 Task: Open Card Change Control Board Meeting in Board Website Development to Workspace Consulting and add a team member Softage.3@softage.net, a label Blue, a checklist Task Management, an attachment from Trello, a color Blue and finally, add a card description 'Plan and execute company team-building conference with team-building activities on creativity and innovation' and a comment 'We should approach this task with a sense of flexibility and adaptability, being open to feedback and willing to make adjustments as needed.'. Add a start date 'Jan 07, 1900' with a due date 'Jan 14, 1900'
Action: Mouse moved to (703, 190)
Screenshot: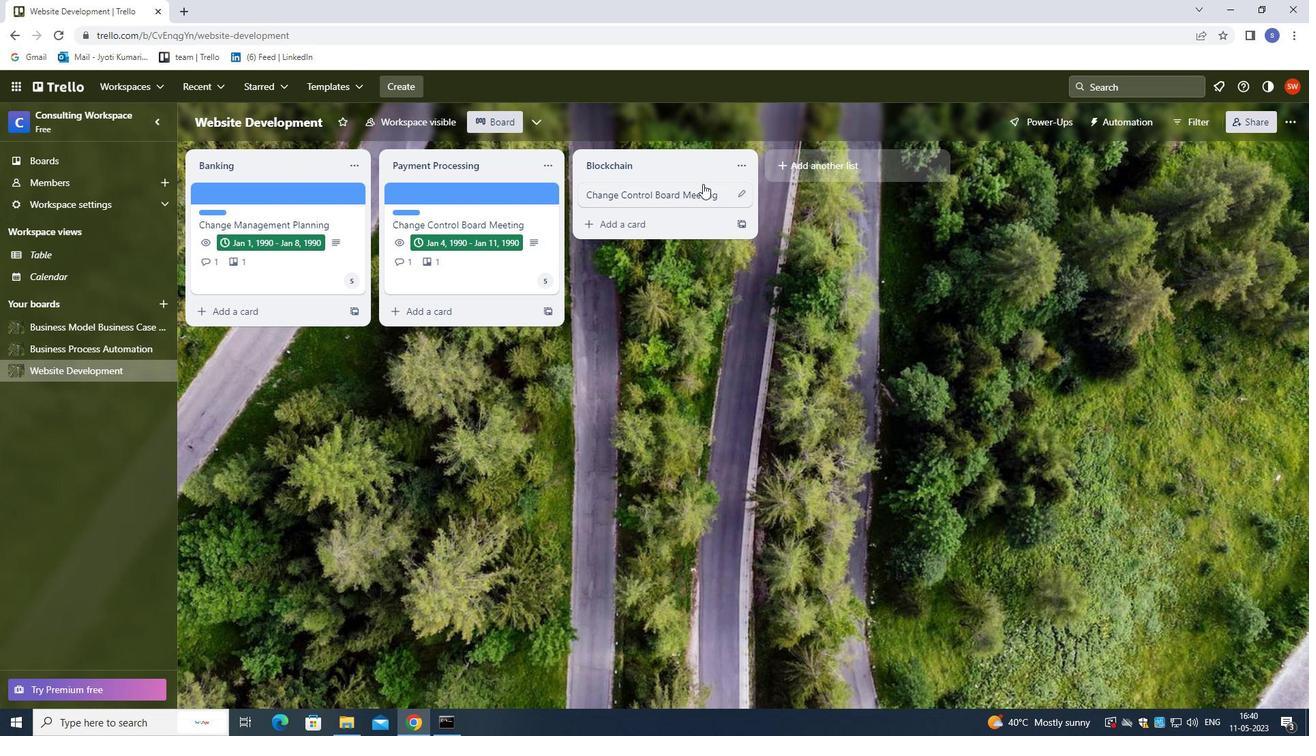 
Action: Mouse pressed left at (703, 190)
Screenshot: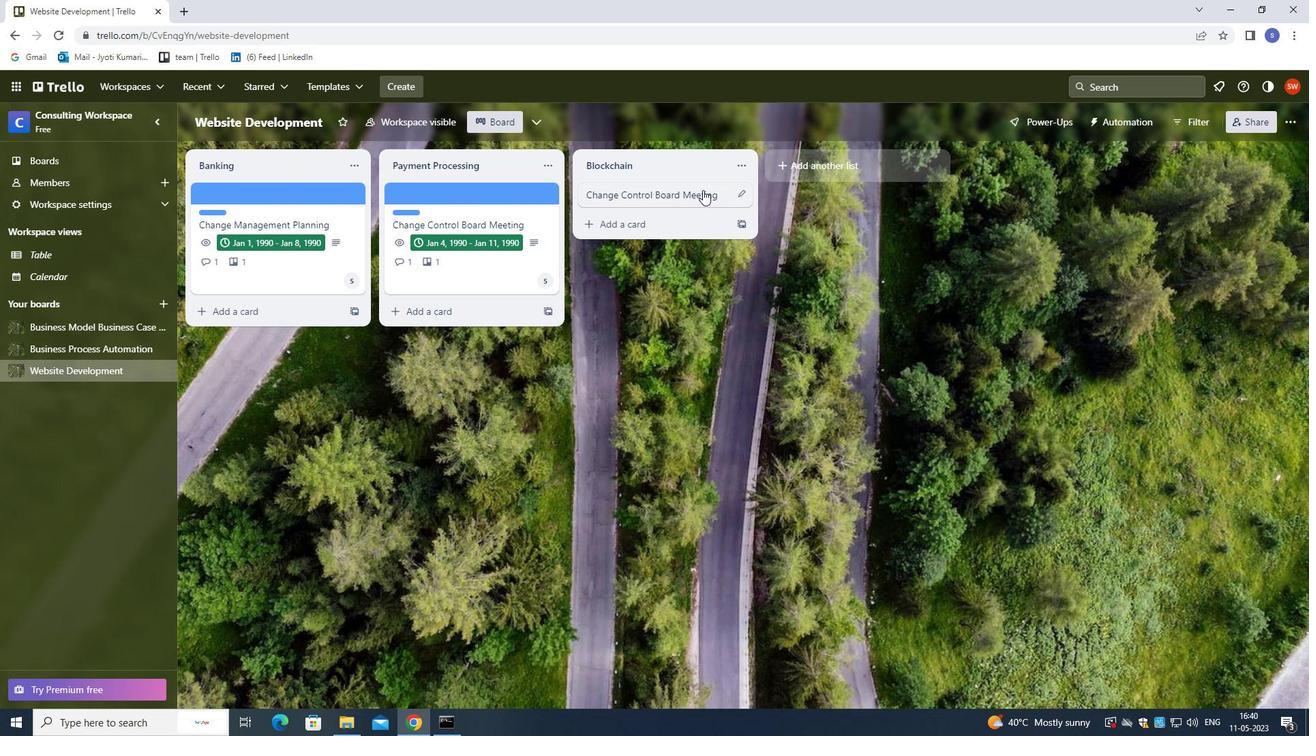 
Action: Mouse moved to (813, 240)
Screenshot: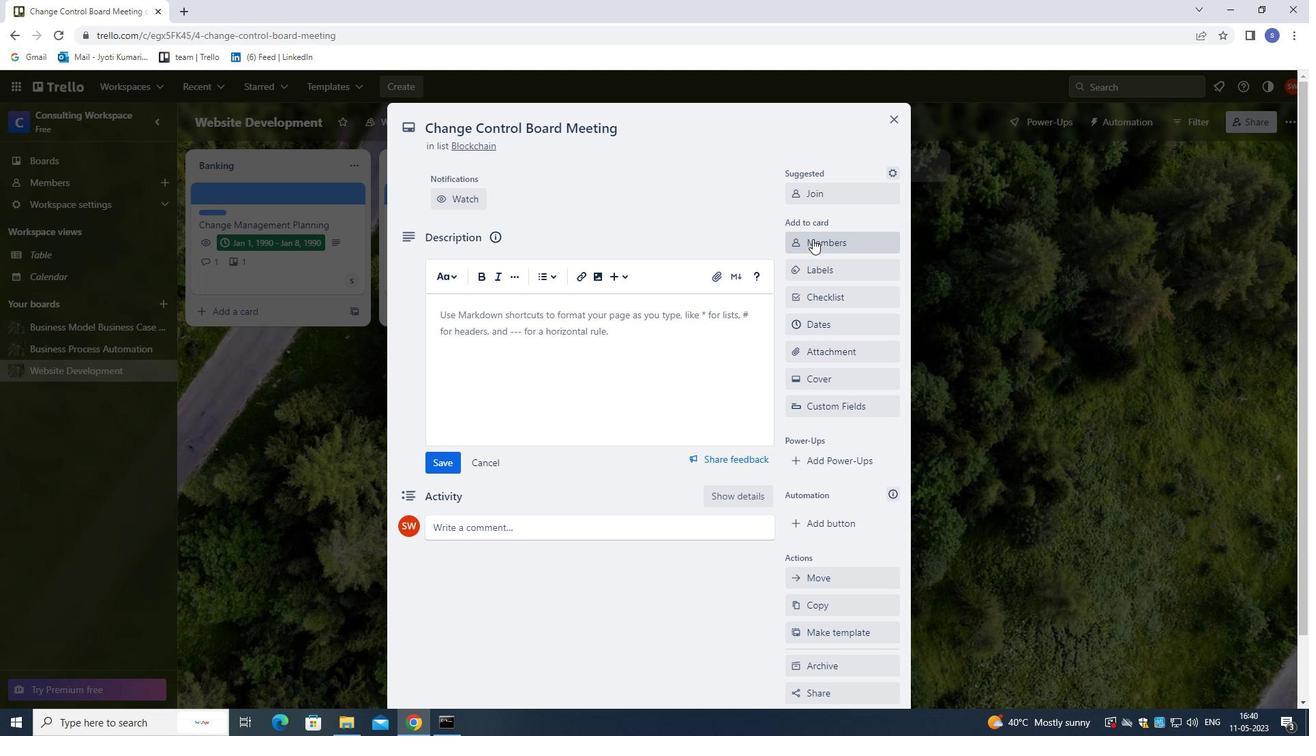 
Action: Mouse pressed left at (813, 240)
Screenshot: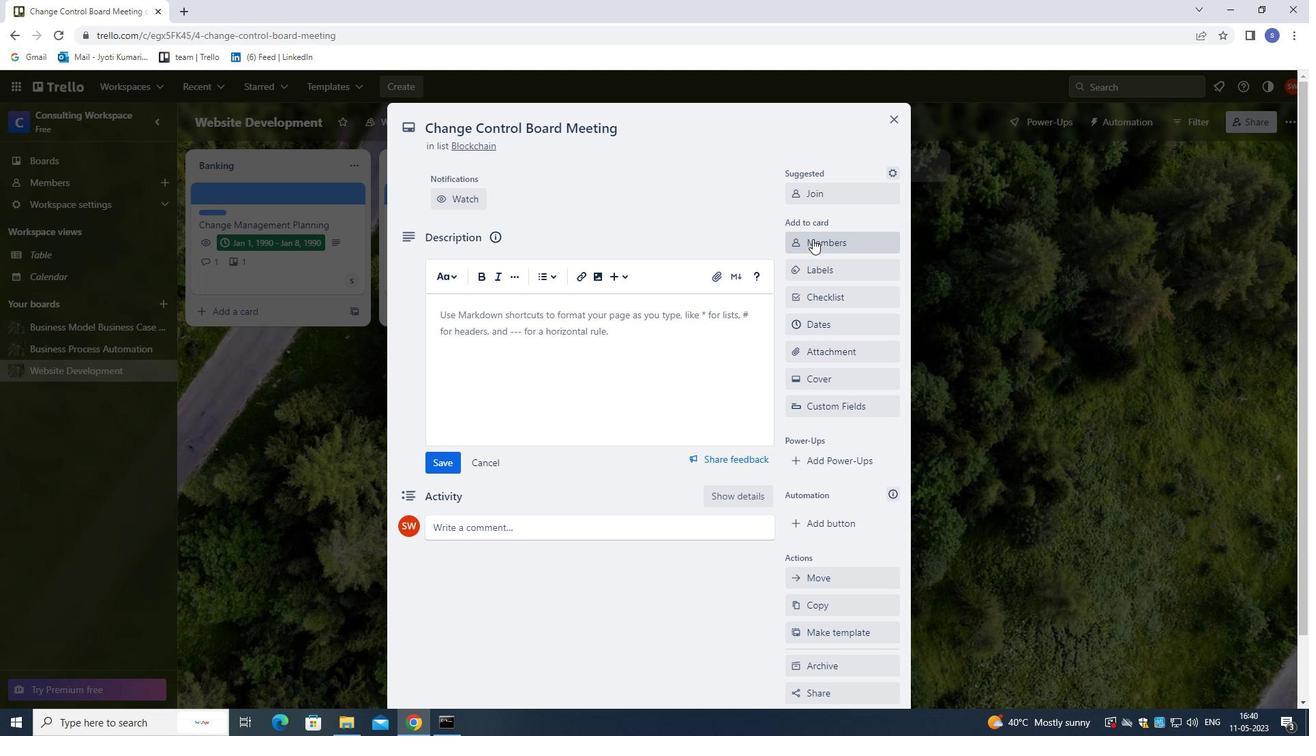
Action: Mouse moved to (747, 221)
Screenshot: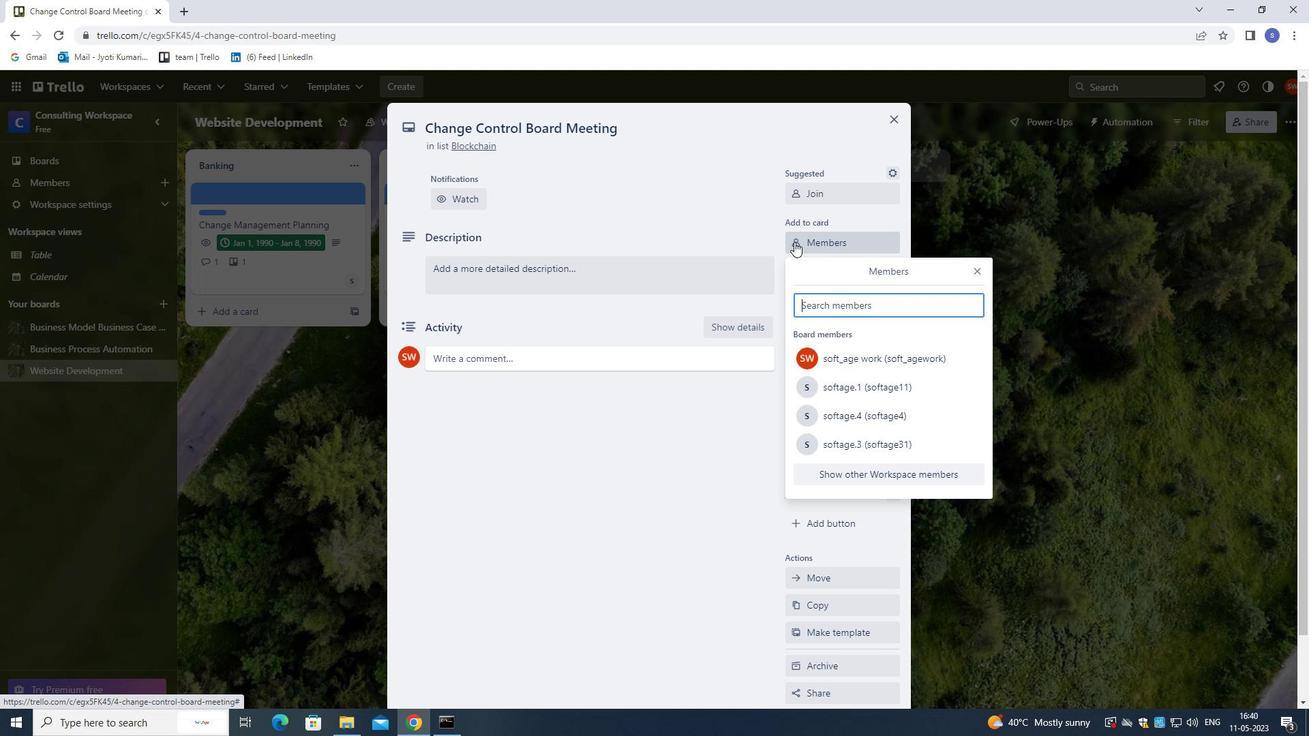 
Action: Key pressed softage.2<Key.backspace>3<Key.shift>@SOFTAGE.NET
Screenshot: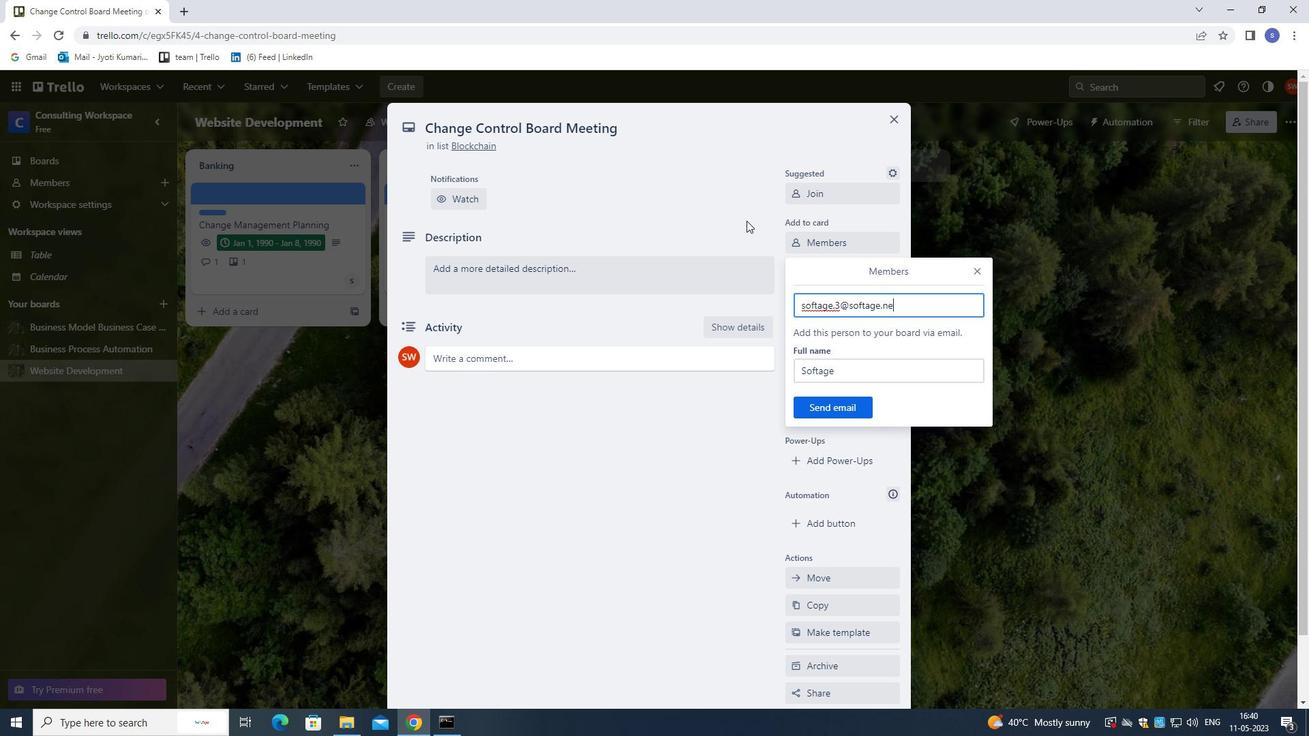 
Action: Mouse moved to (830, 403)
Screenshot: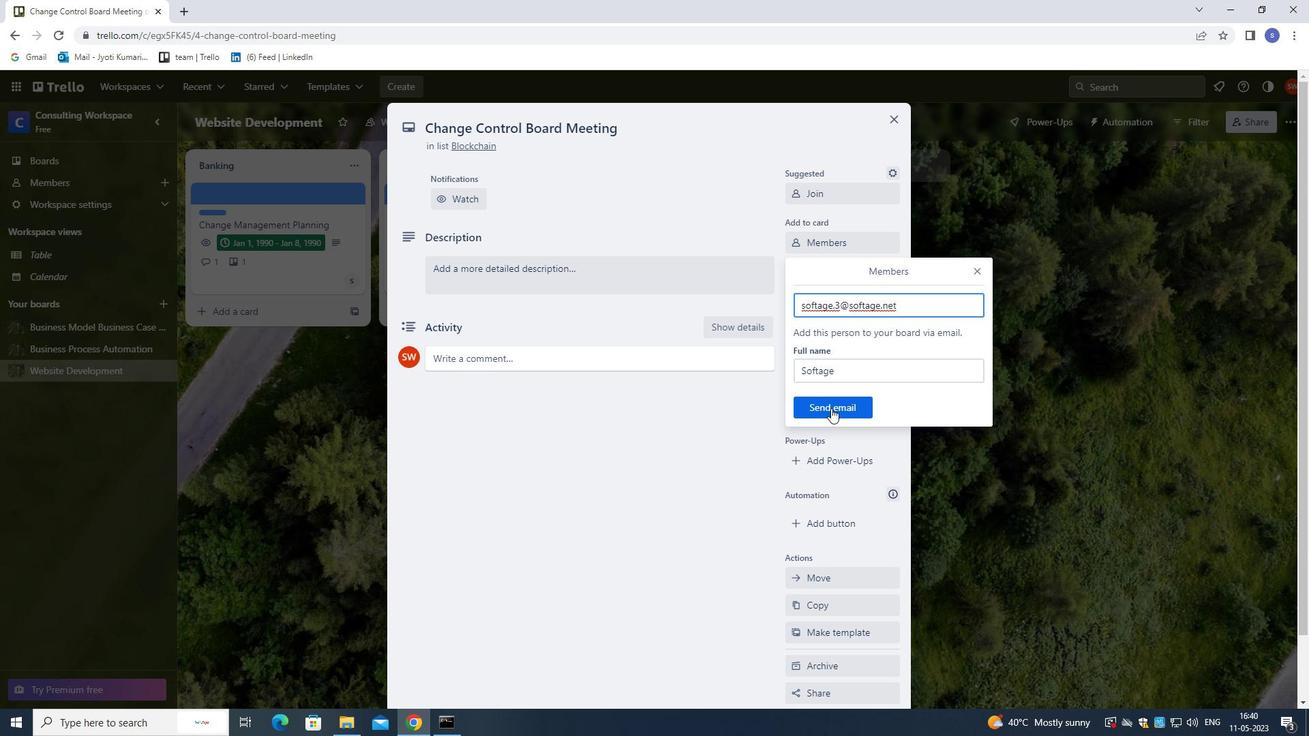 
Action: Mouse pressed left at (830, 403)
Screenshot: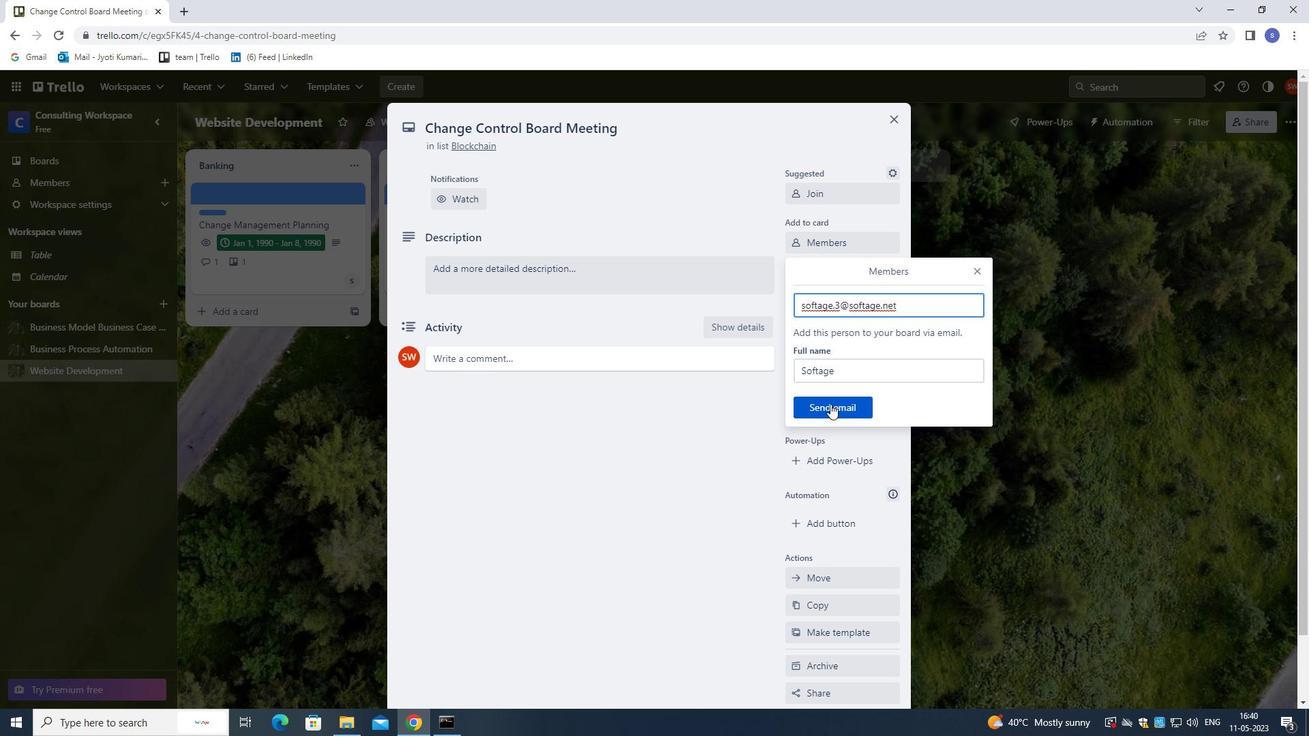 
Action: Mouse moved to (830, 274)
Screenshot: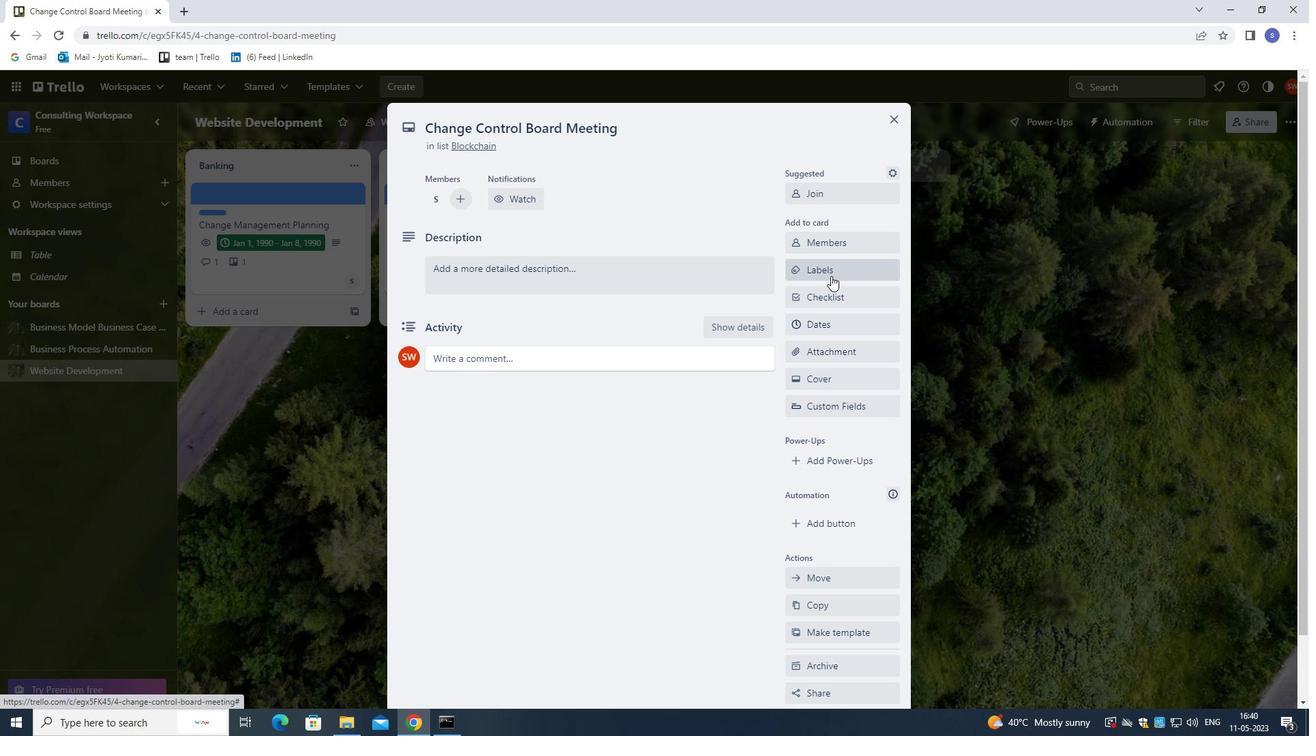
Action: Mouse pressed left at (830, 274)
Screenshot: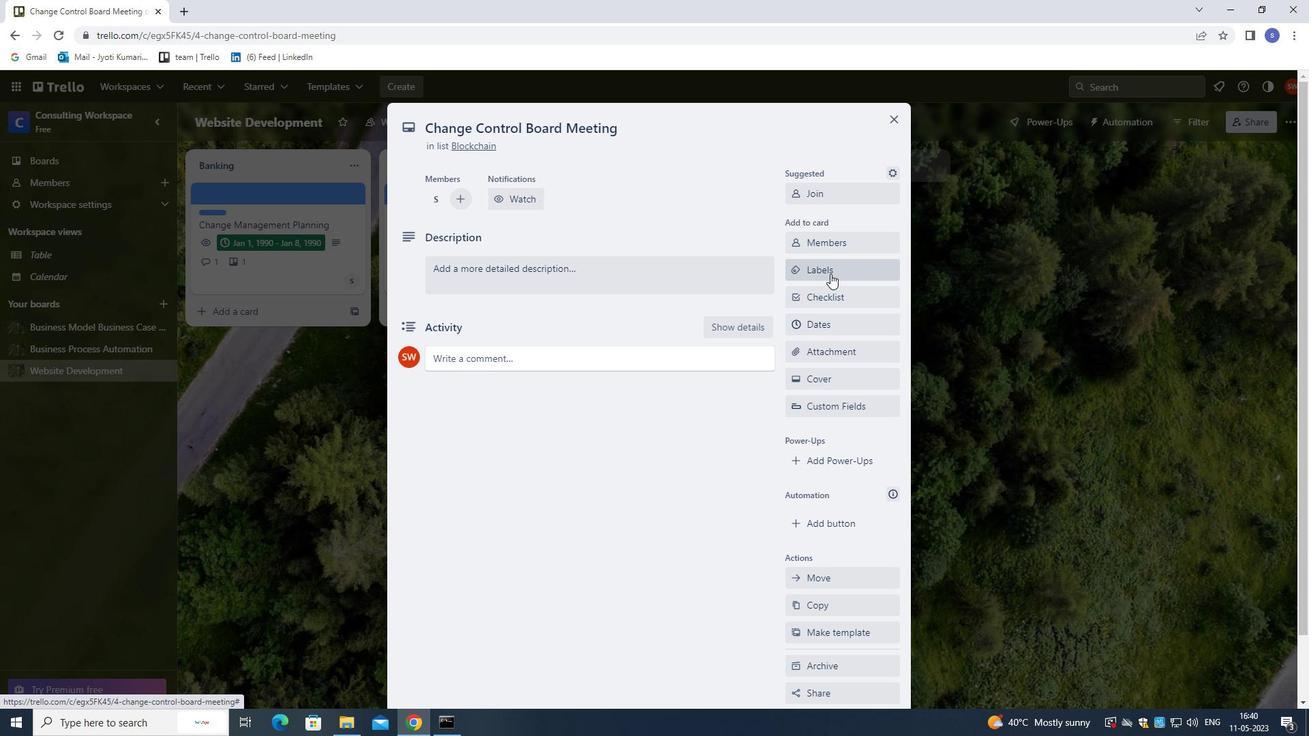 
Action: Mouse moved to (759, 234)
Screenshot: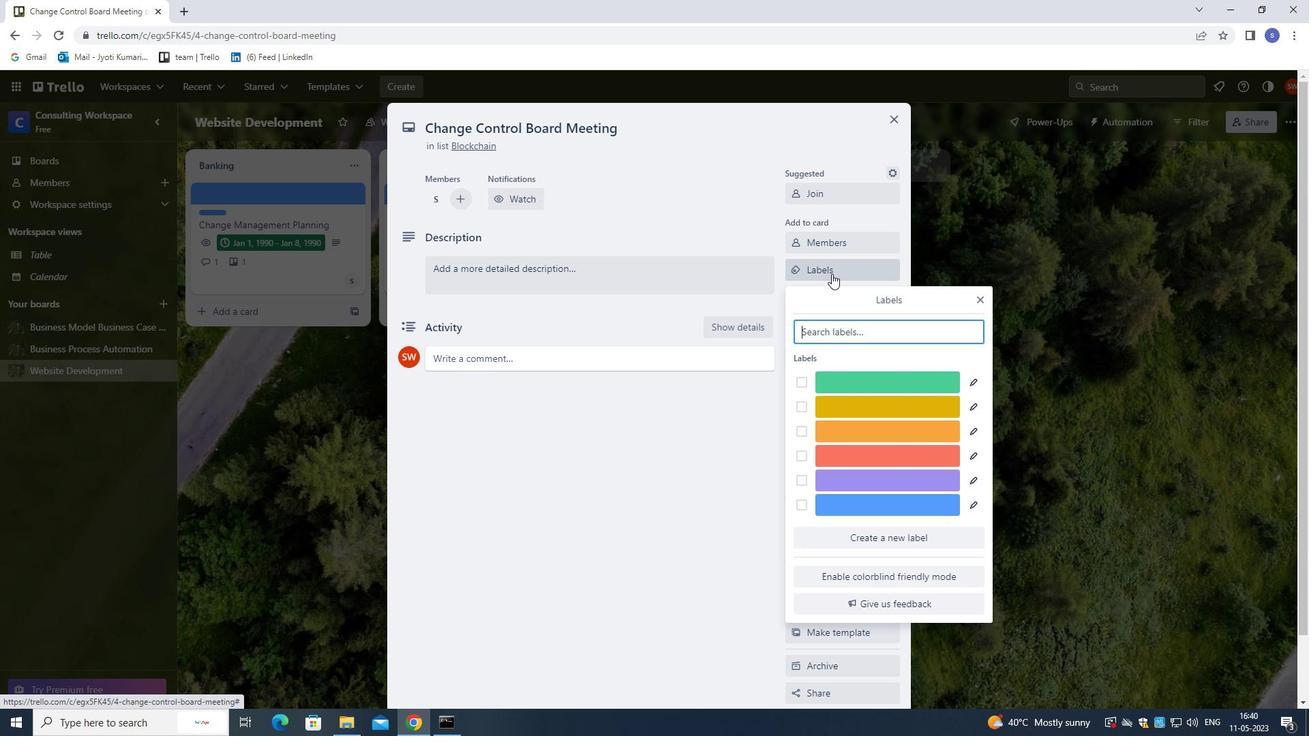 
Action: Key pressed B
Screenshot: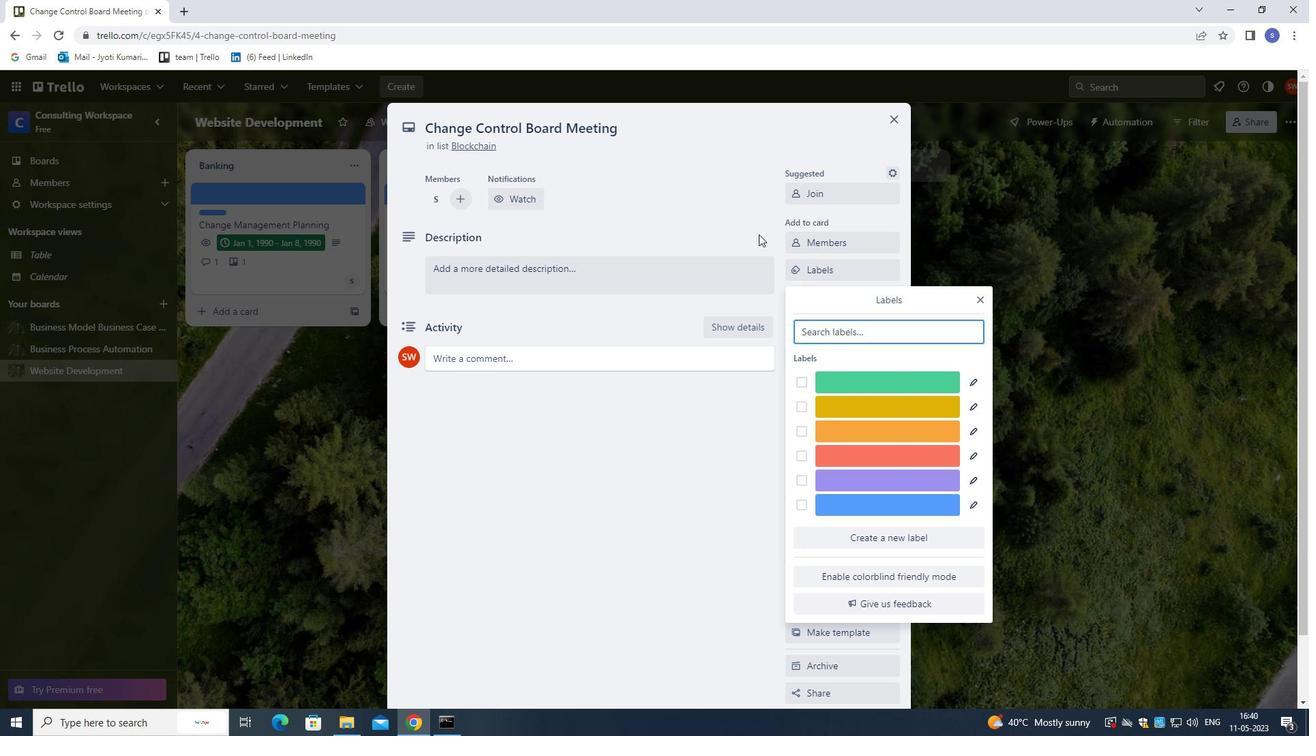 
Action: Mouse moved to (806, 379)
Screenshot: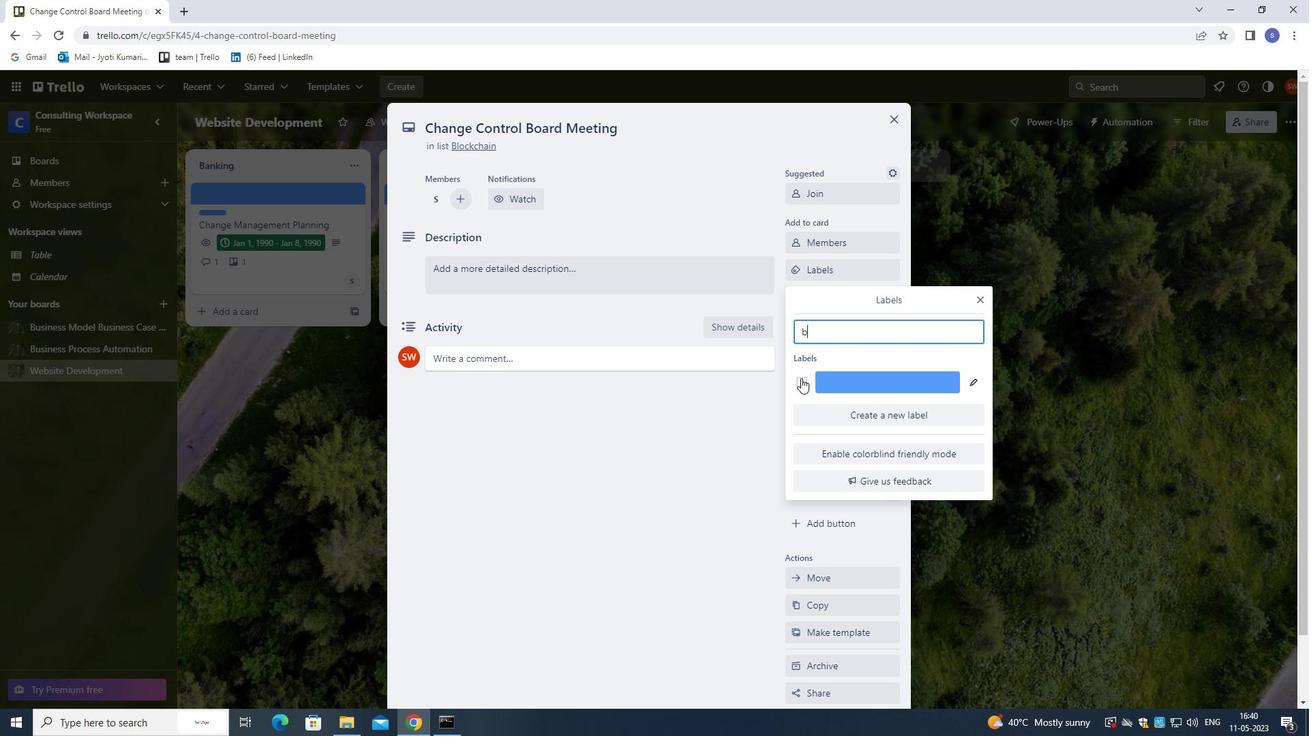 
Action: Mouse pressed left at (806, 379)
Screenshot: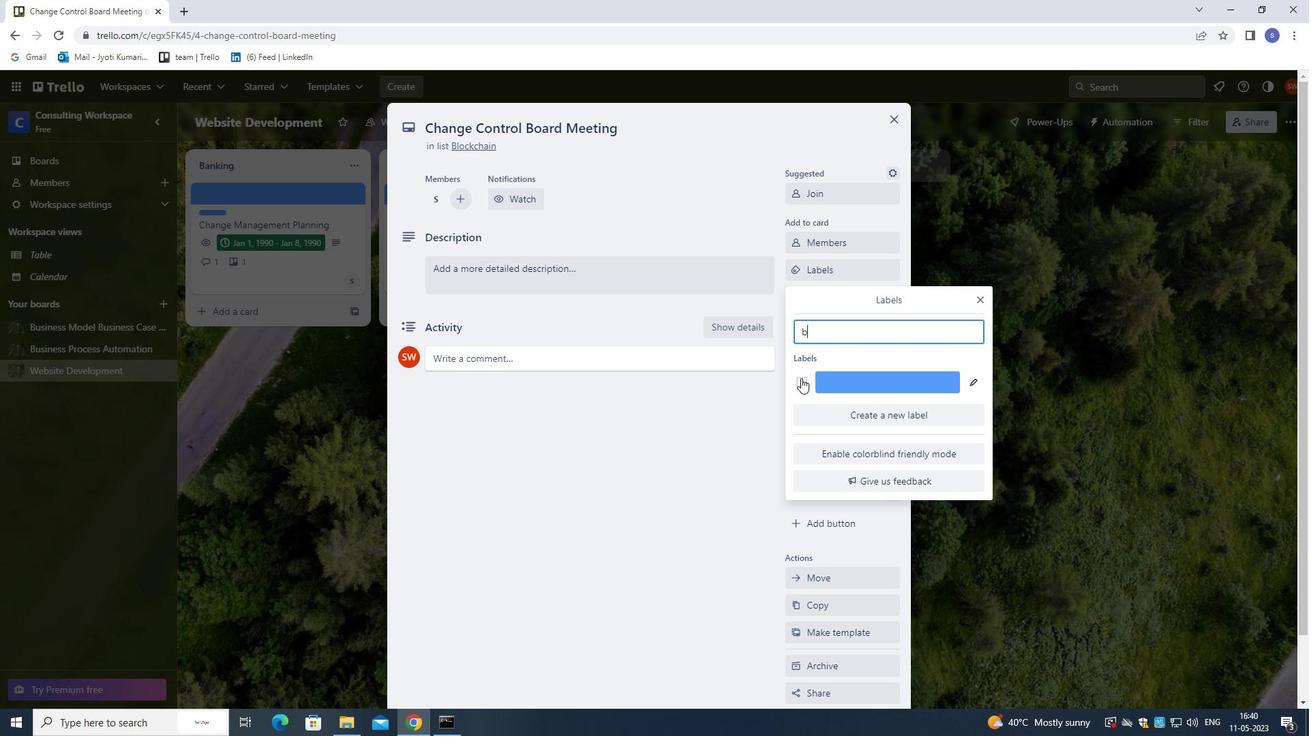 
Action: Mouse moved to (981, 299)
Screenshot: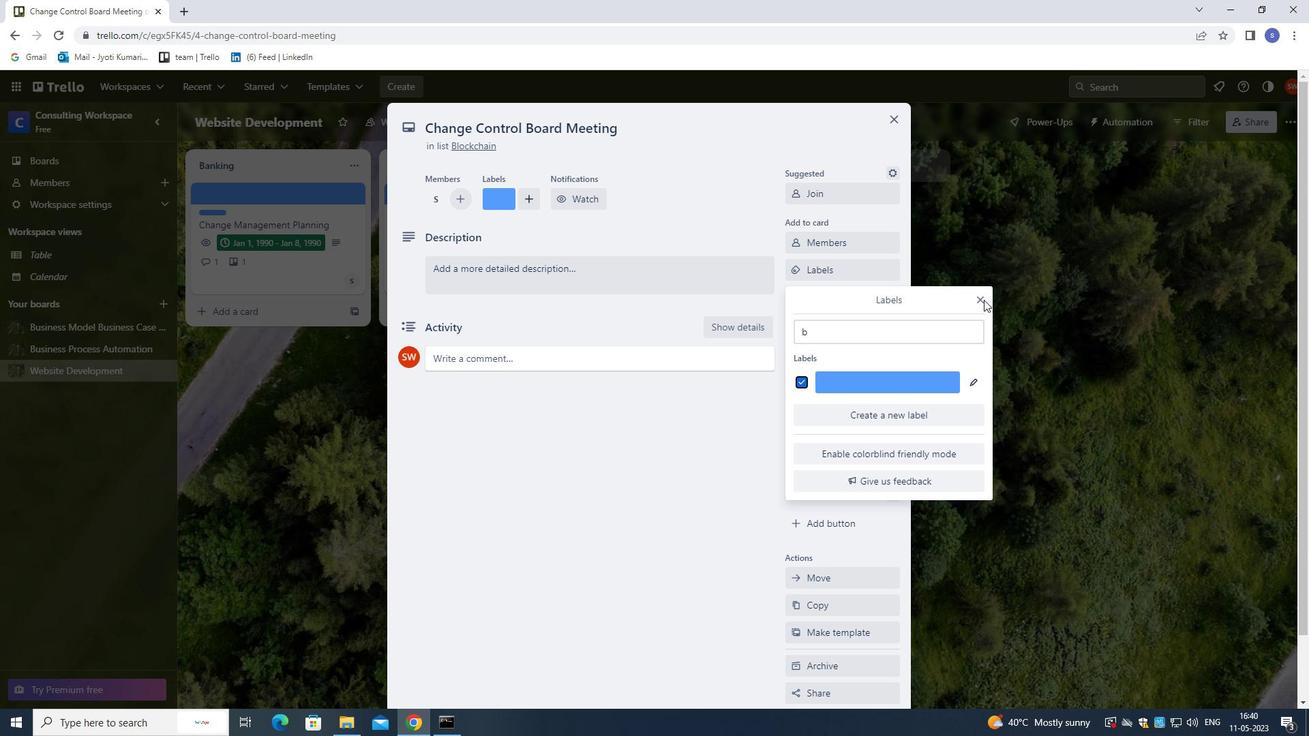
Action: Mouse pressed left at (981, 299)
Screenshot: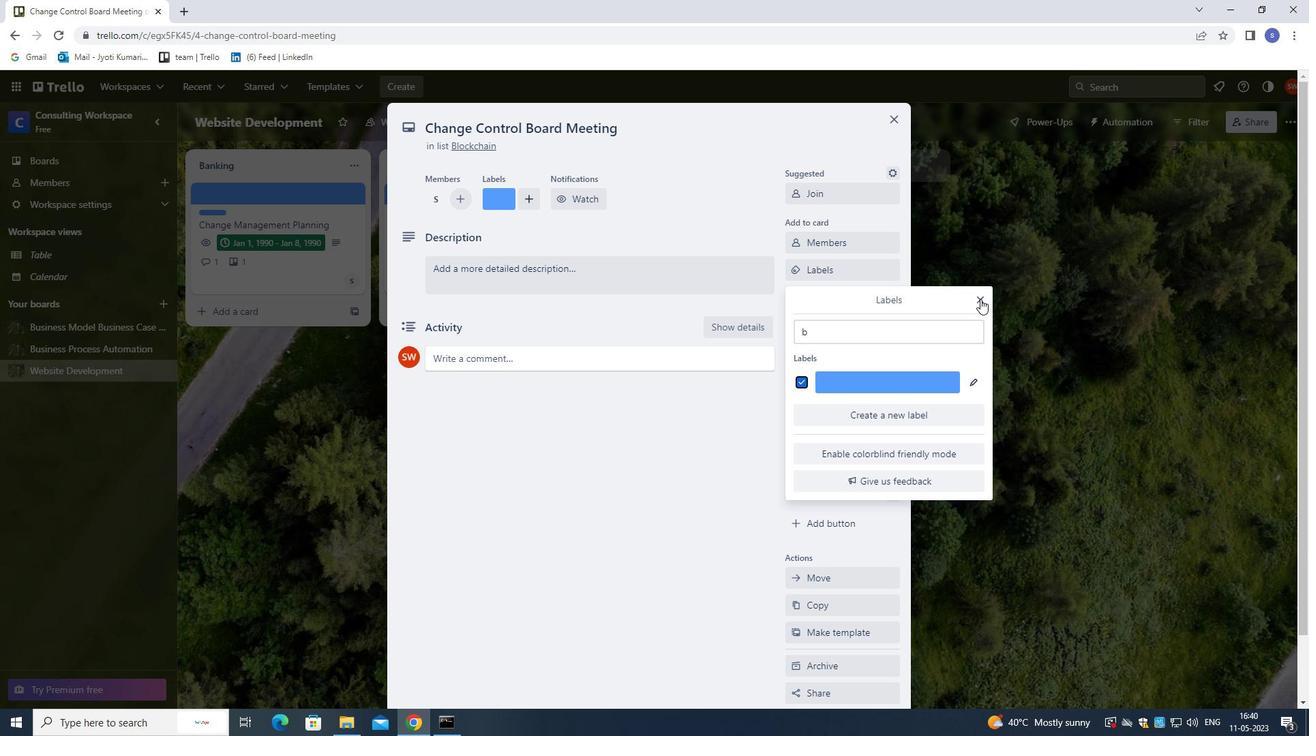 
Action: Mouse moved to (848, 299)
Screenshot: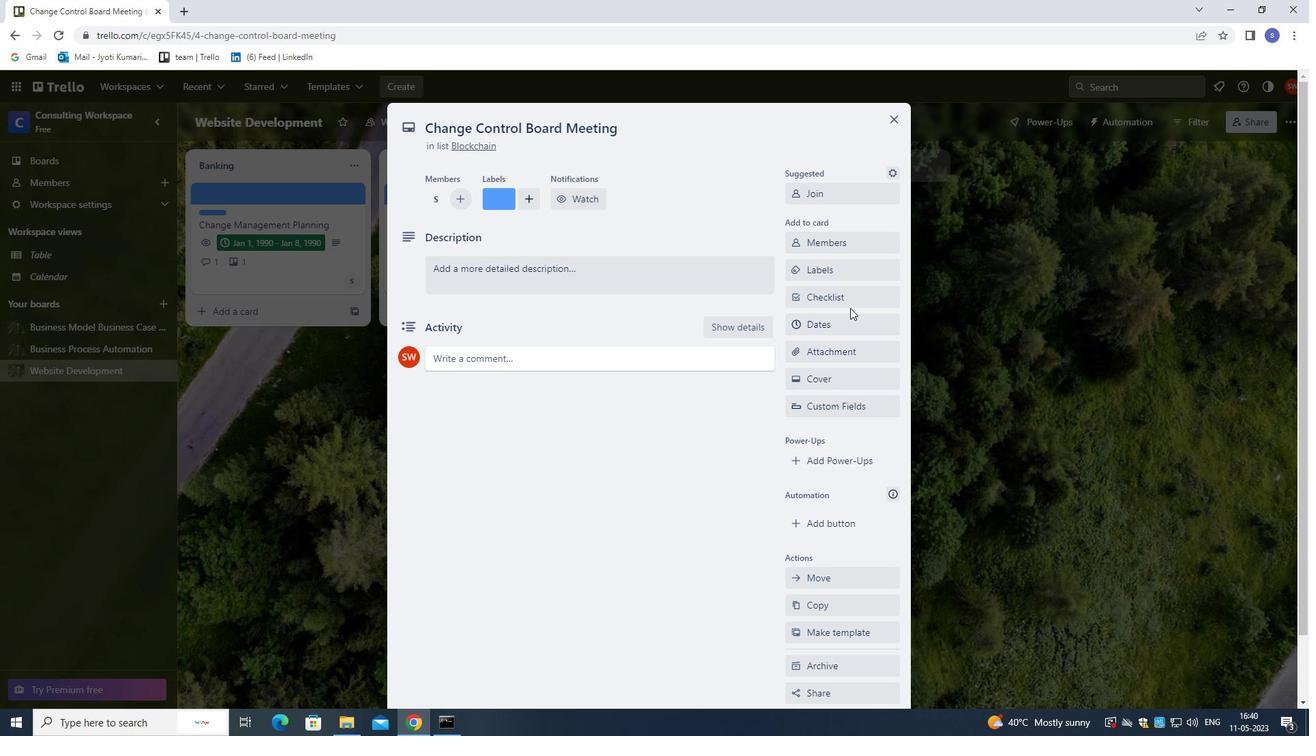 
Action: Mouse pressed left at (848, 299)
Screenshot: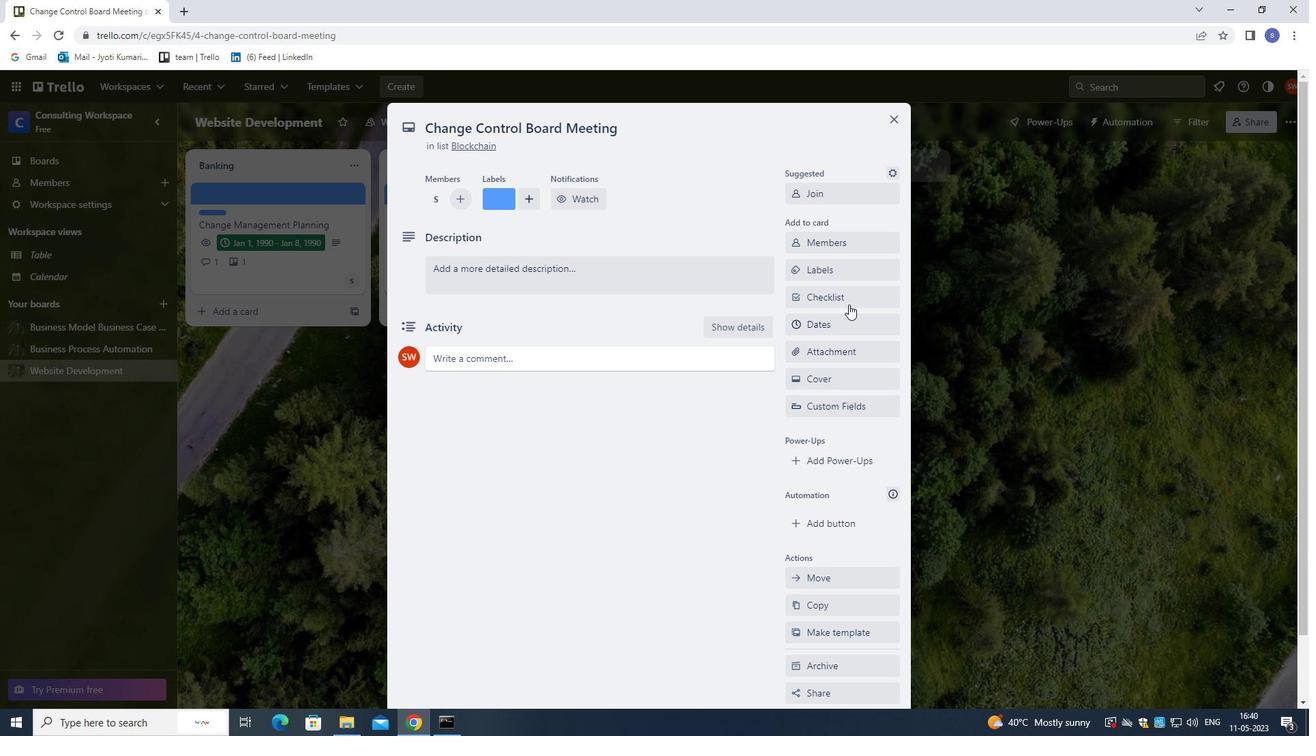 
Action: Mouse moved to (805, 279)
Screenshot: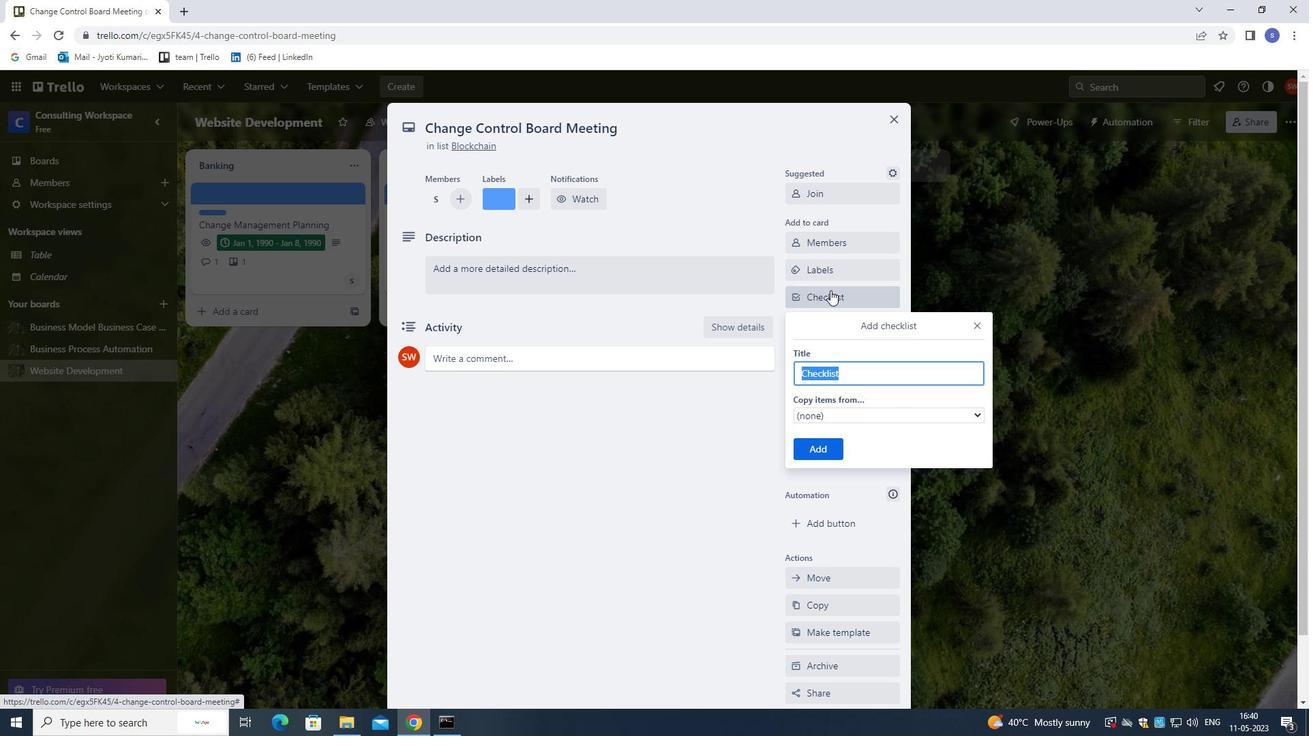 
Action: Key pressed <Key.shift>TASK
Screenshot: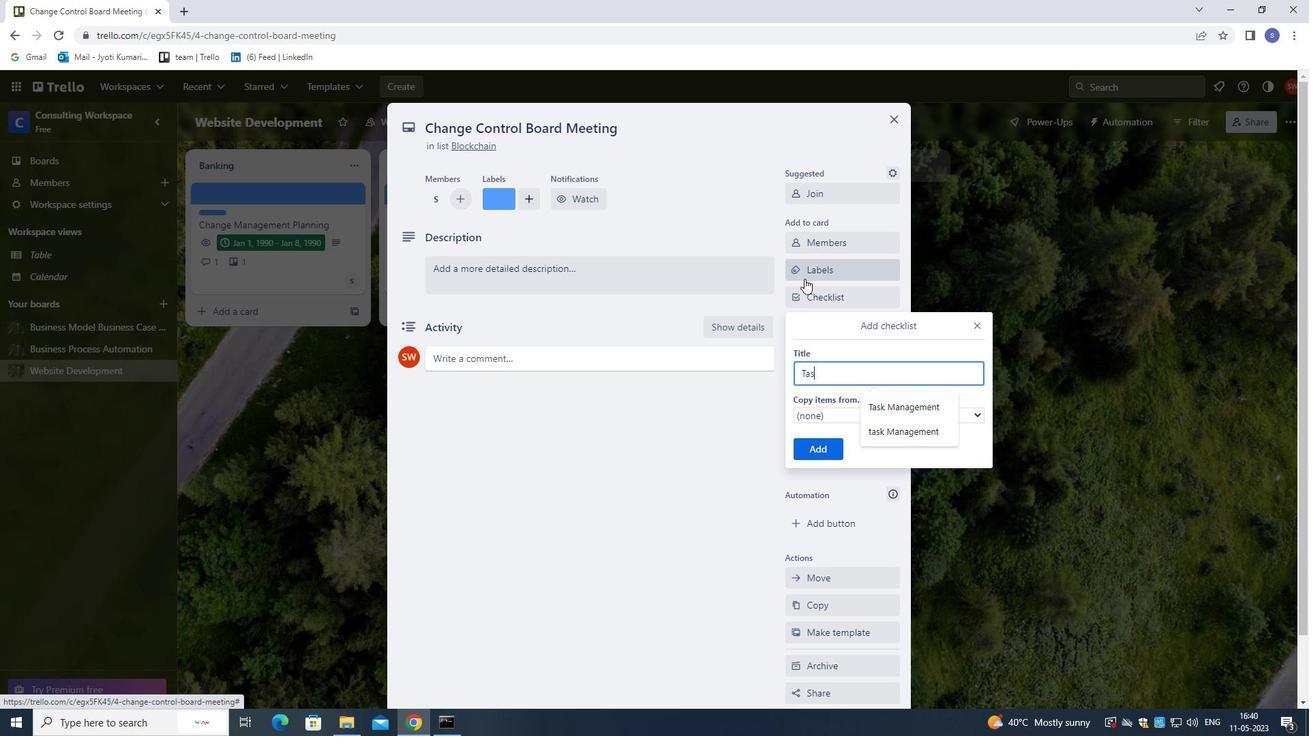 
Action: Mouse moved to (942, 410)
Screenshot: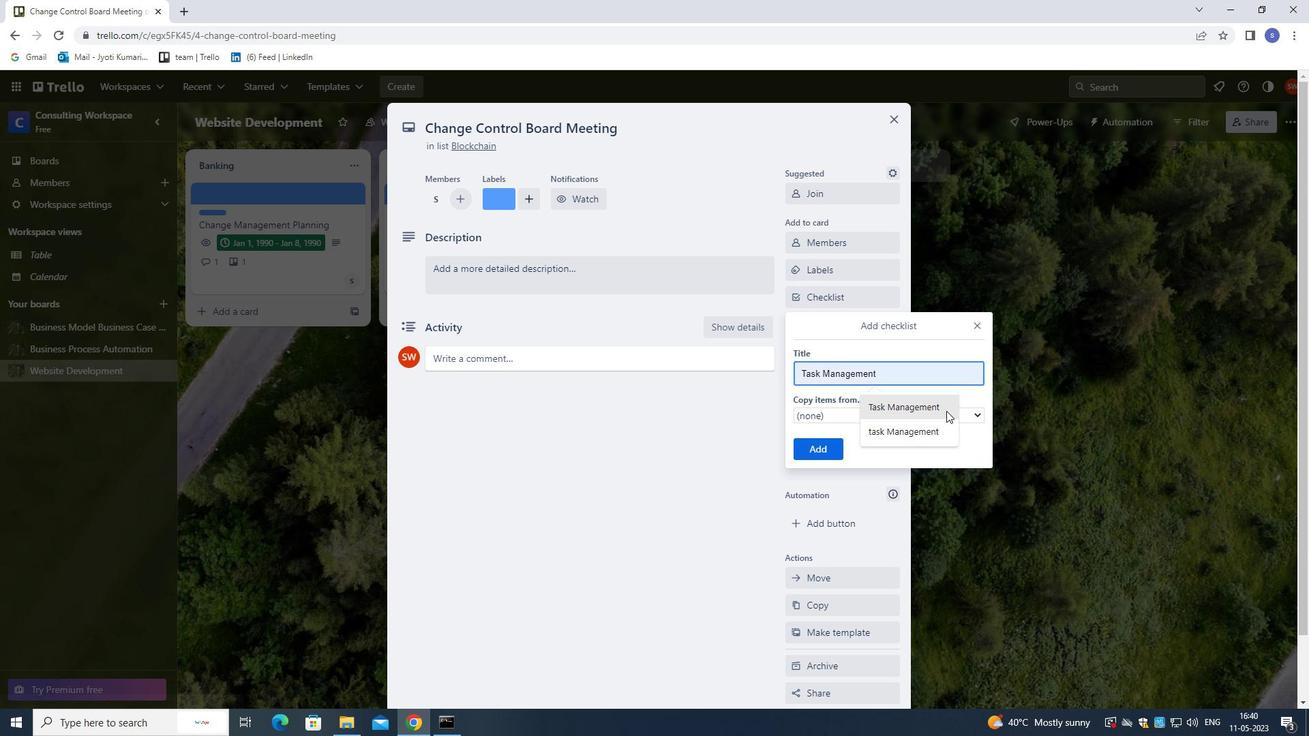 
Action: Mouse pressed left at (942, 410)
Screenshot: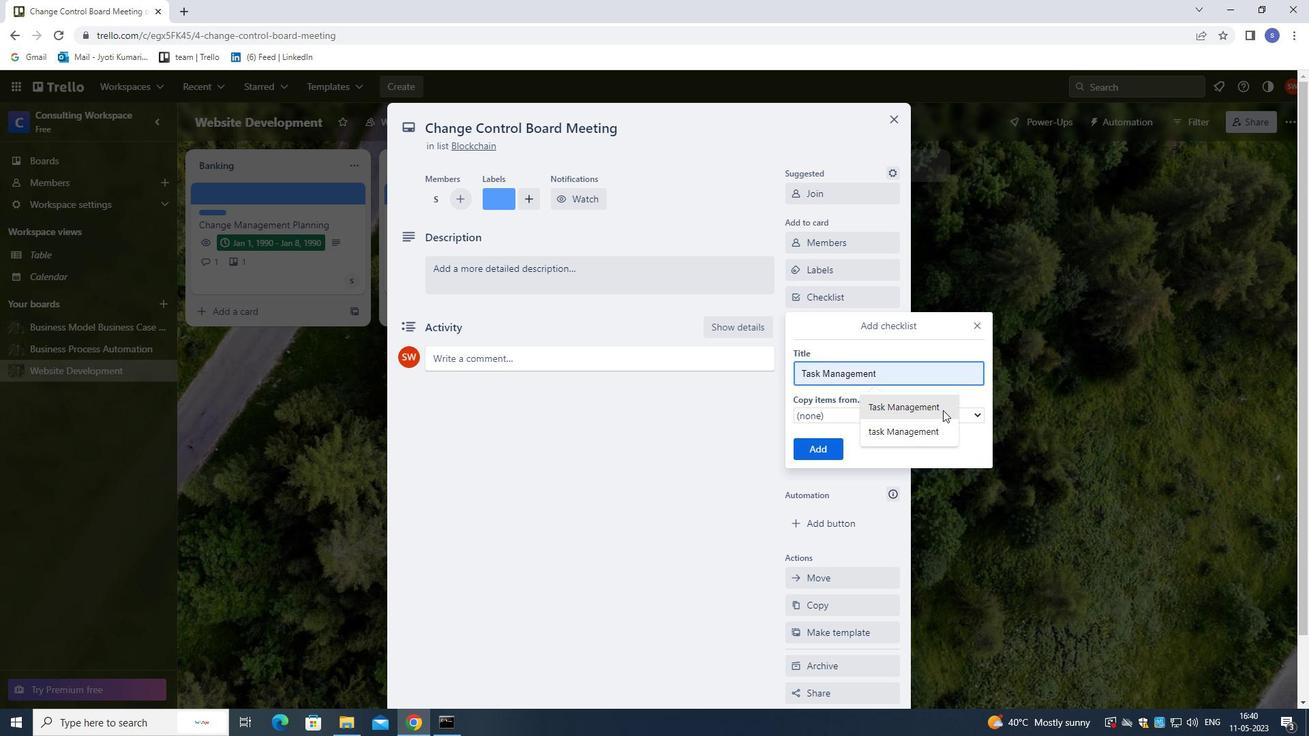 
Action: Mouse moved to (820, 441)
Screenshot: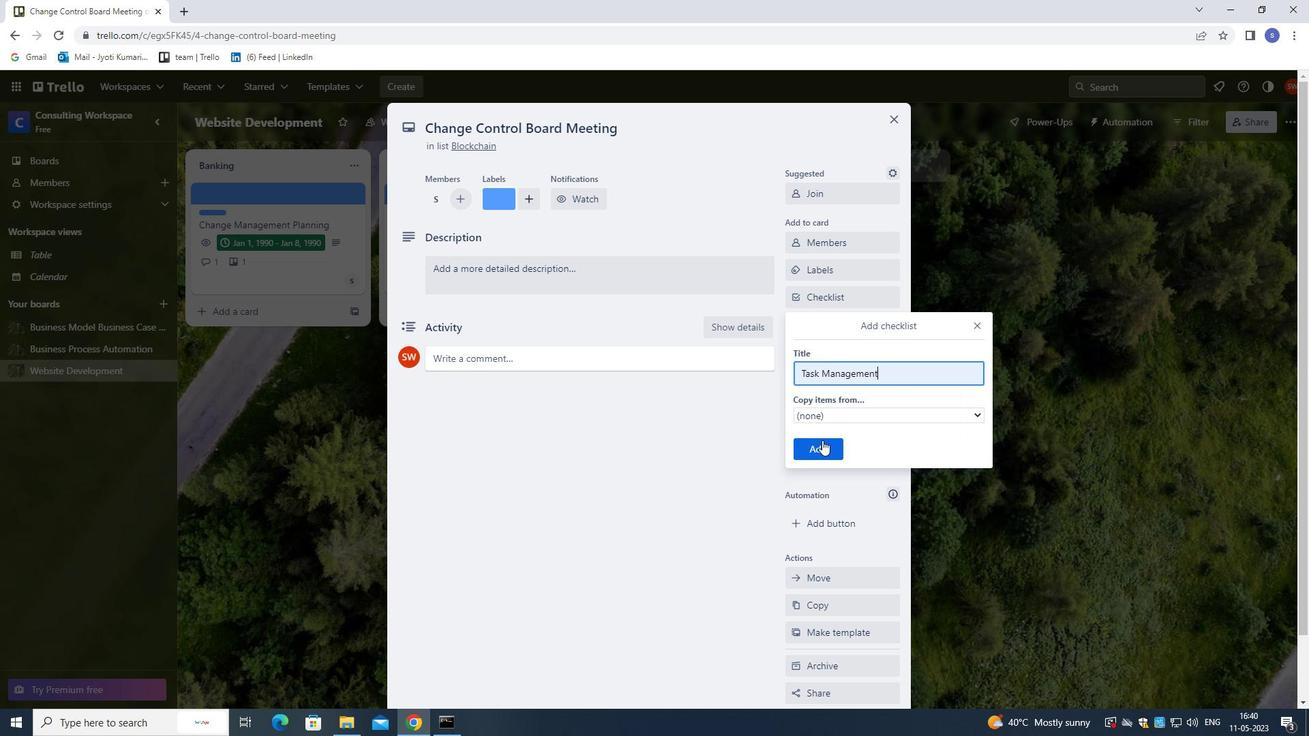 
Action: Mouse pressed left at (820, 441)
Screenshot: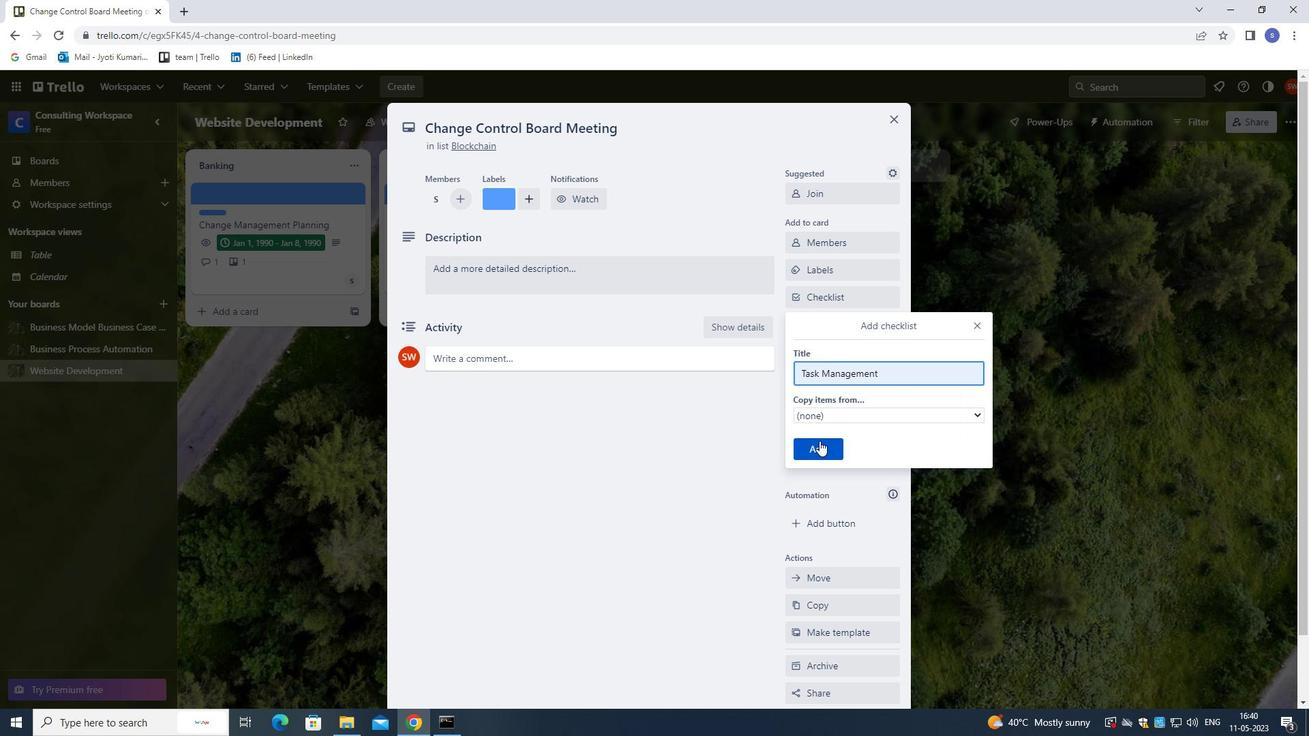 
Action: Mouse moved to (848, 319)
Screenshot: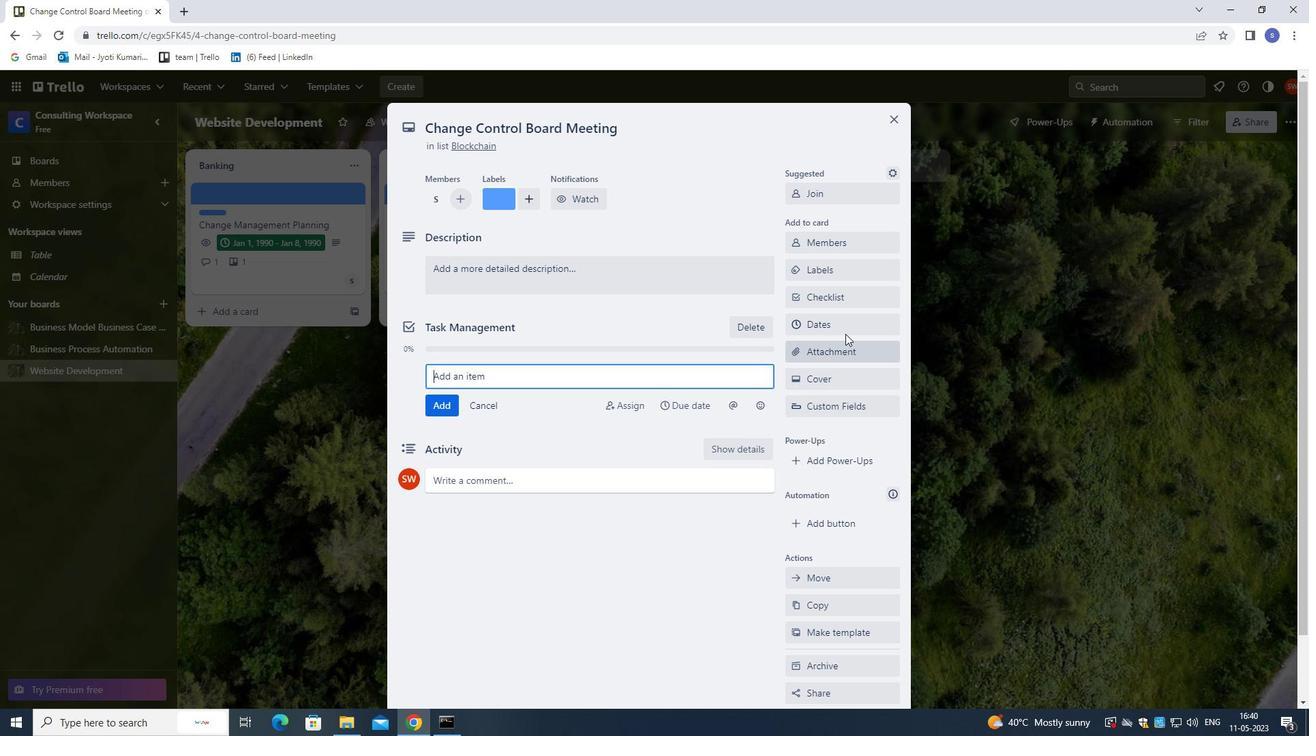 
Action: Mouse pressed left at (848, 319)
Screenshot: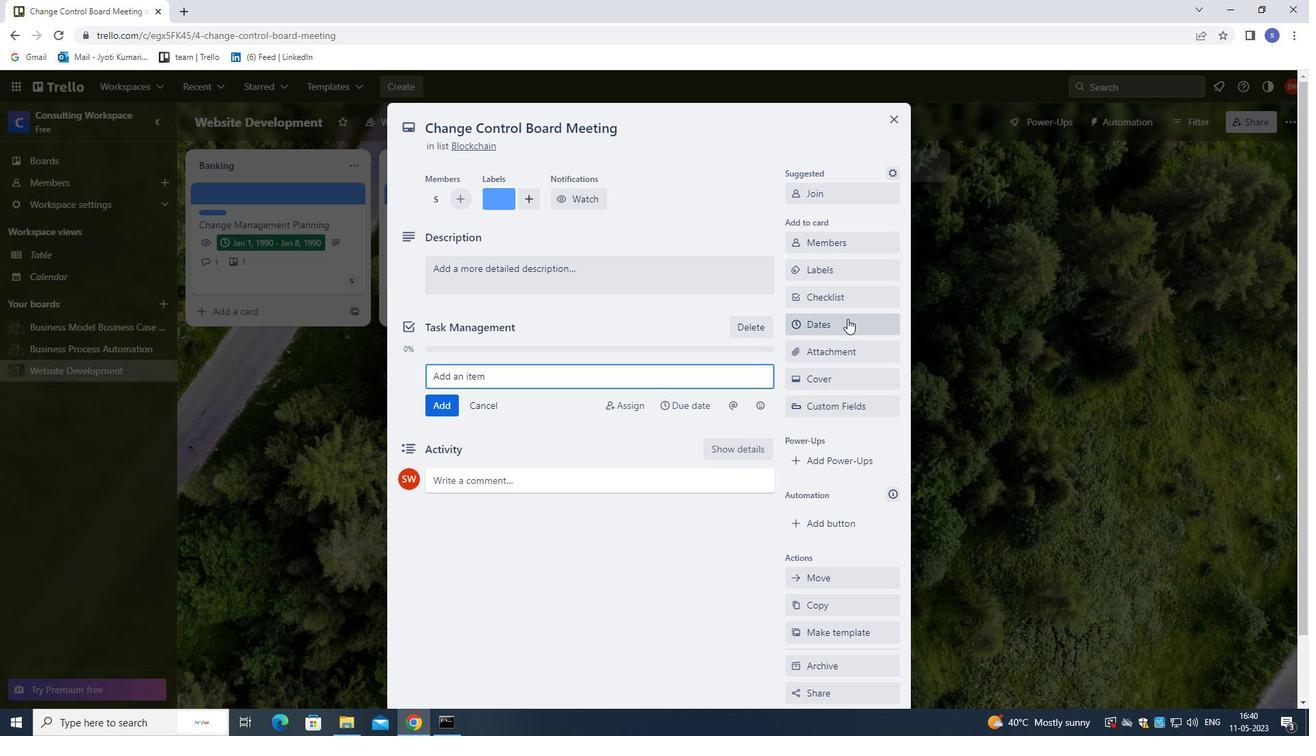 
Action: Mouse moved to (799, 367)
Screenshot: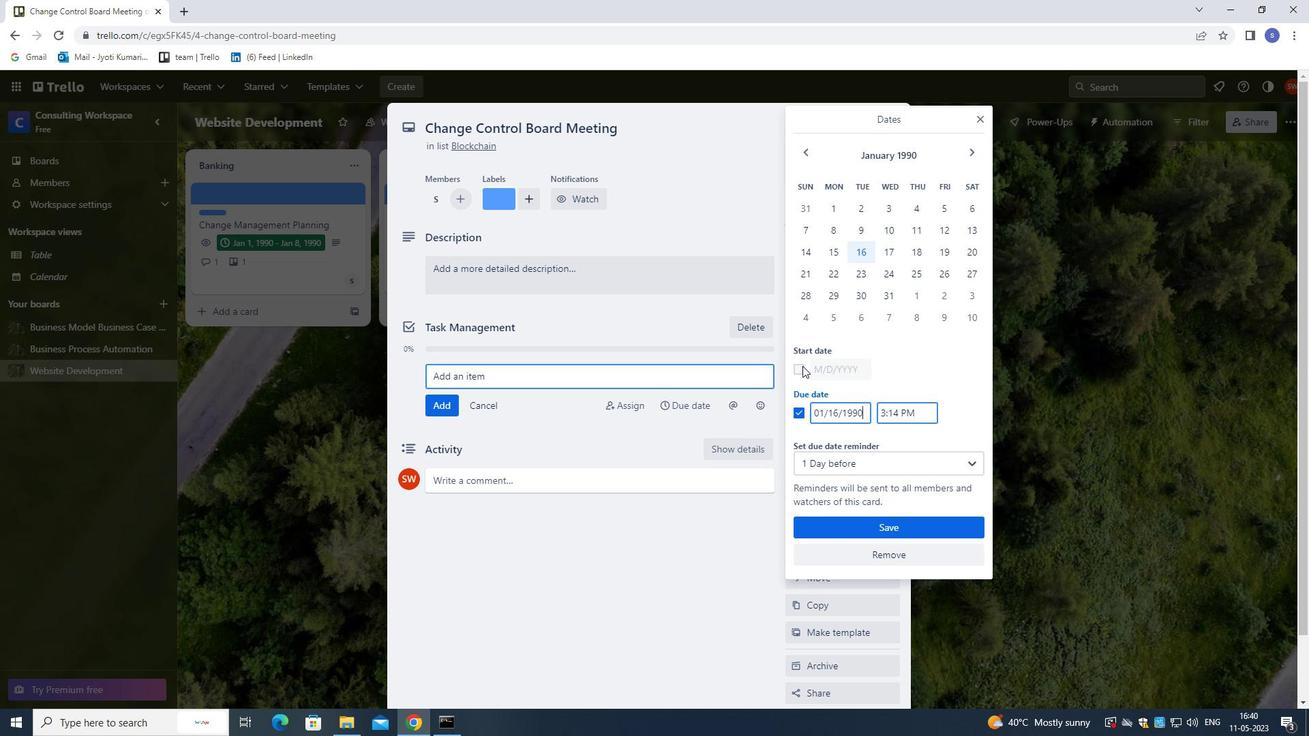 
Action: Mouse pressed left at (799, 367)
Screenshot: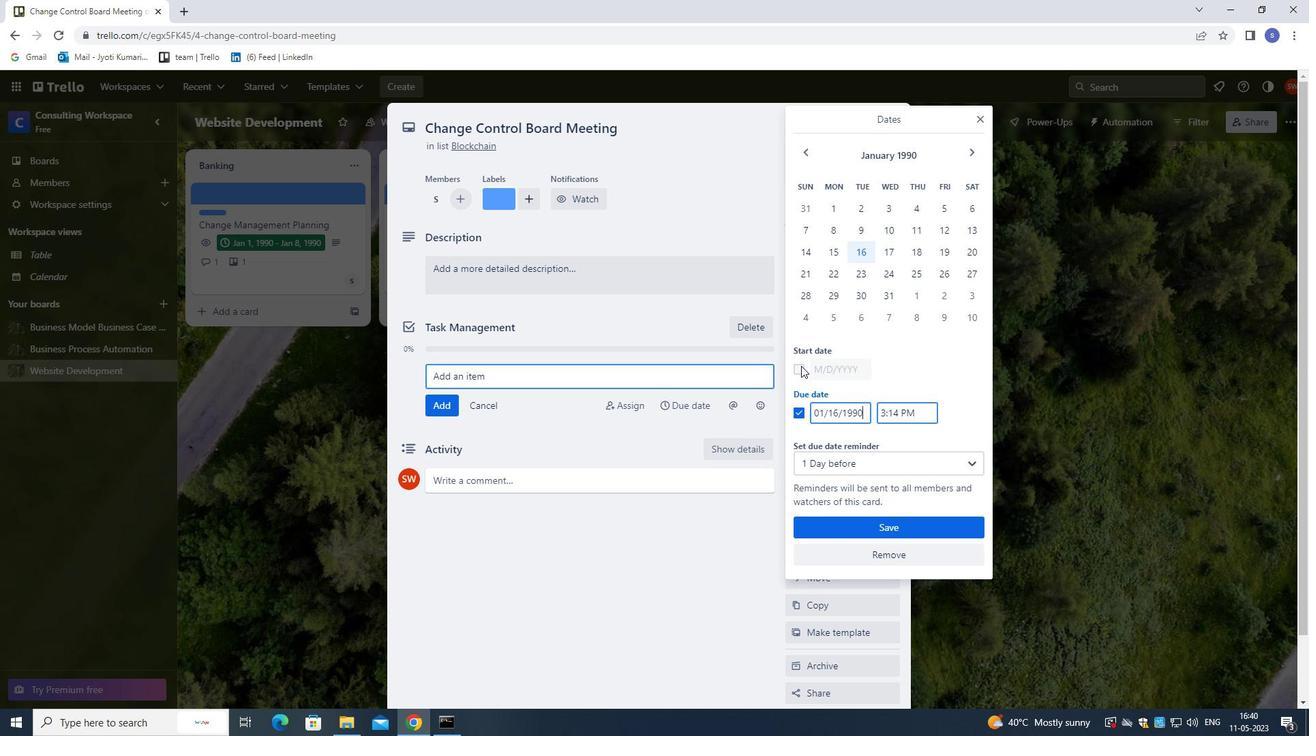 
Action: Mouse moved to (837, 369)
Screenshot: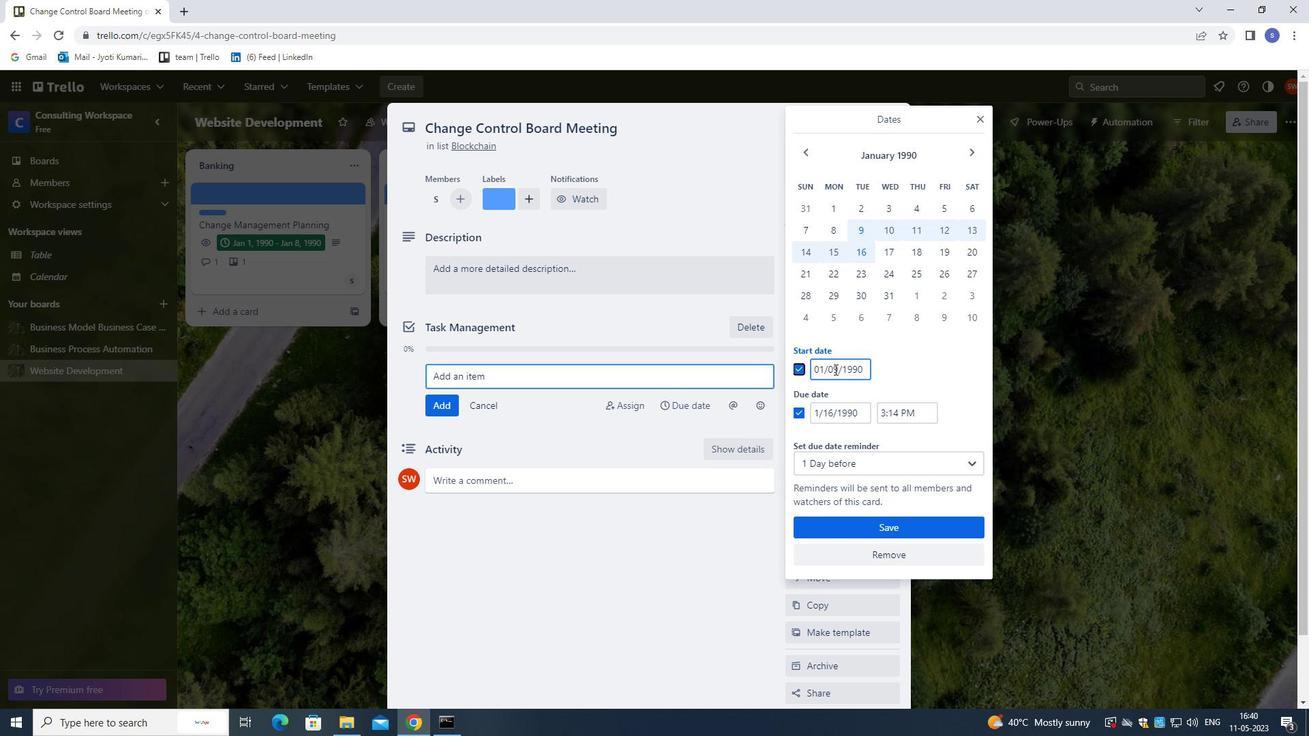 
Action: Mouse pressed left at (837, 369)
Screenshot: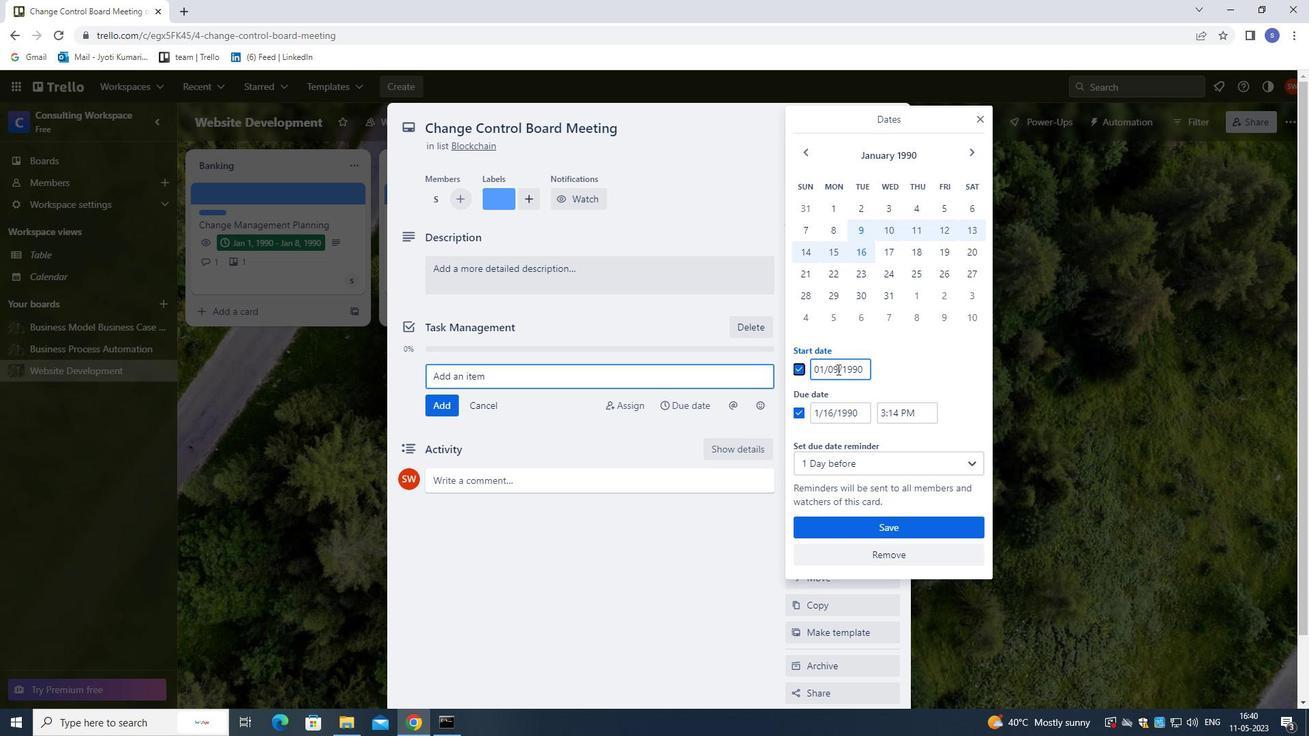 
Action: Mouse moved to (829, 433)
Screenshot: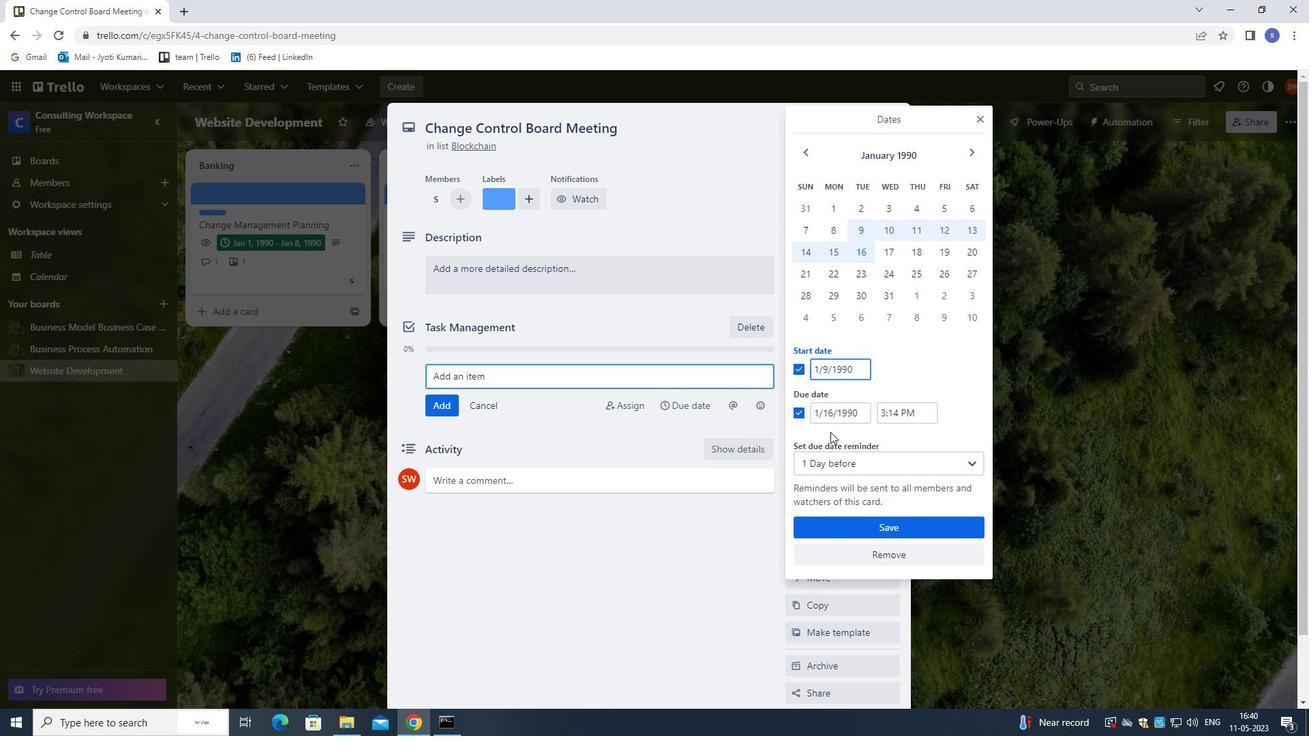 
Action: Key pressed <Key.left><Key.left><Key.backspace>7
Screenshot: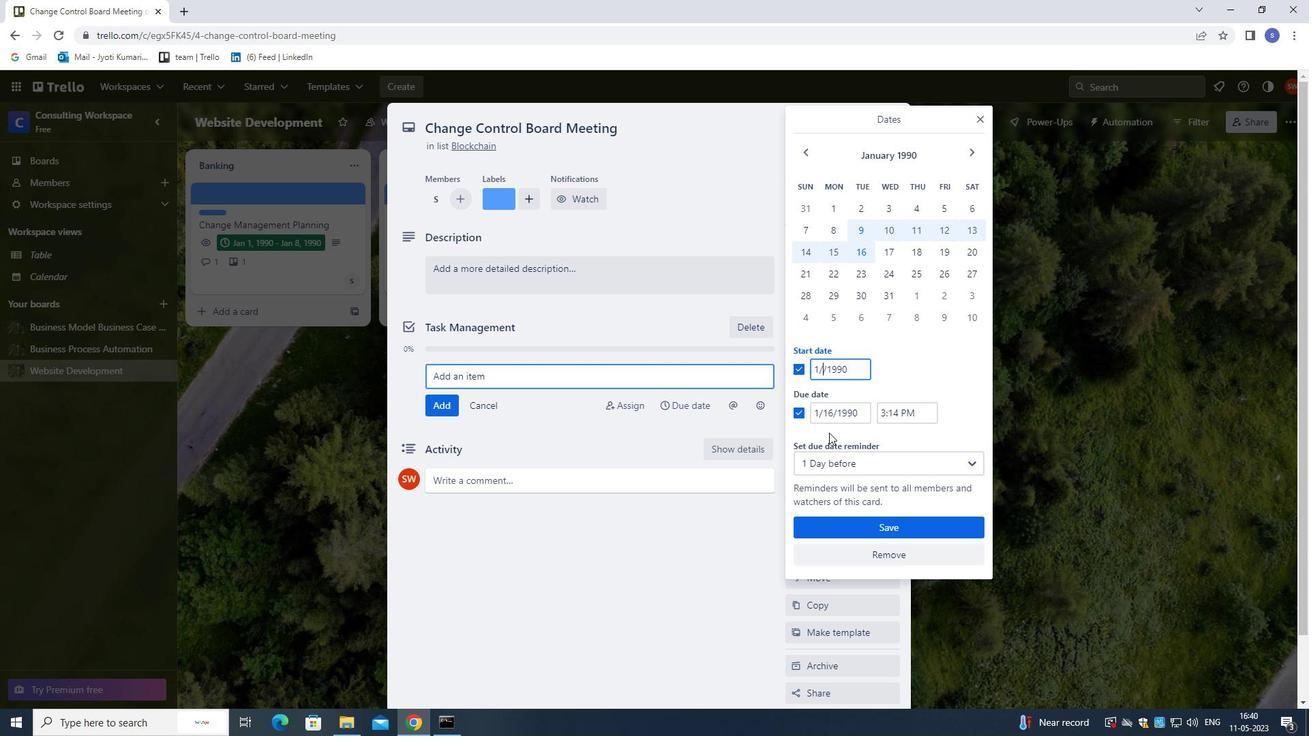
Action: Mouse moved to (835, 414)
Screenshot: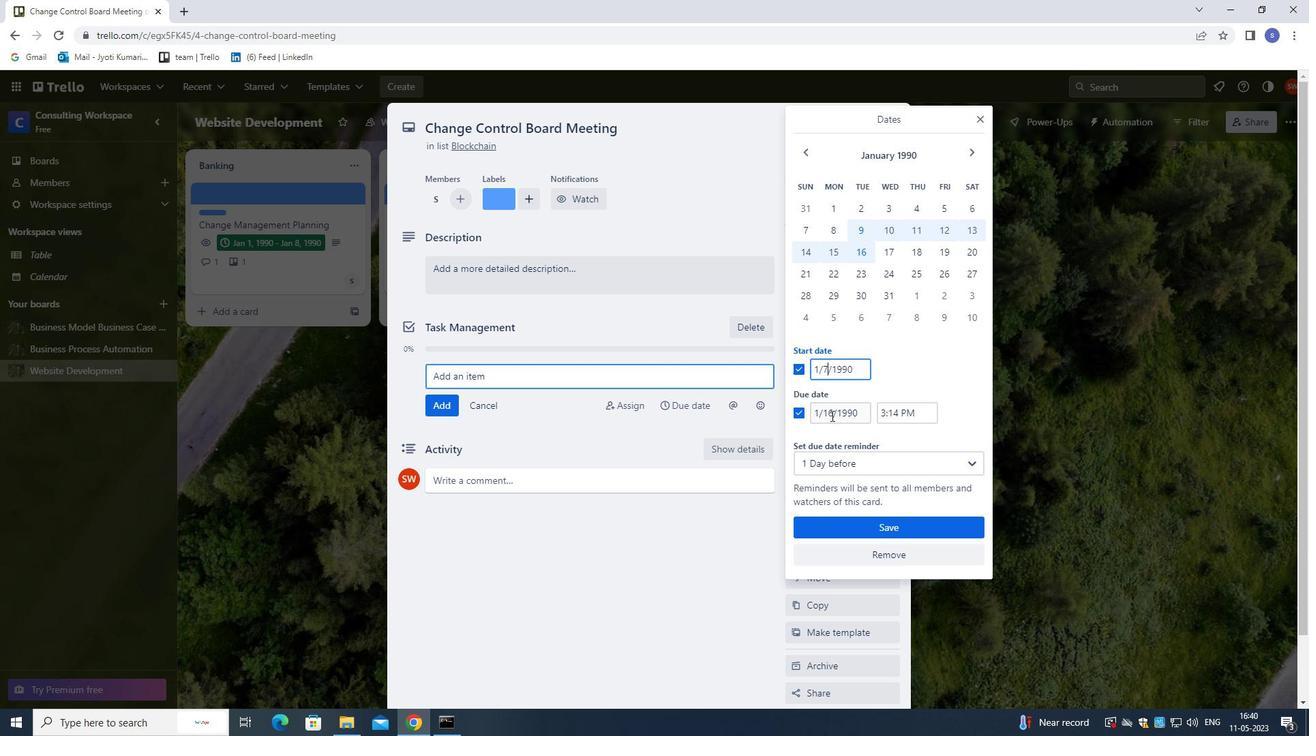 
Action: Mouse pressed left at (835, 414)
Screenshot: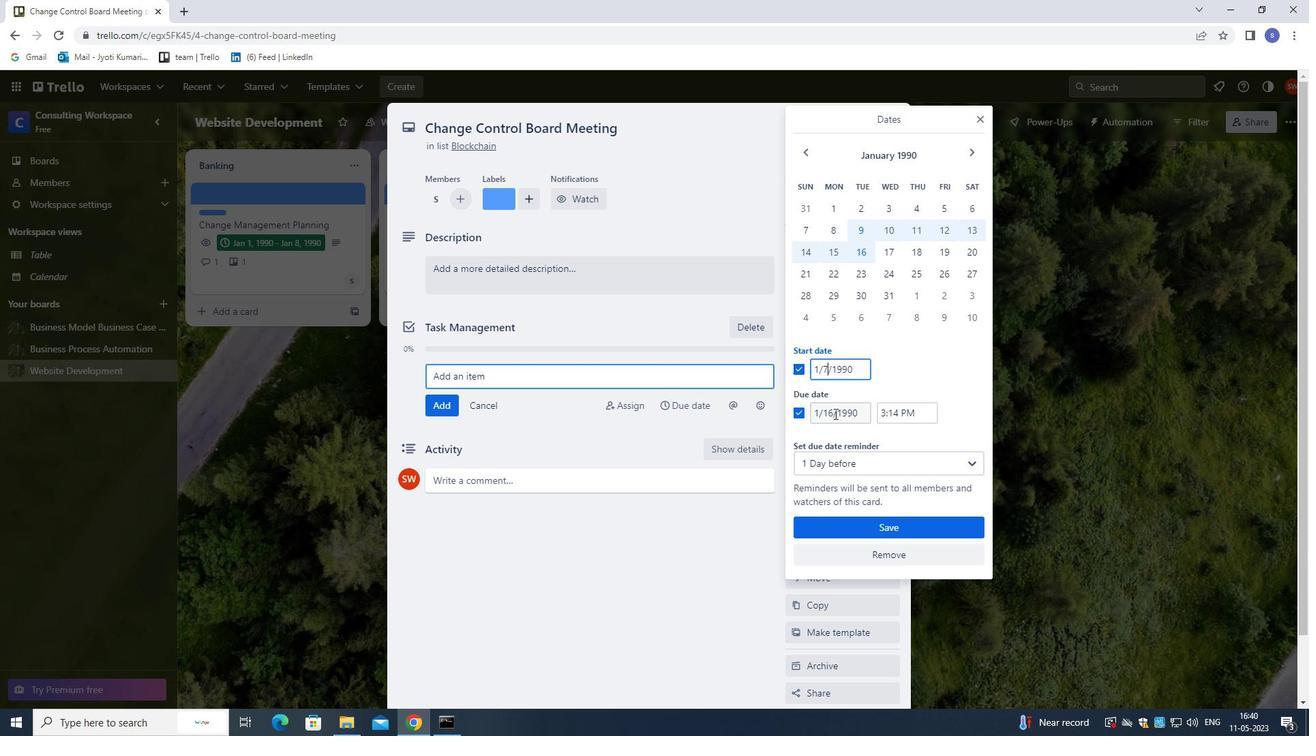 
Action: Mouse moved to (830, 446)
Screenshot: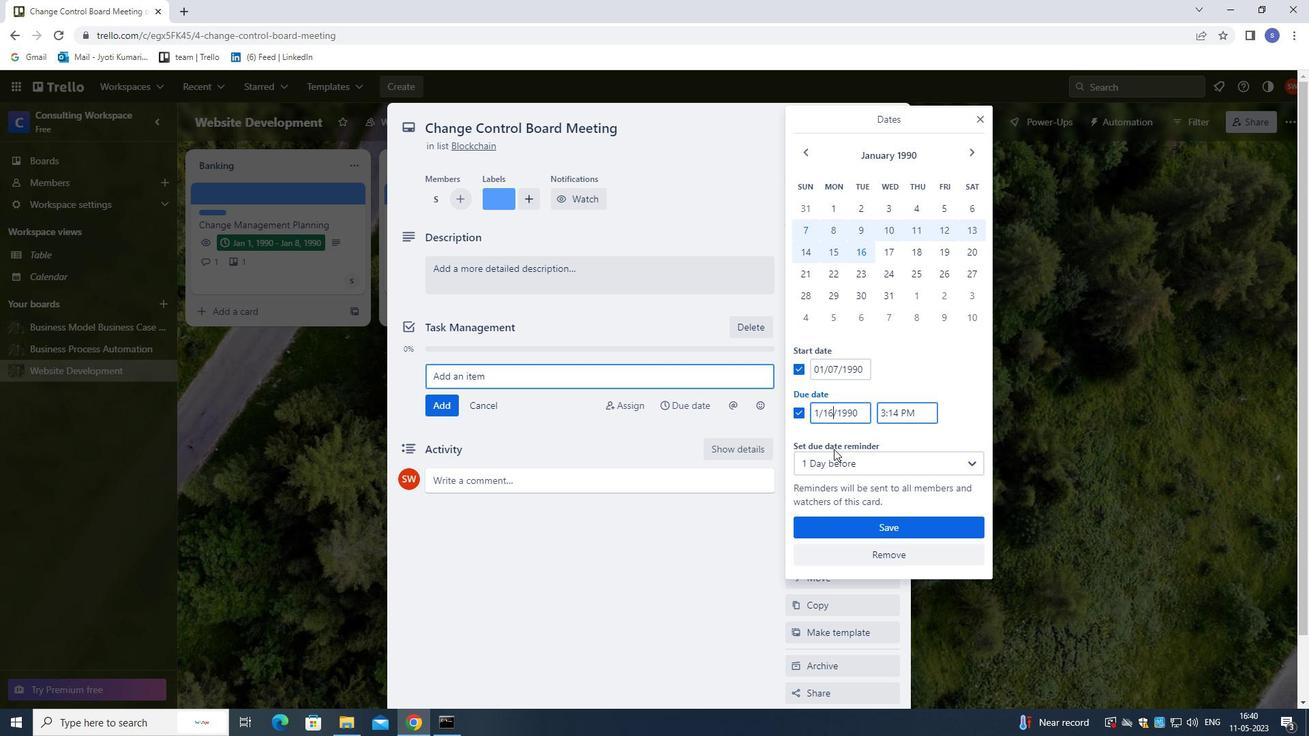 
Action: Key pressed <Key.backspace>4
Screenshot: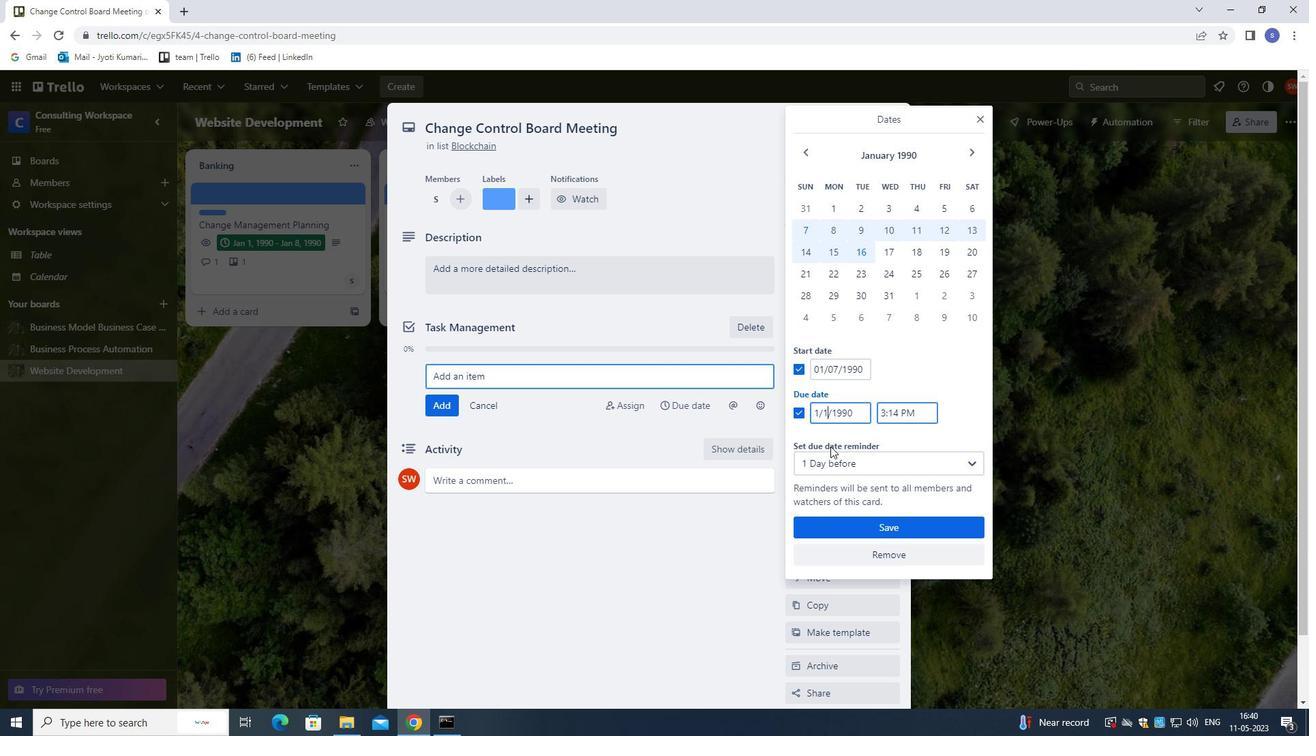 
Action: Mouse moved to (846, 522)
Screenshot: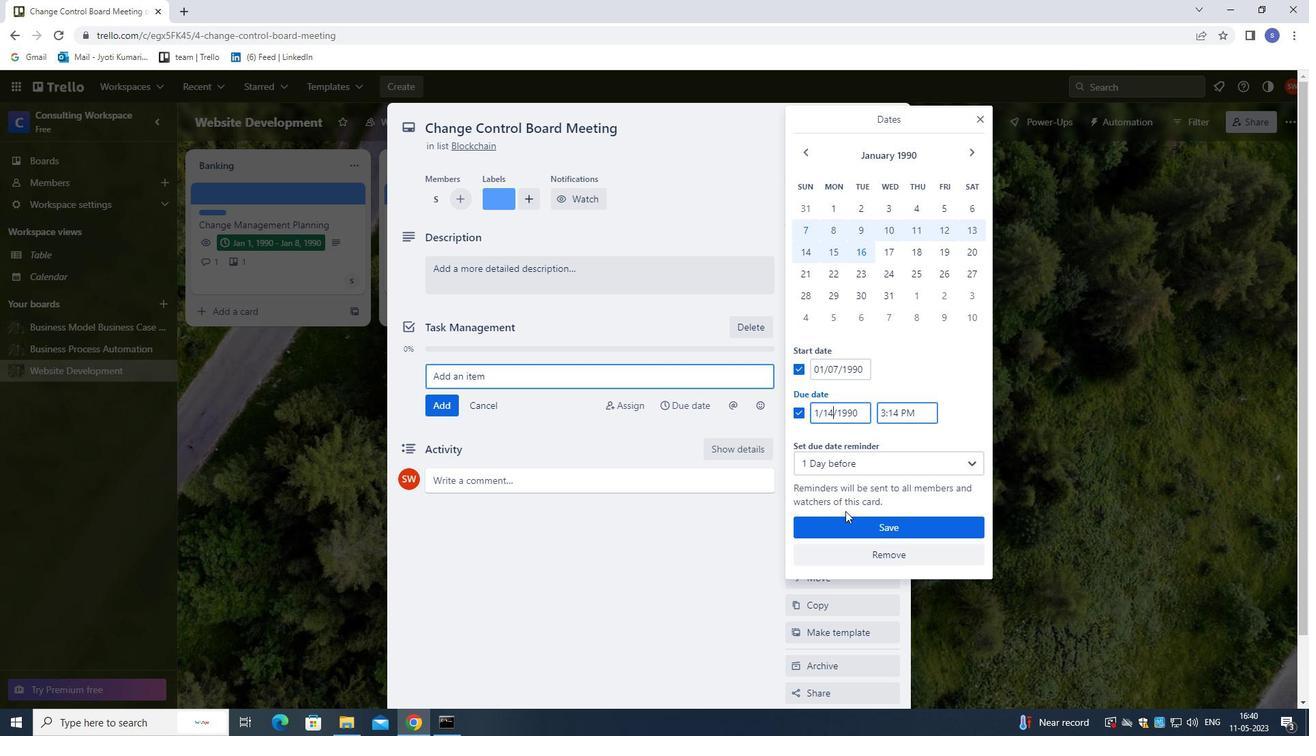 
Action: Mouse pressed left at (846, 522)
Screenshot: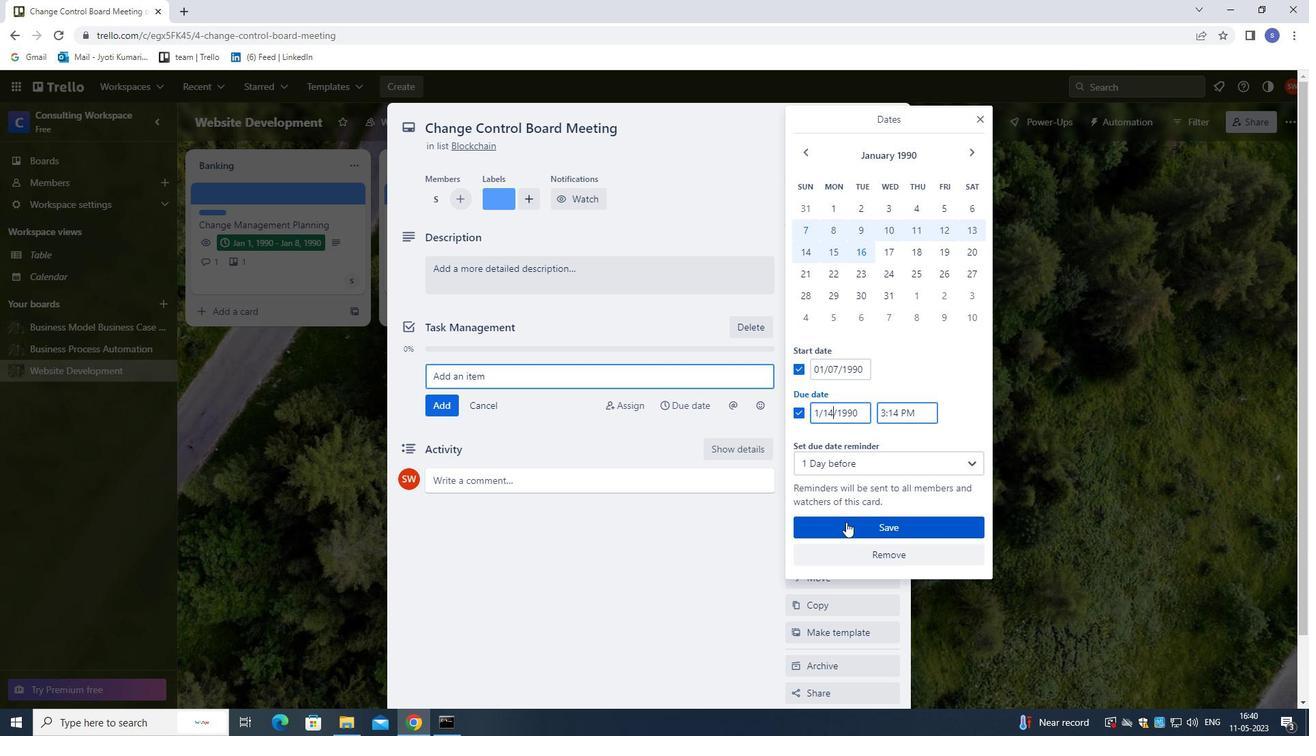 
Action: Mouse moved to (811, 346)
Screenshot: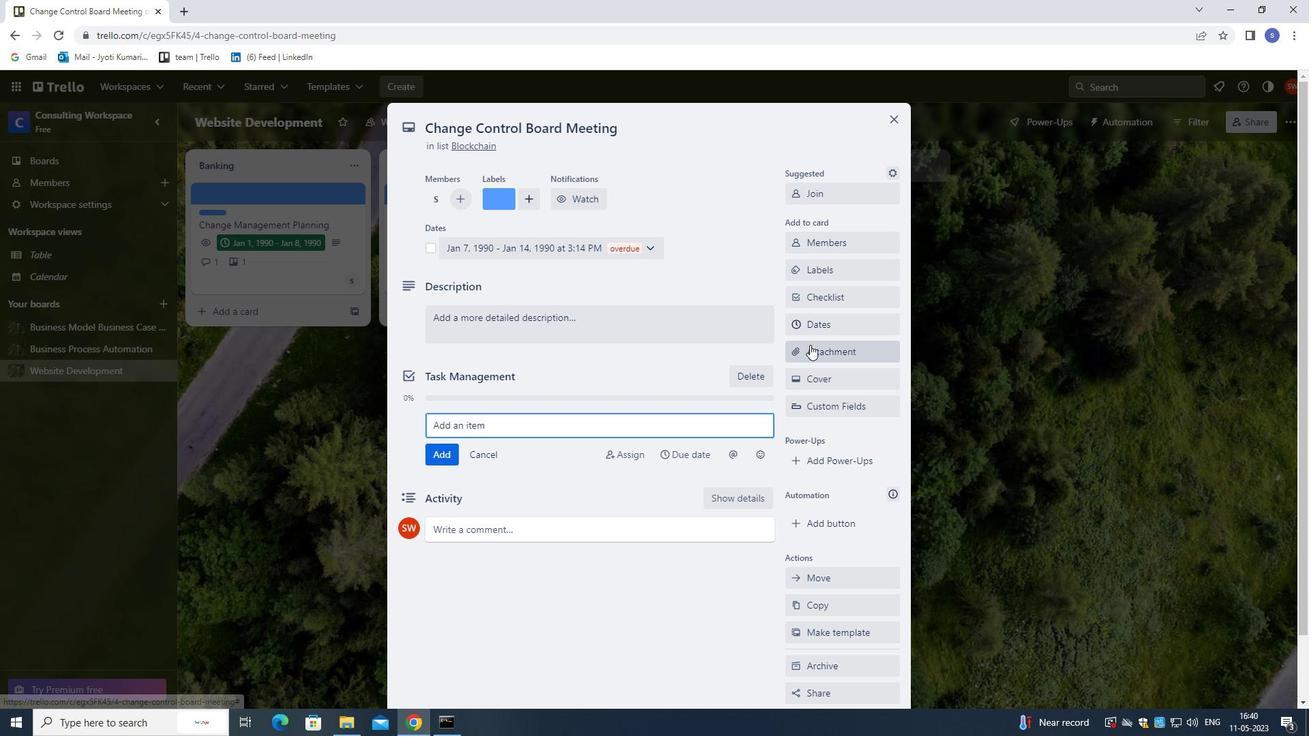 
Action: Mouse pressed left at (811, 346)
Screenshot: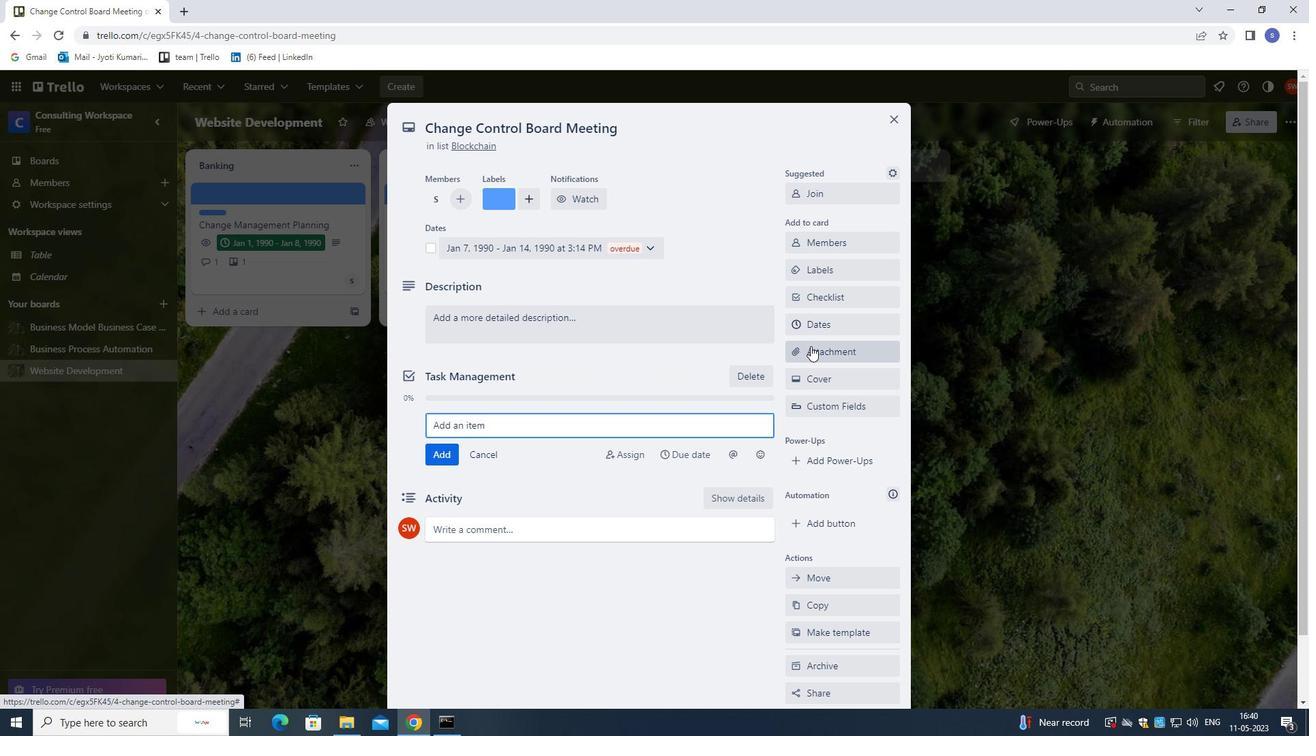 
Action: Mouse moved to (807, 431)
Screenshot: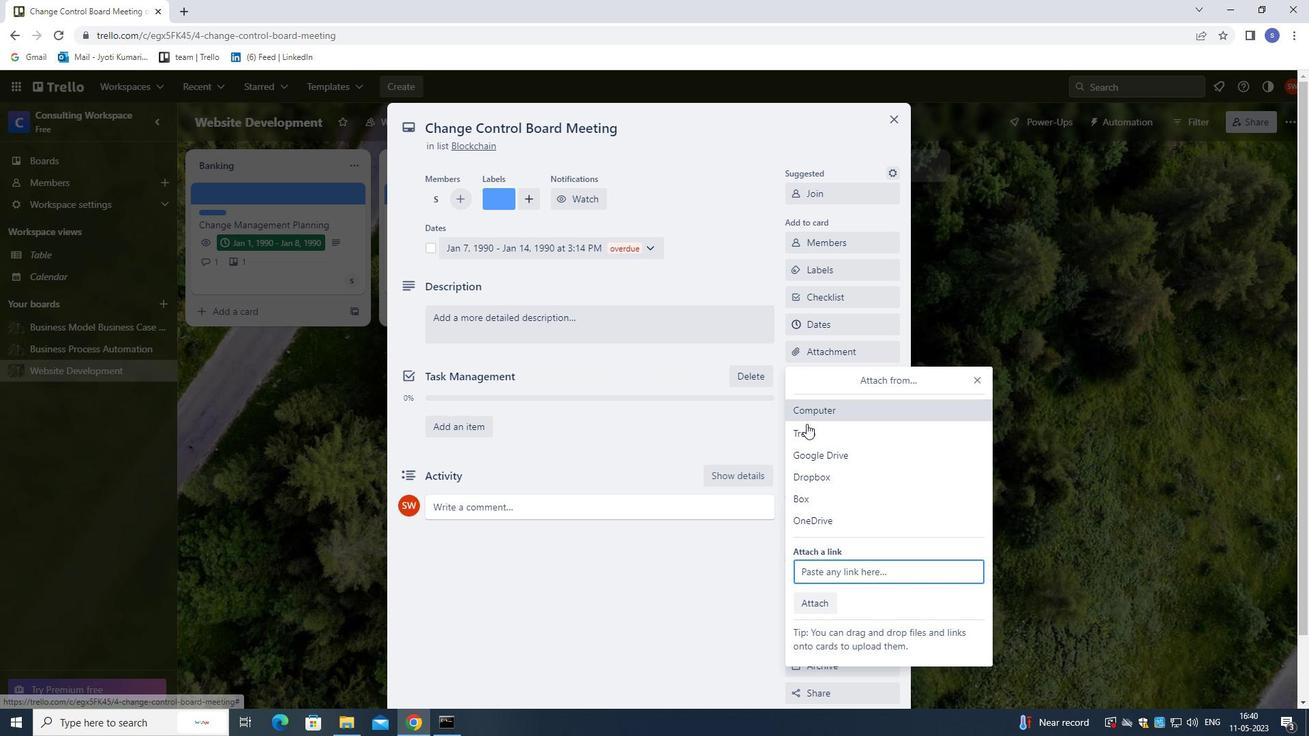 
Action: Mouse pressed left at (807, 431)
Screenshot: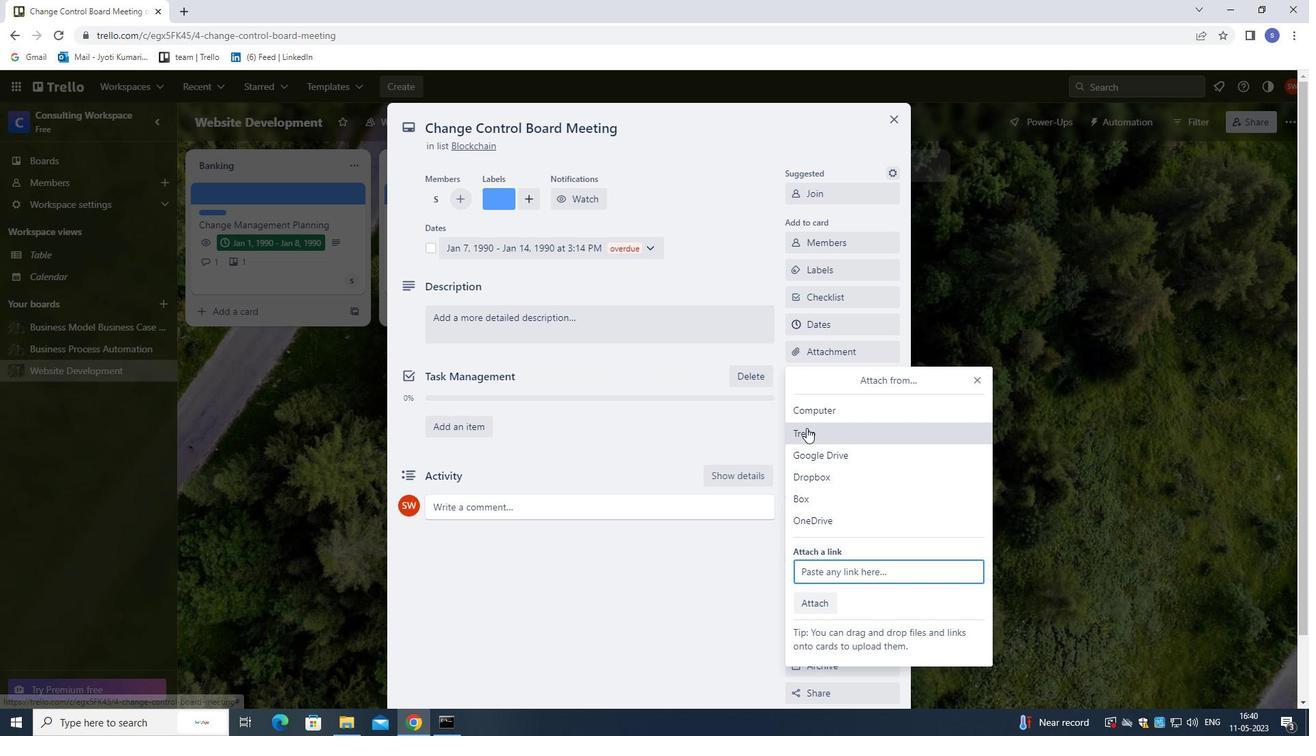 
Action: Mouse moved to (819, 399)
Screenshot: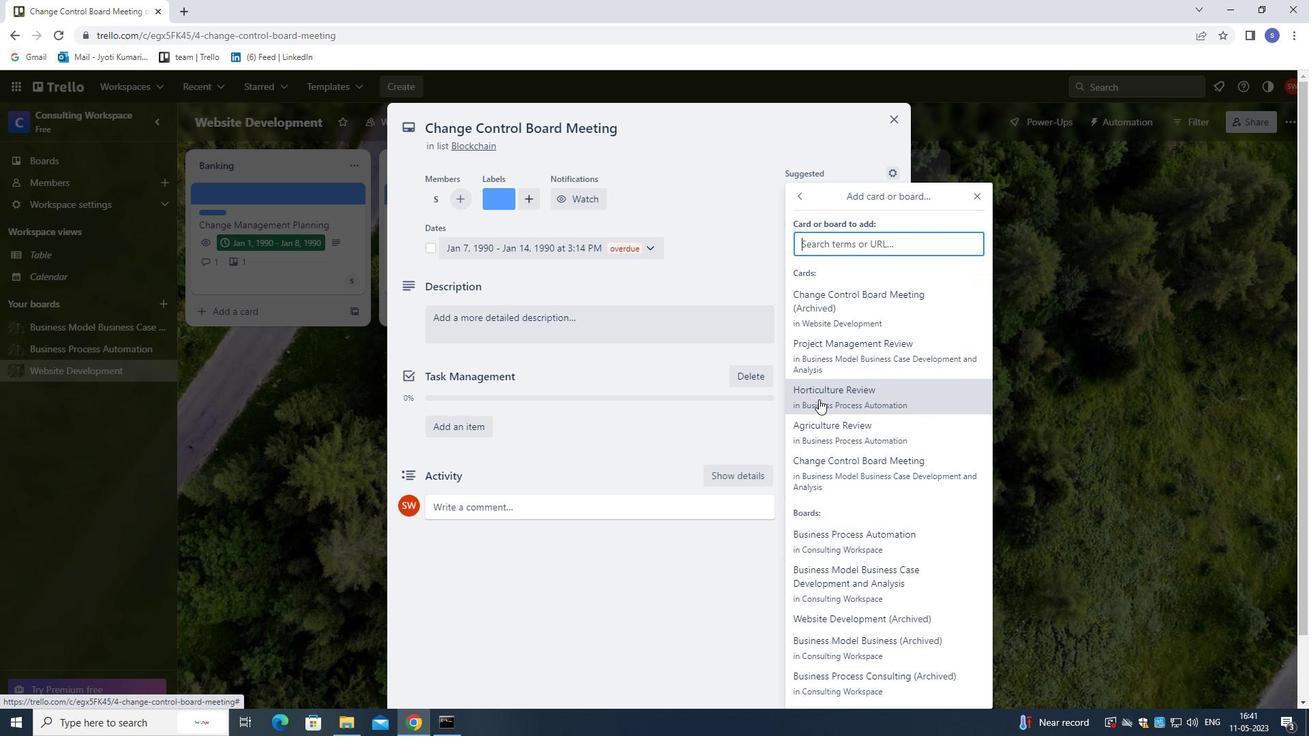 
Action: Mouse pressed left at (819, 399)
Screenshot: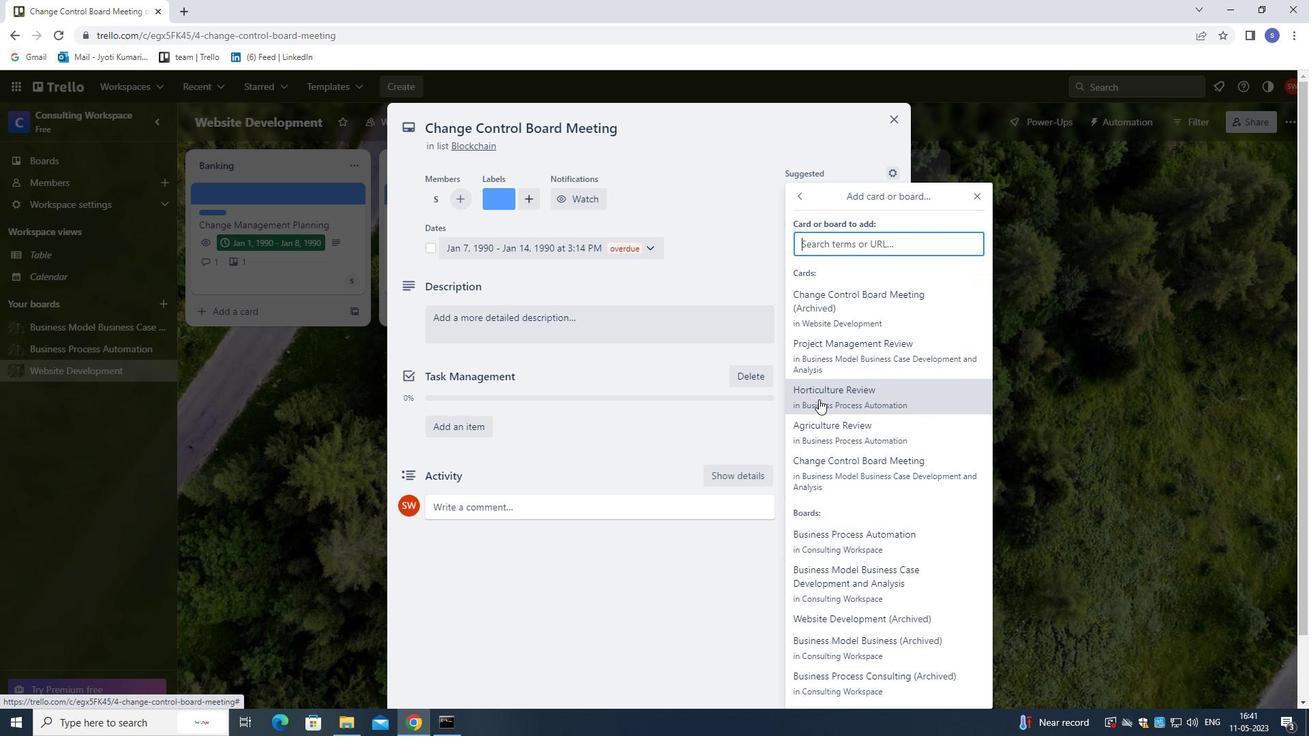 
Action: Mouse moved to (826, 372)
Screenshot: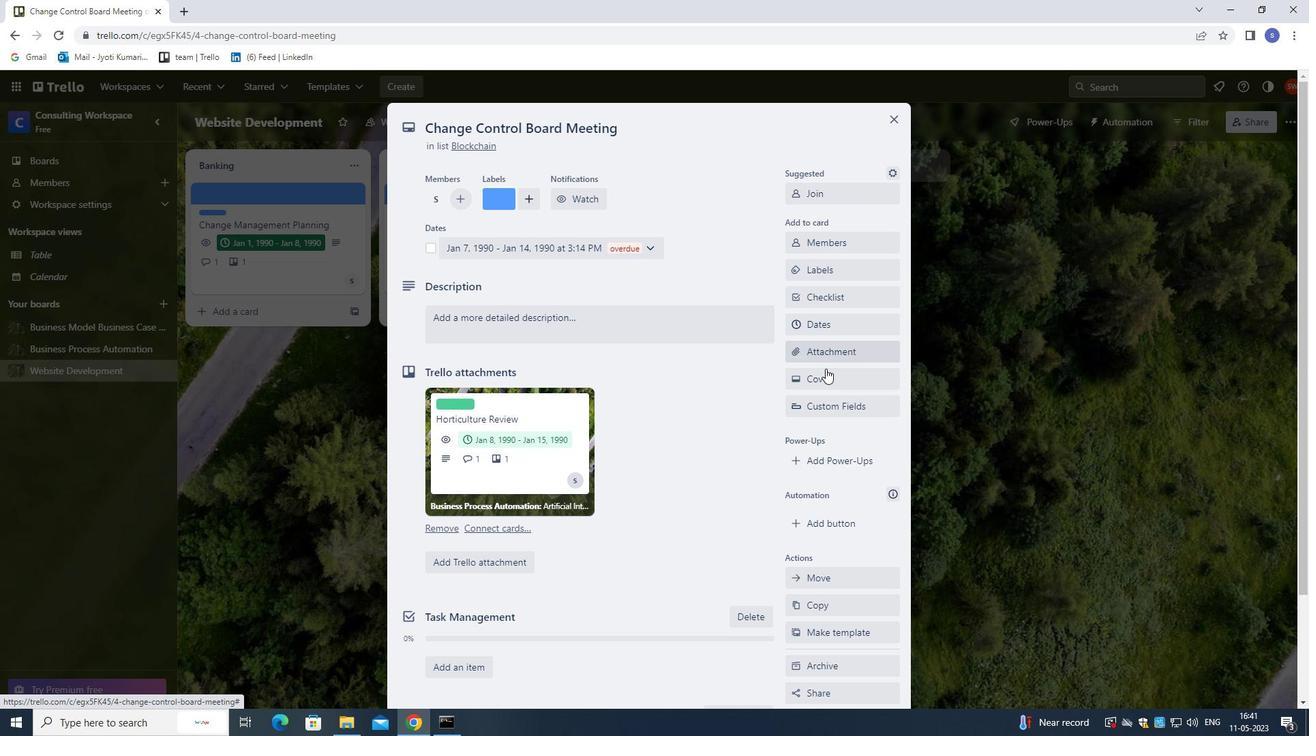 
Action: Mouse pressed left at (826, 372)
Screenshot: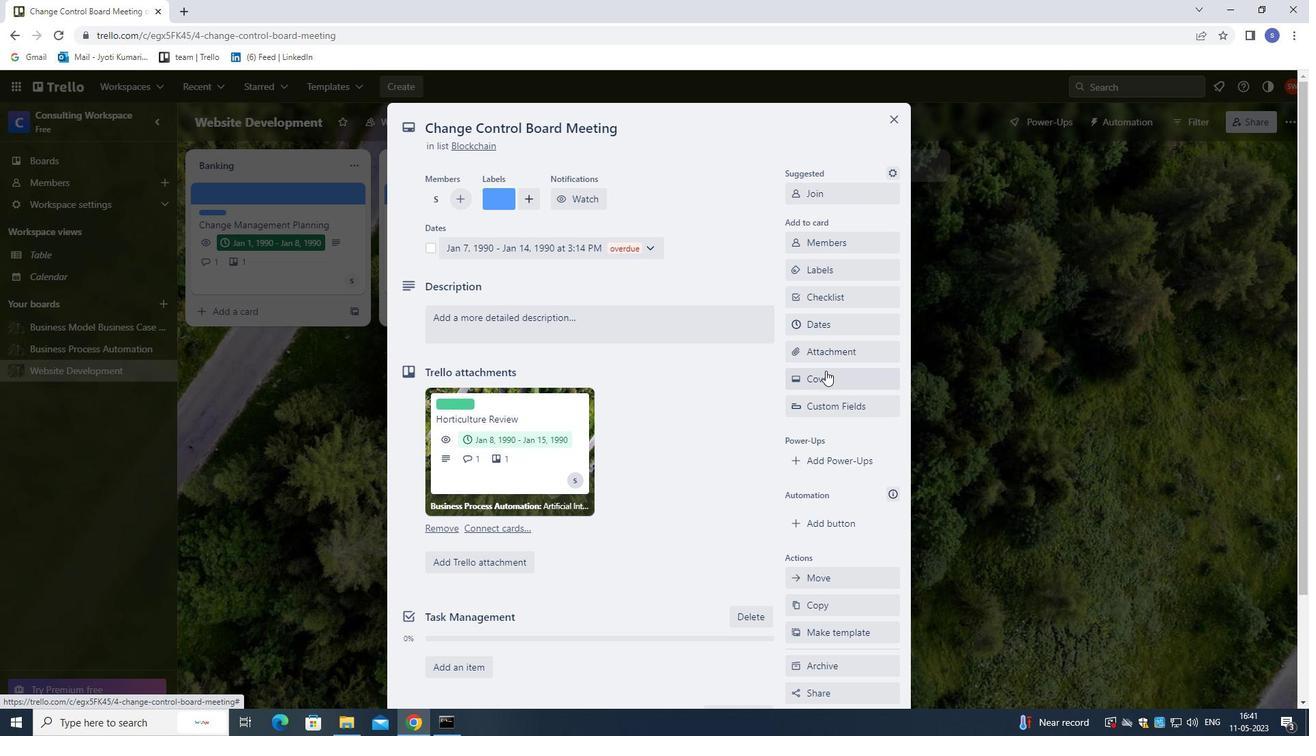 
Action: Mouse moved to (811, 463)
Screenshot: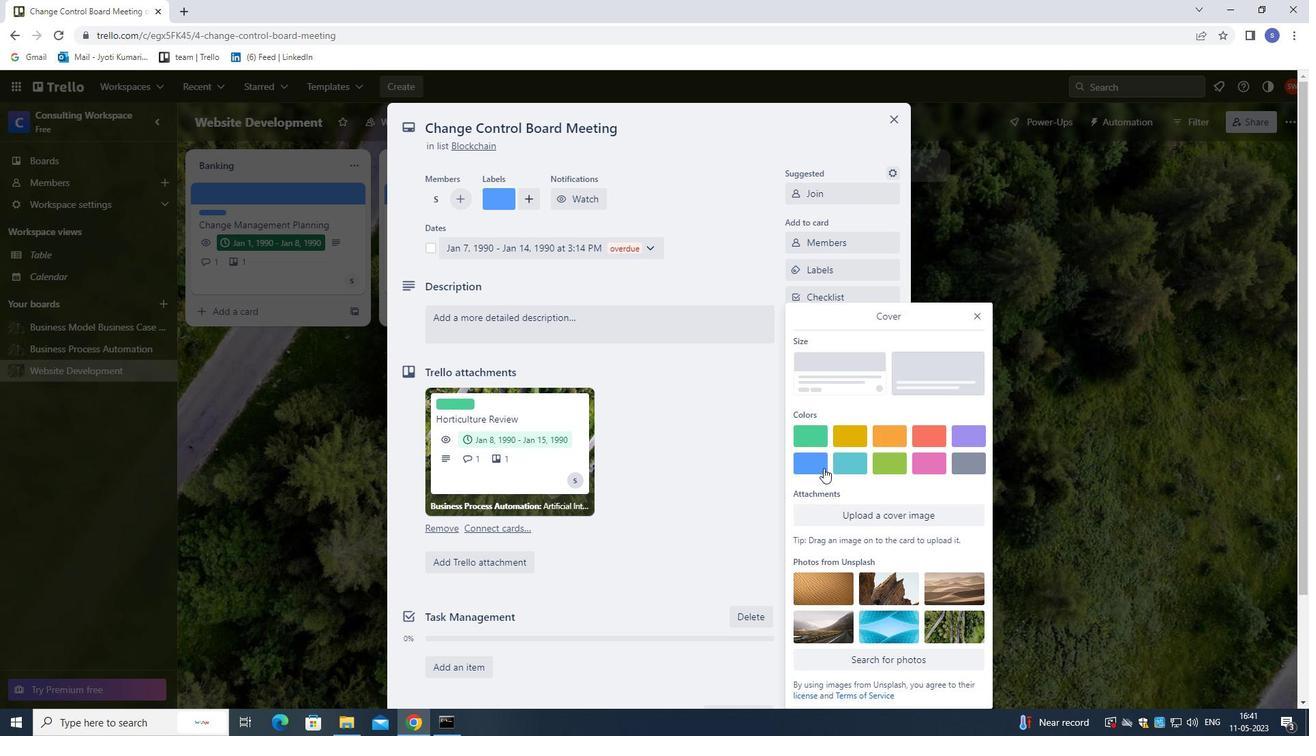 
Action: Mouse pressed left at (811, 463)
Screenshot: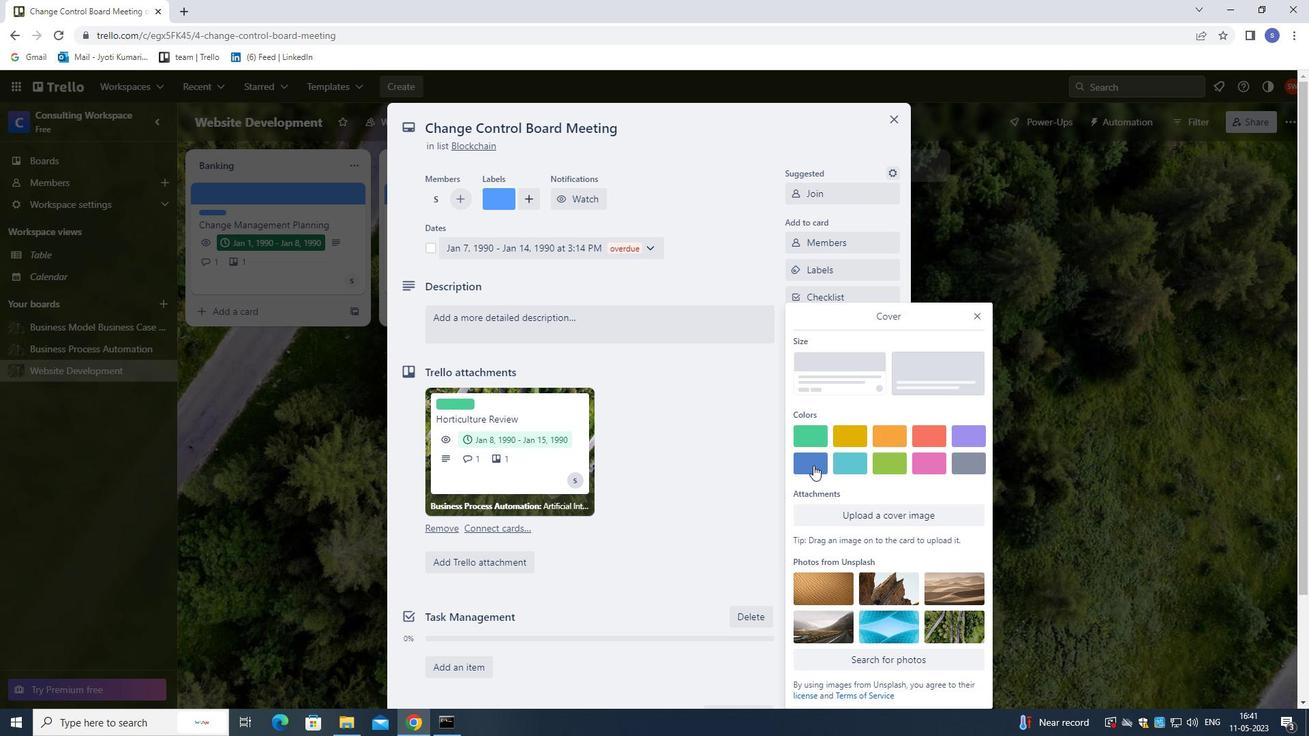 
Action: Mouse moved to (979, 296)
Screenshot: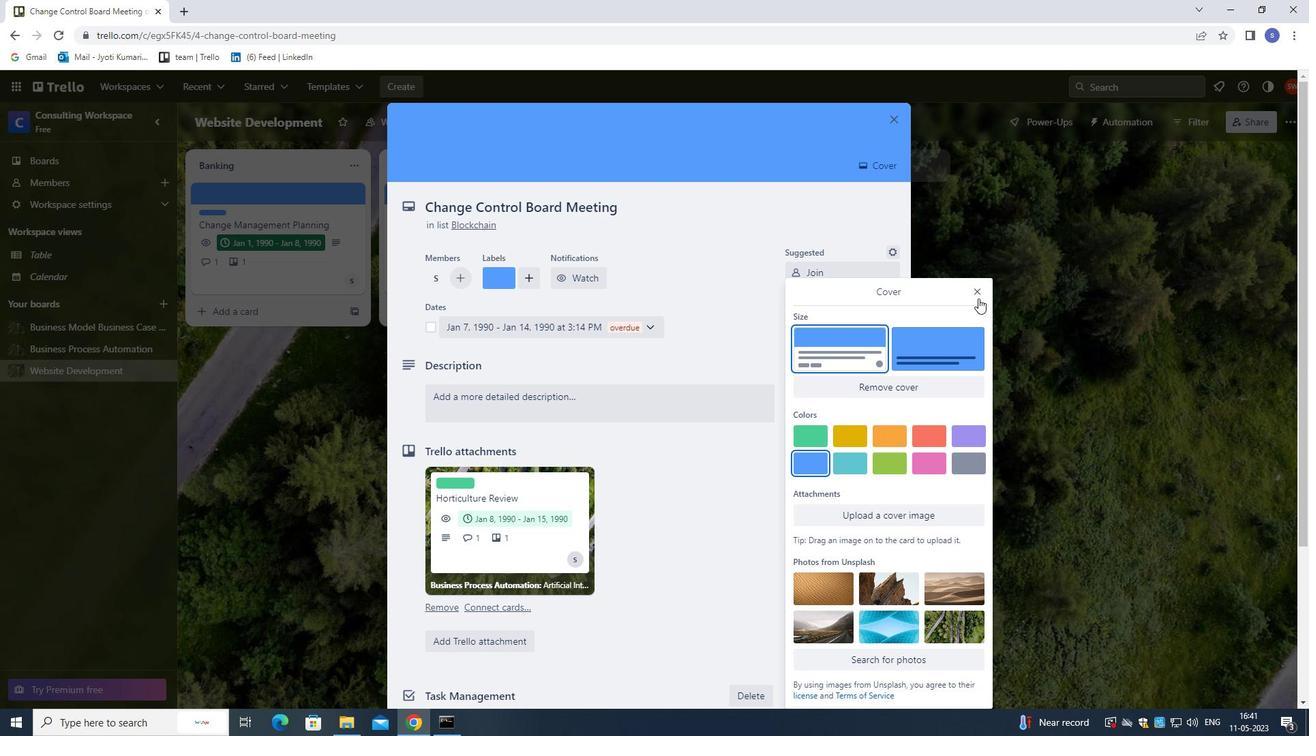 
Action: Mouse pressed left at (979, 296)
Screenshot: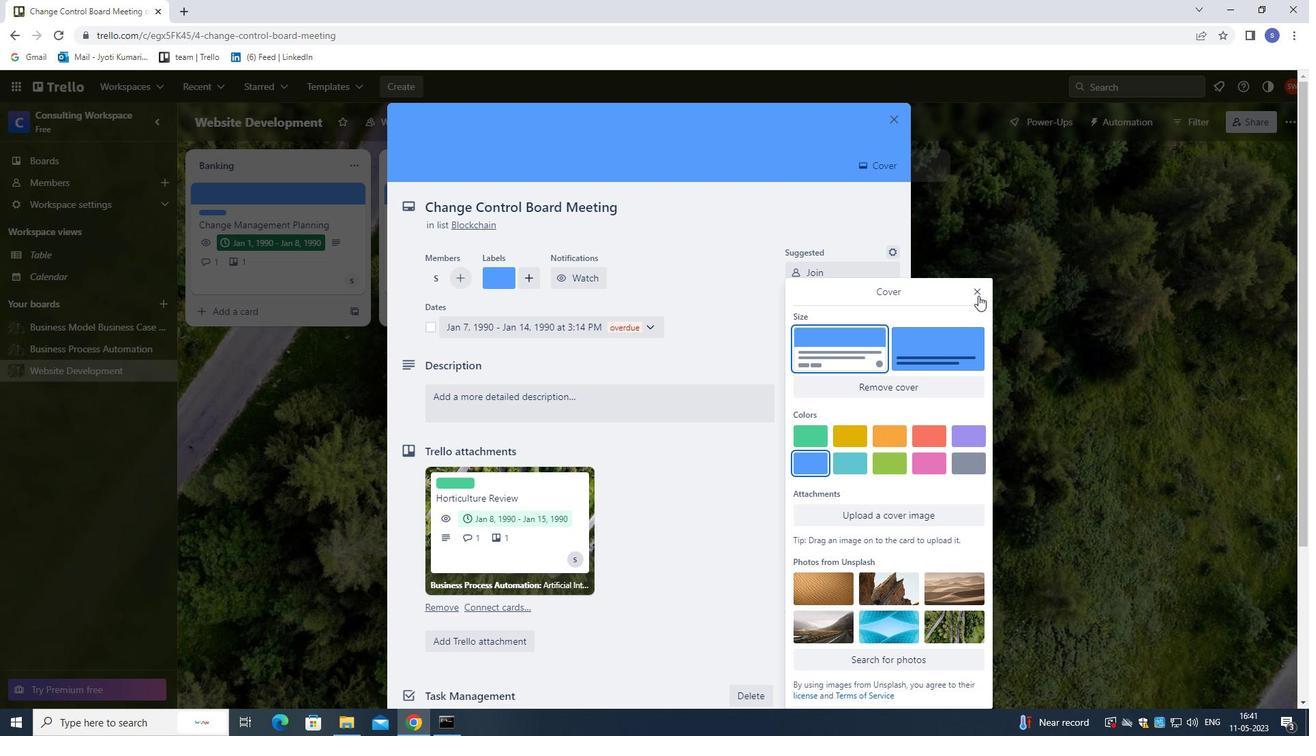 
Action: Mouse moved to (580, 401)
Screenshot: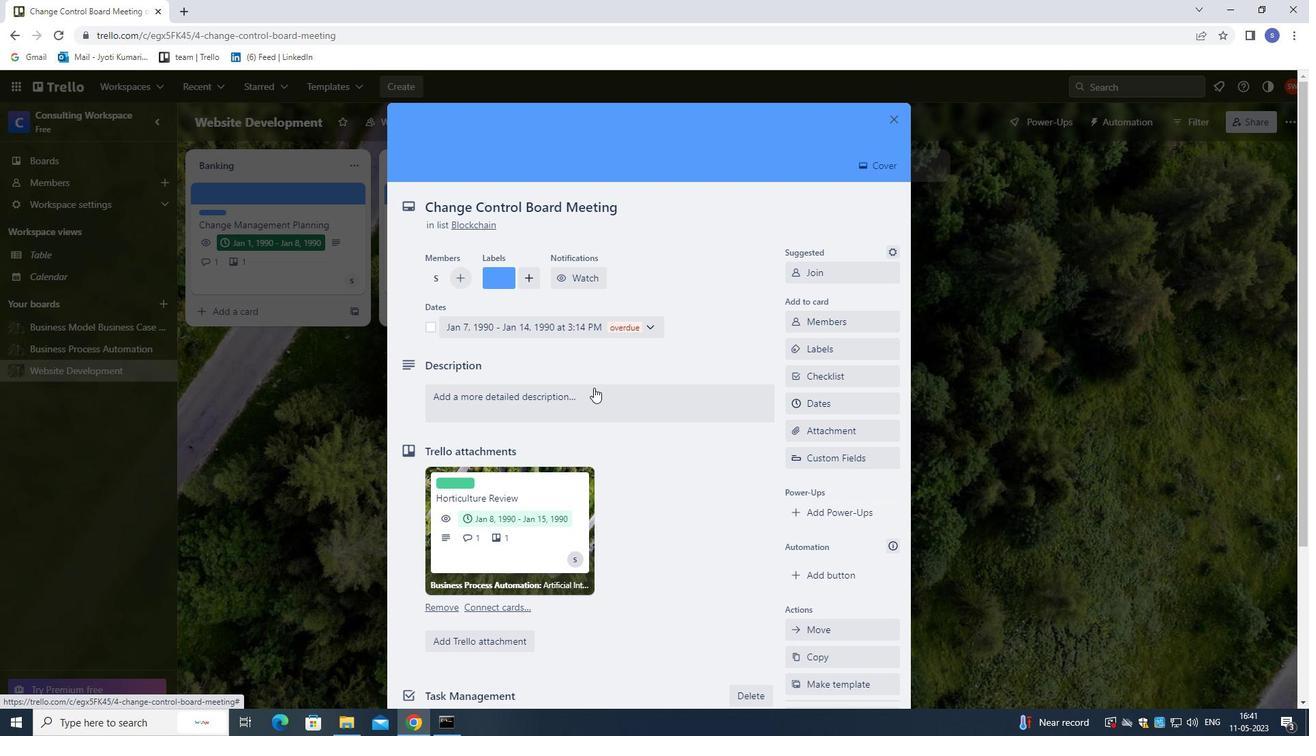 
Action: Mouse pressed left at (580, 401)
Screenshot: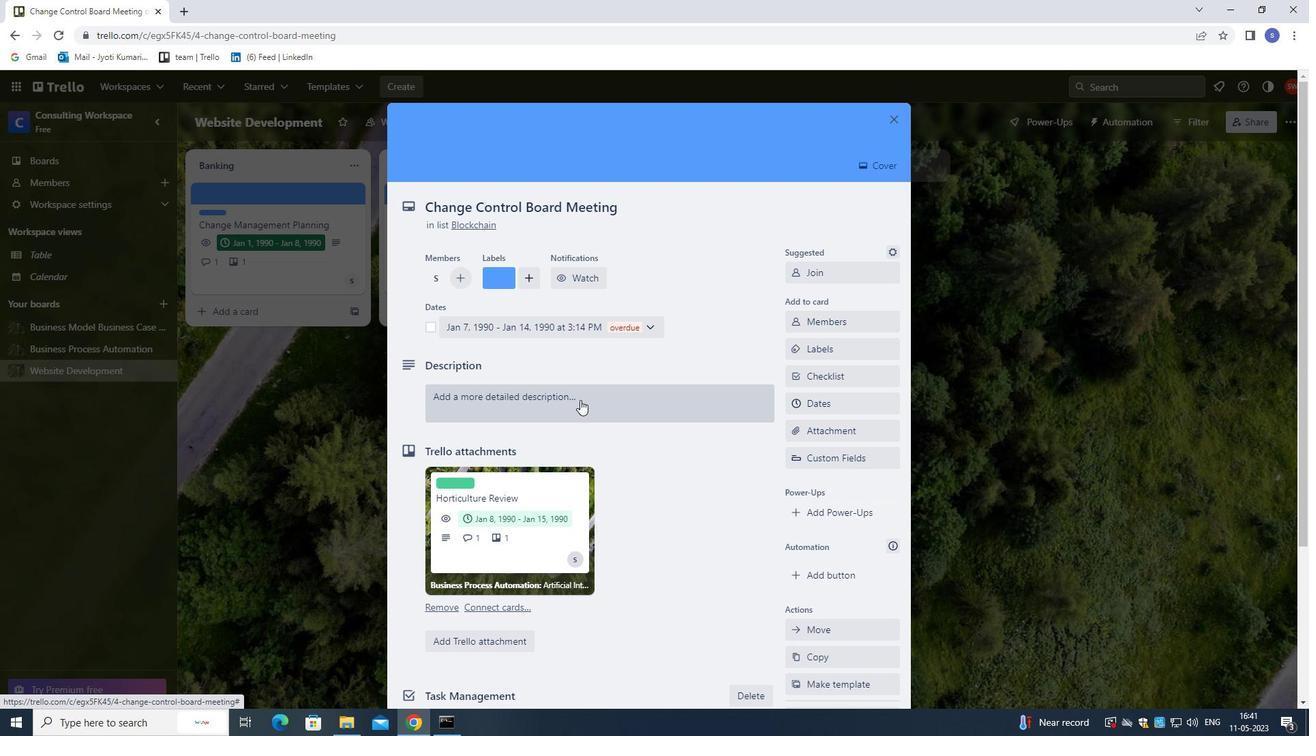 
Action: Mouse moved to (580, 403)
Screenshot: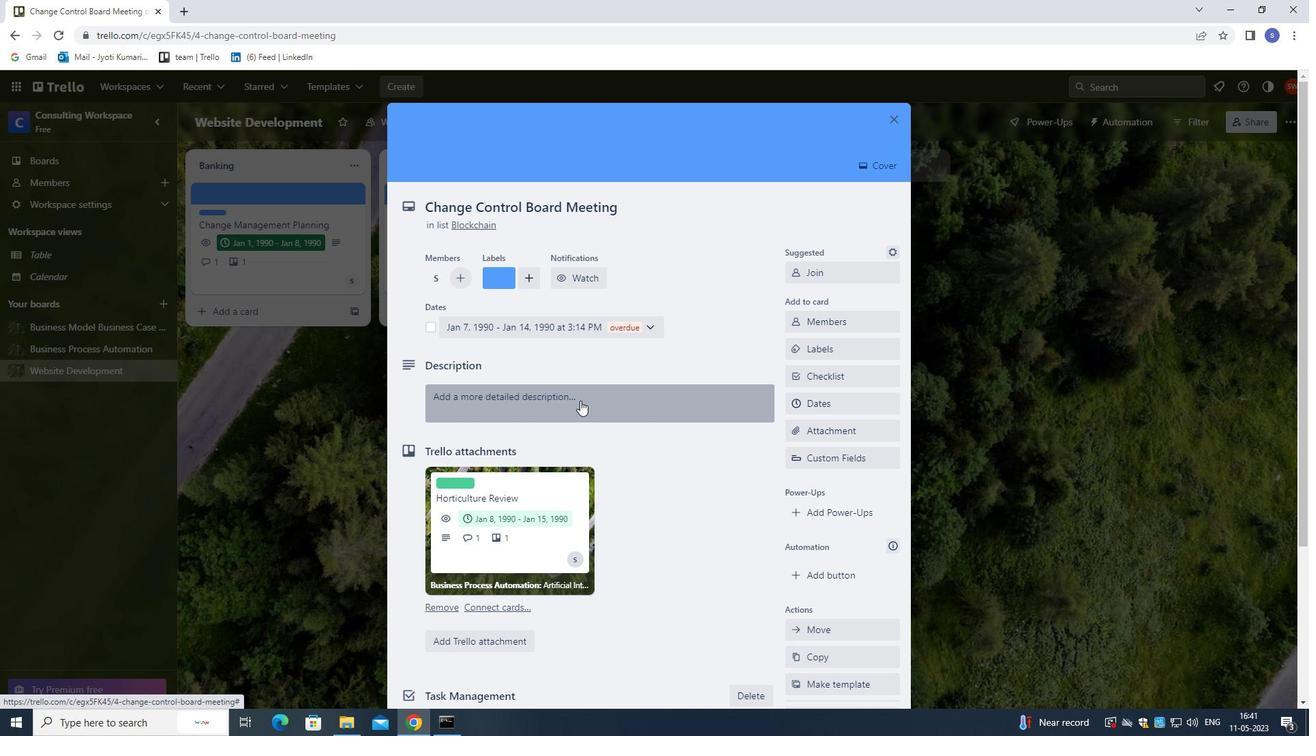 
Action: Key pressed <Key.shift>PLAN<Key.space>AND<Key.space>EXECUTIVE<Key.space>COMPAN<Key.space><Key.backspace>Y<Key.space>TEAM-BUILDING<Key.space>CONFERENCE<Key.space>WITH<Key.space>TEAM-BUILDING<Key.space>ACTIVITIES<Key.space>O<Key.space><Key.backspace>N<Key.space>CREATIVITY<Key.space>AND<Key.space>INNOVATION<Key.space>.
Screenshot: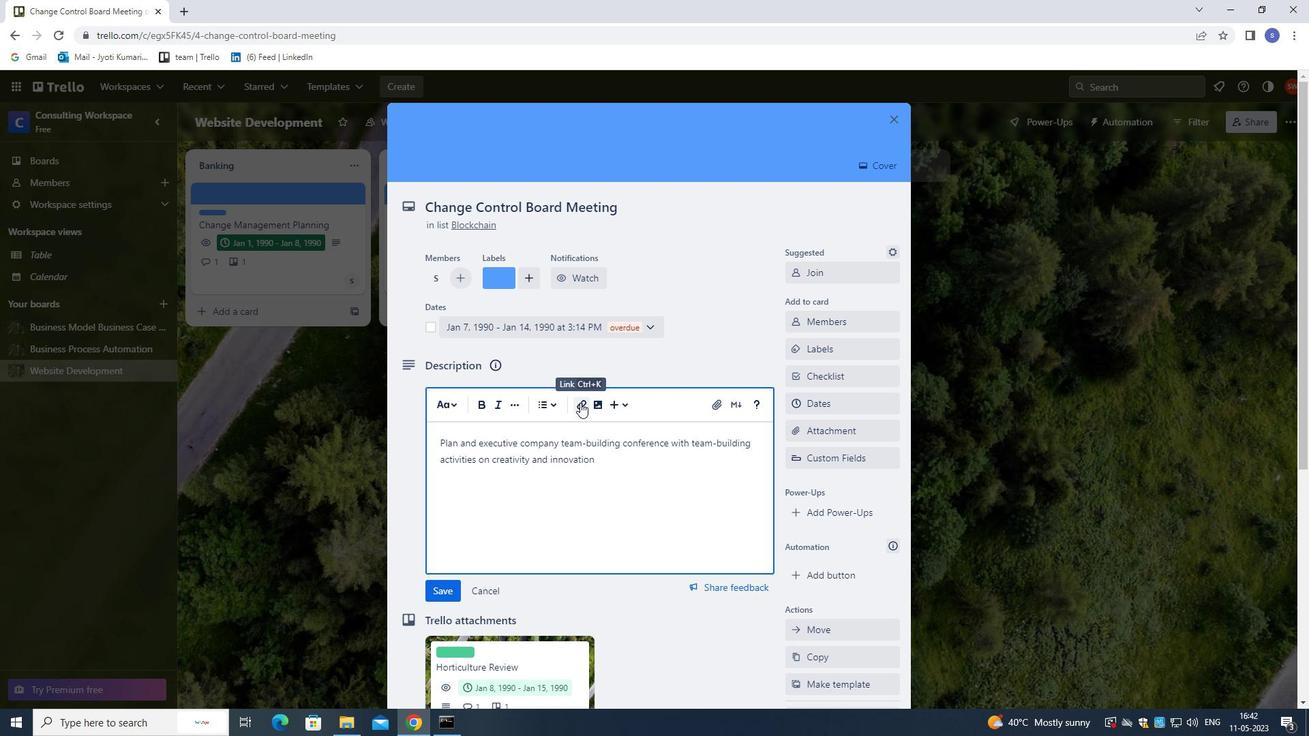 
Action: Mouse moved to (581, 427)
Screenshot: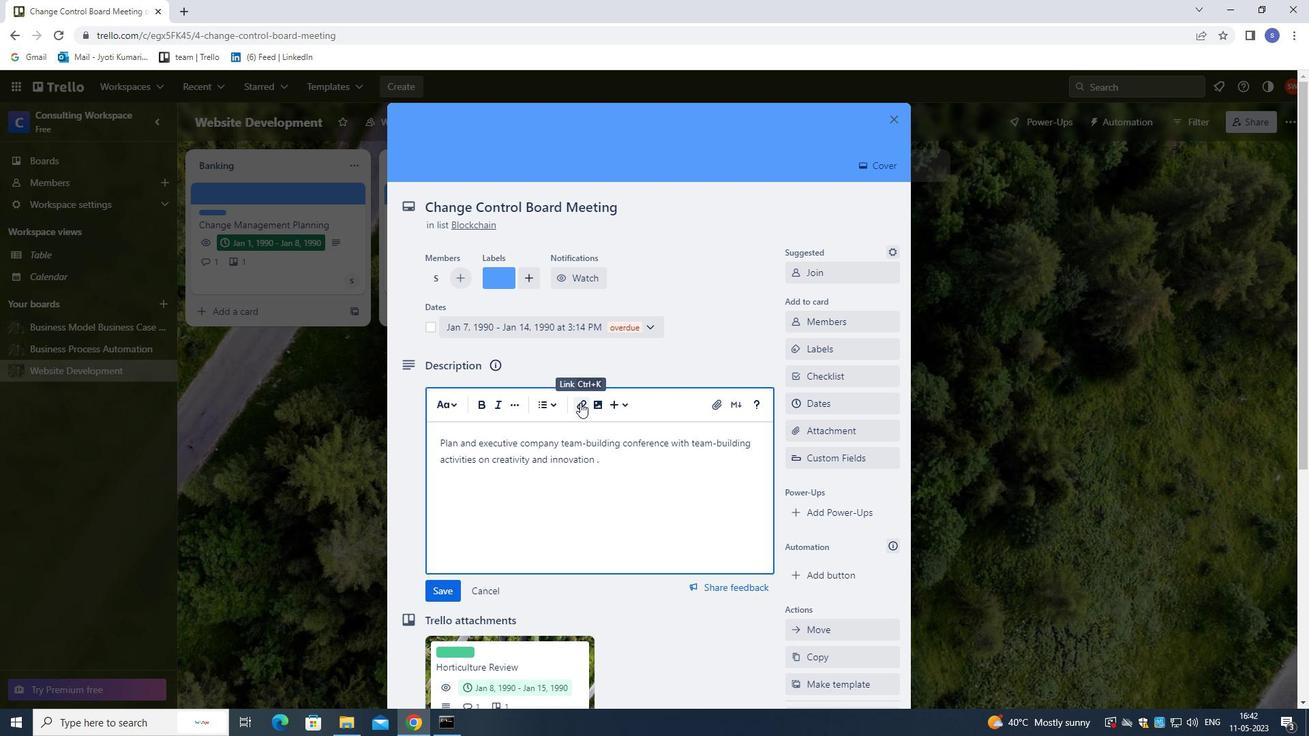
Action: Mouse scrolled (581, 427) with delta (0, 0)
Screenshot: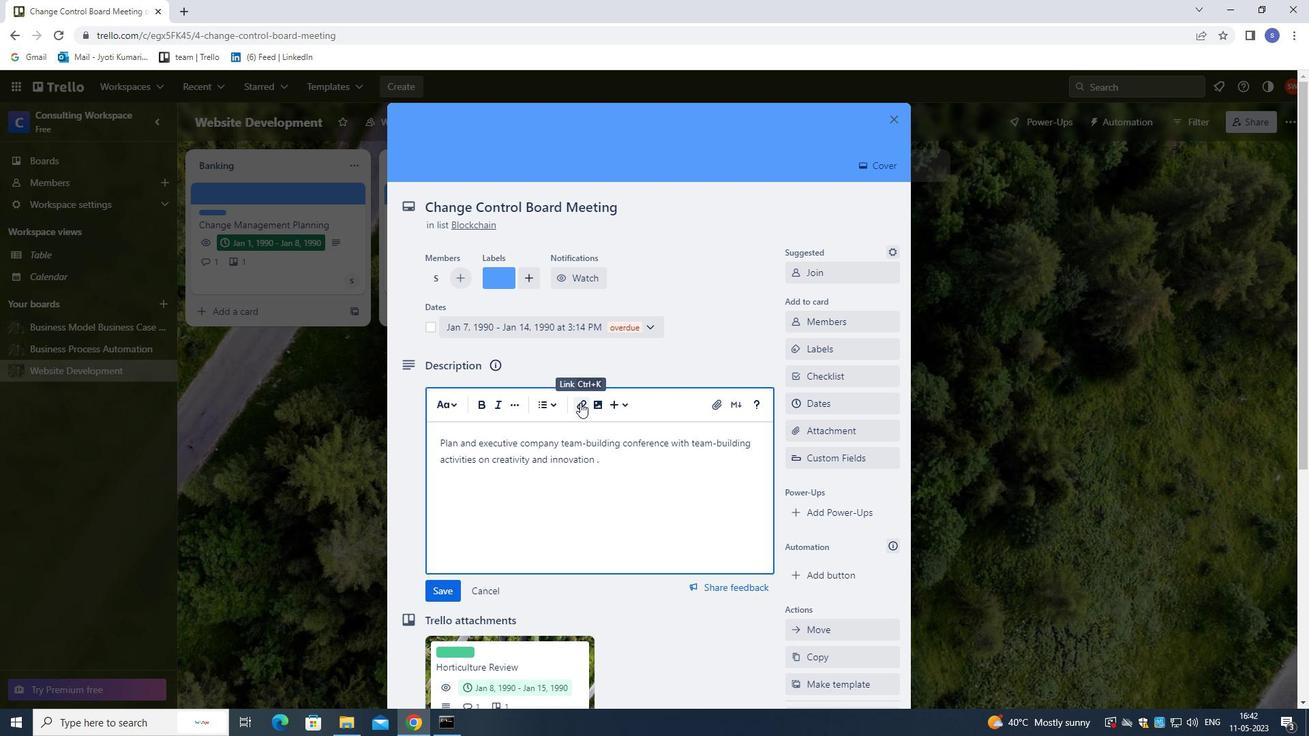 
Action: Mouse moved to (581, 442)
Screenshot: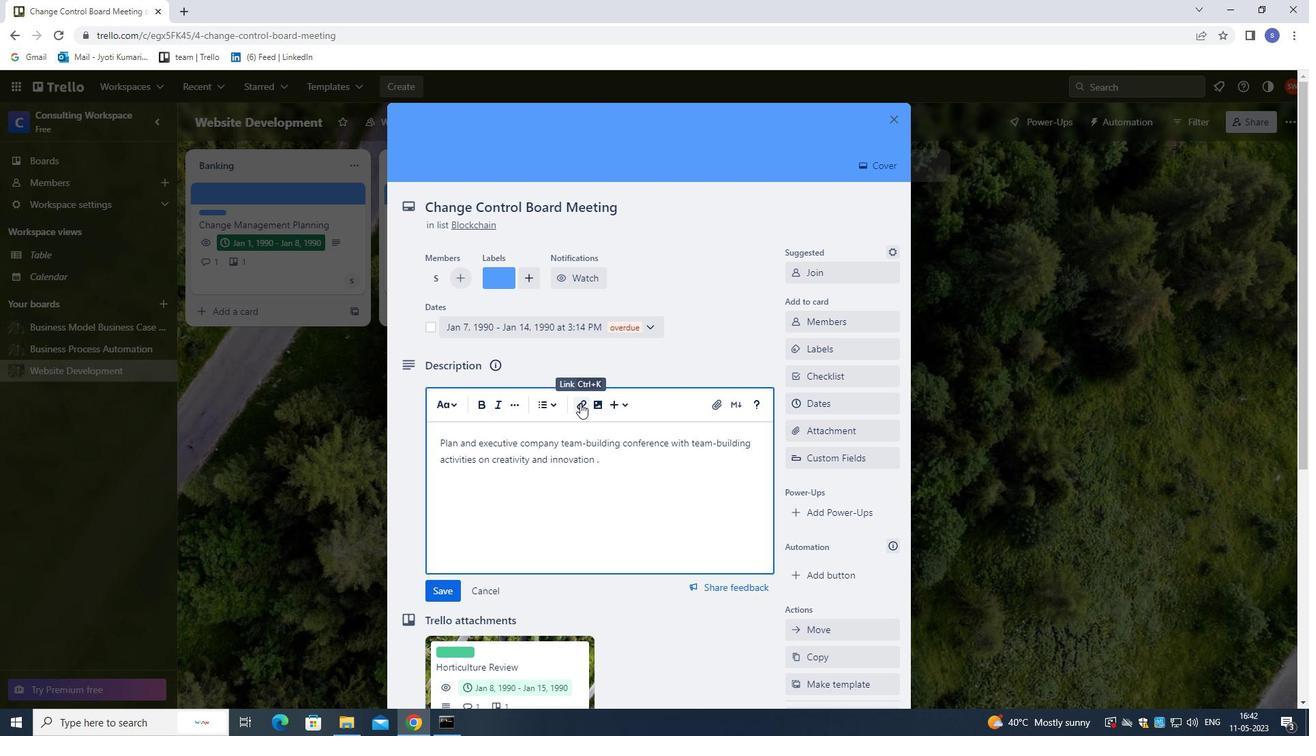 
Action: Mouse scrolled (581, 442) with delta (0, 0)
Screenshot: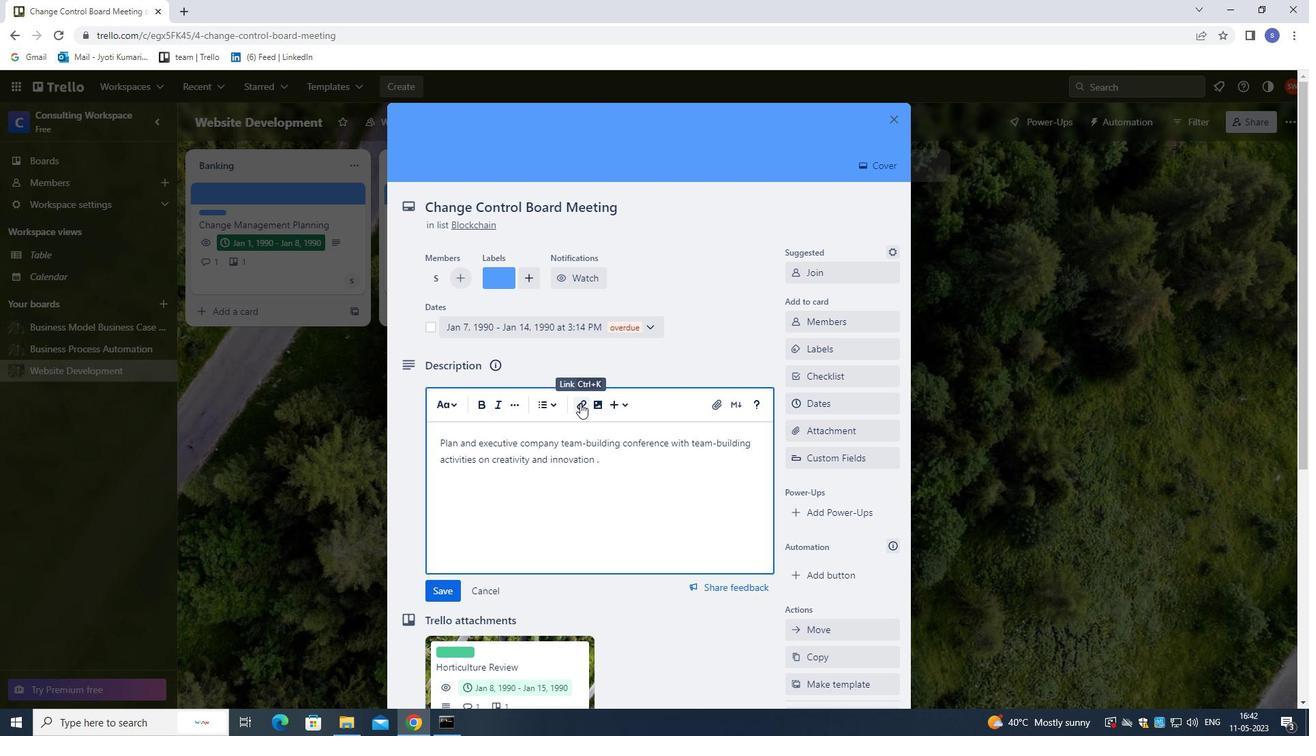
Action: Mouse moved to (581, 456)
Screenshot: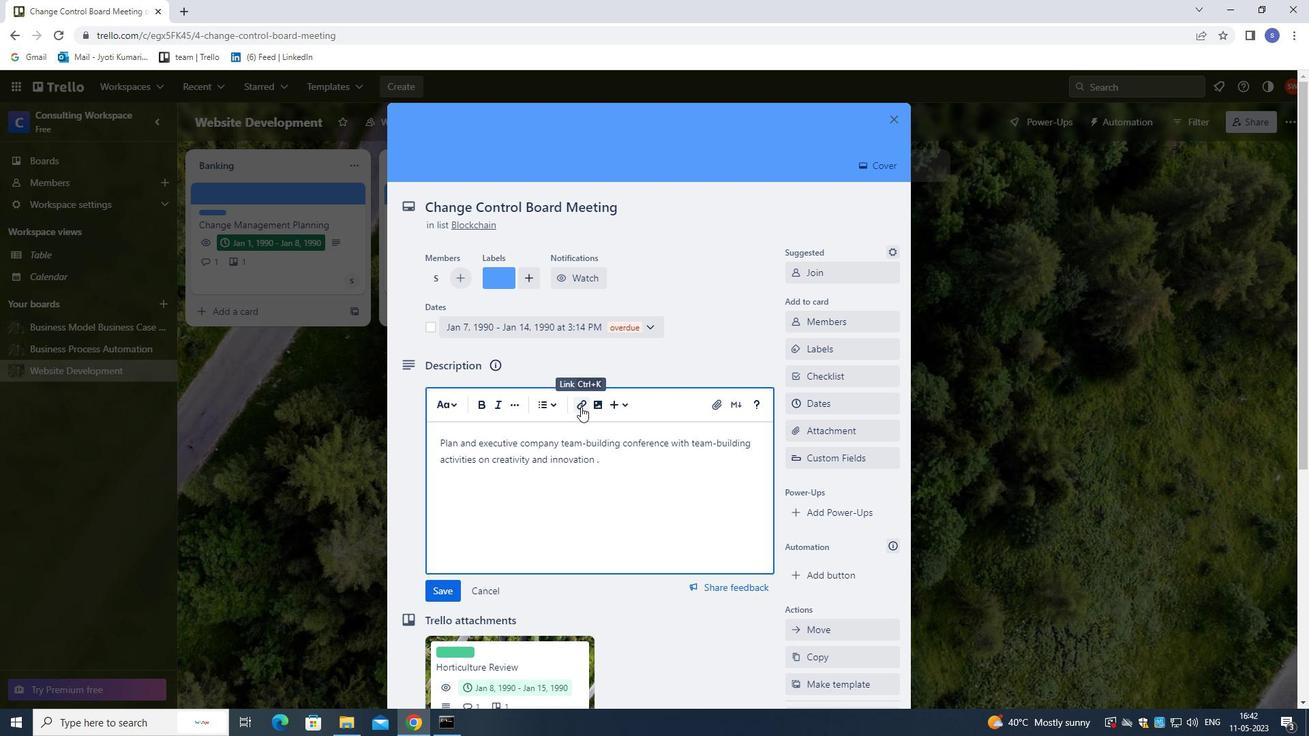 
Action: Mouse scrolled (581, 455) with delta (0, 0)
Screenshot: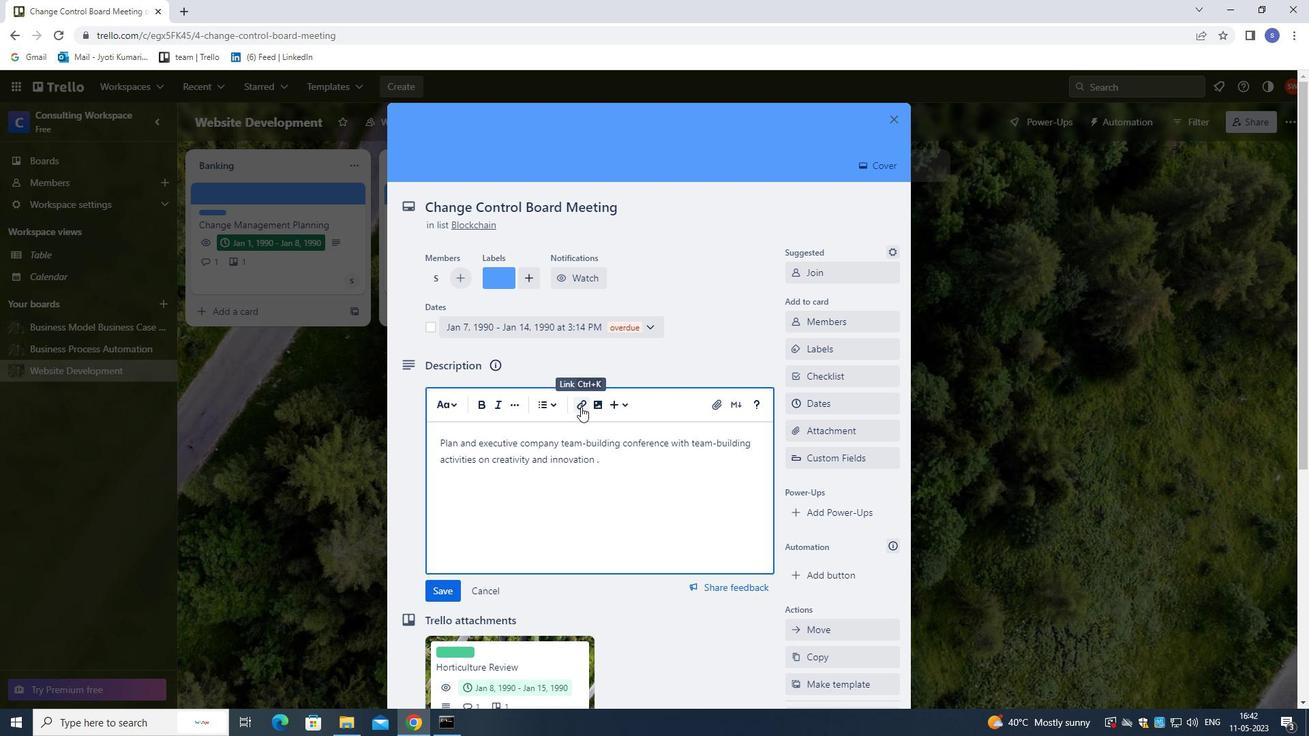 
Action: Mouse moved to (581, 459)
Screenshot: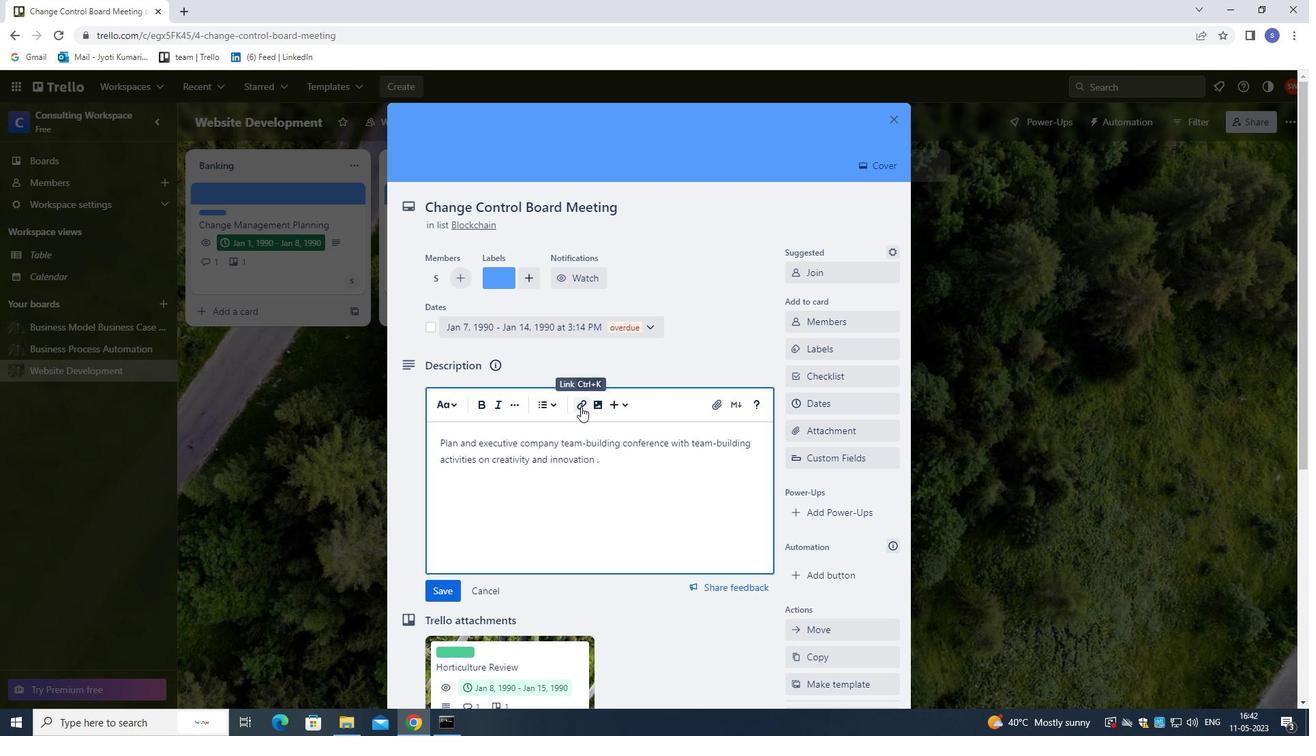 
Action: Mouse scrolled (581, 458) with delta (0, 0)
Screenshot: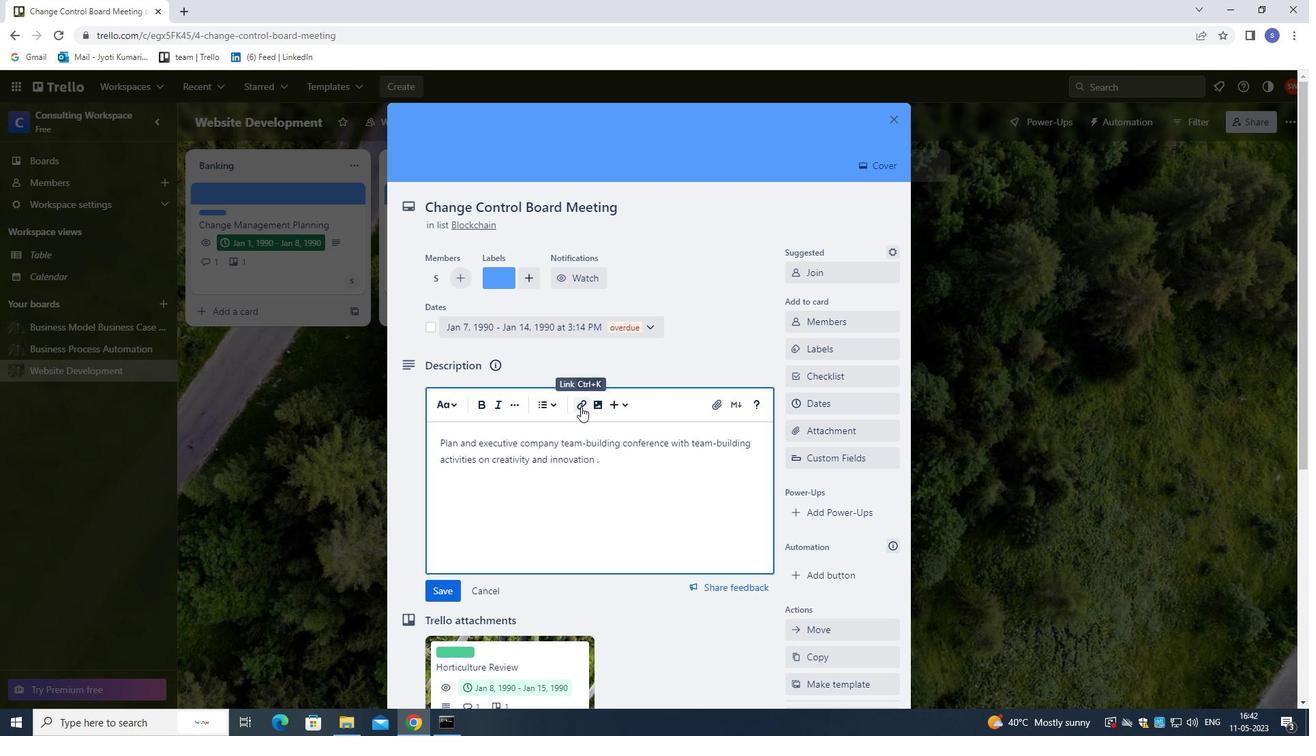 
Action: Mouse moved to (580, 460)
Screenshot: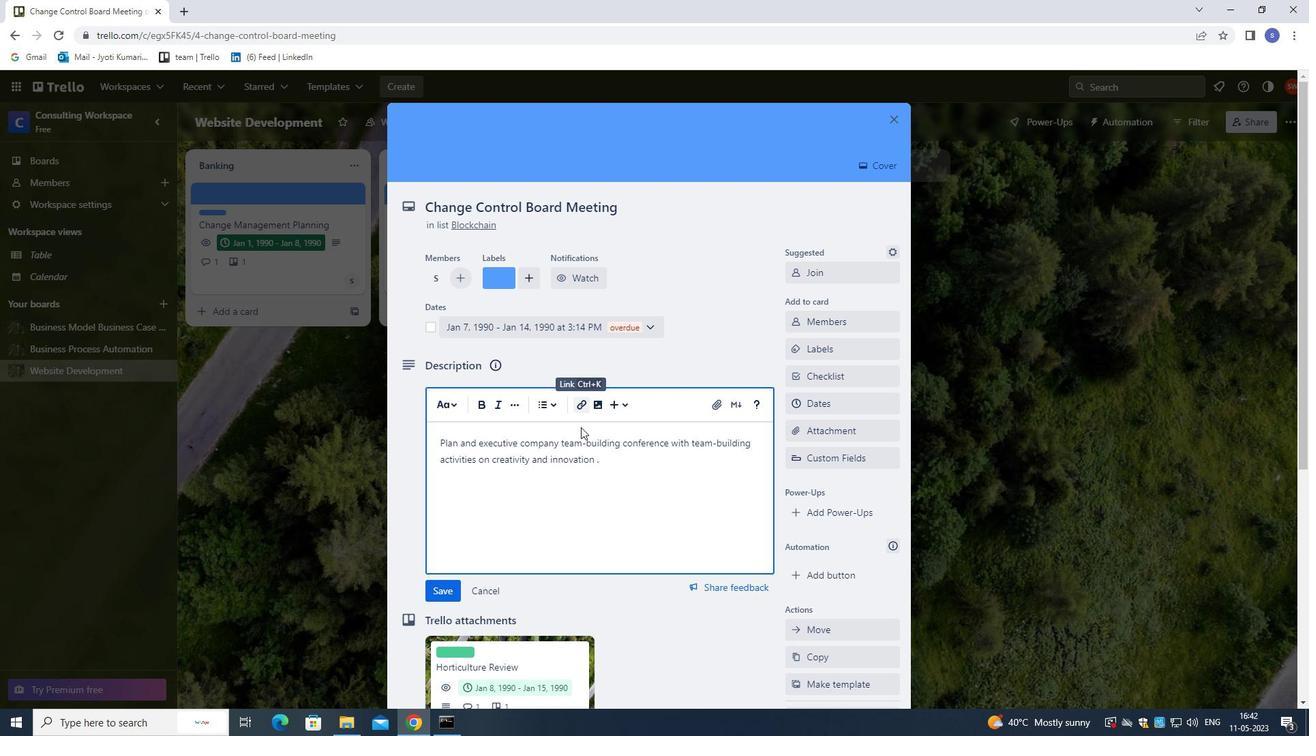 
Action: Mouse scrolled (580, 459) with delta (0, 0)
Screenshot: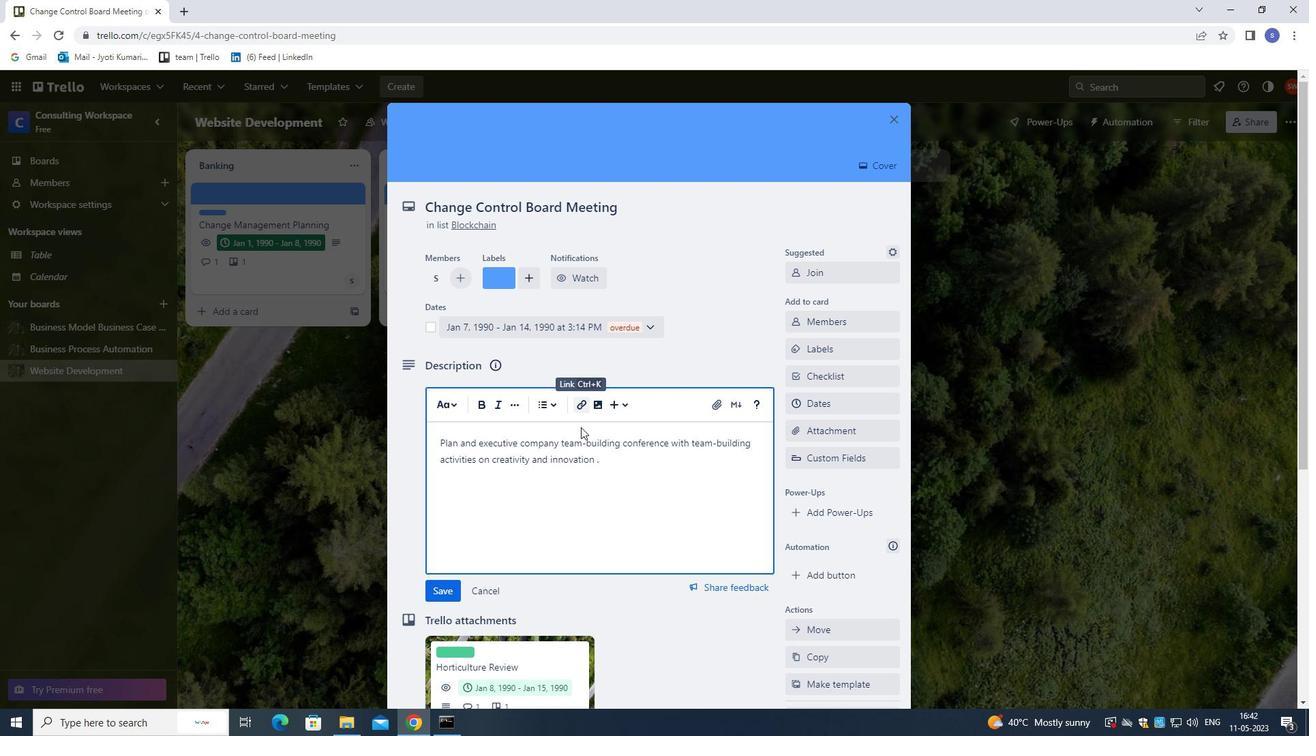 
Action: Mouse moved to (580, 461)
Screenshot: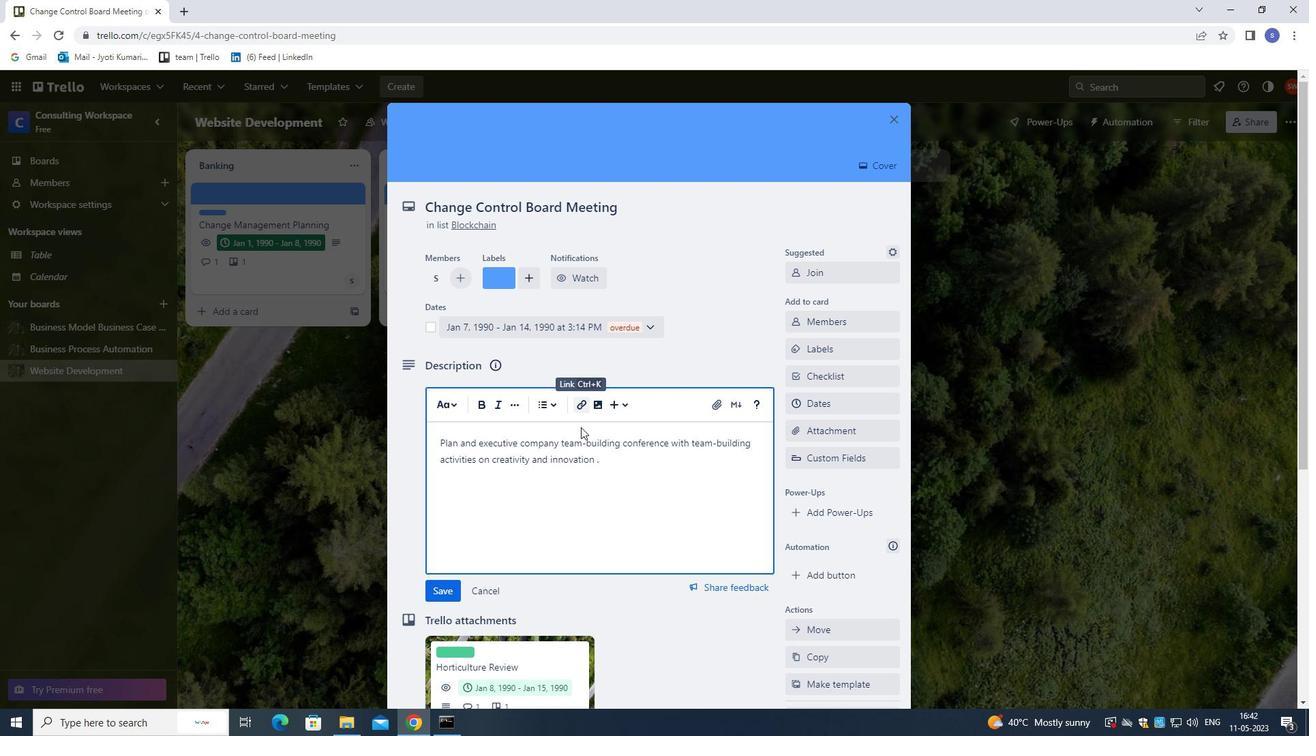 
Action: Mouse scrolled (580, 461) with delta (0, 0)
Screenshot: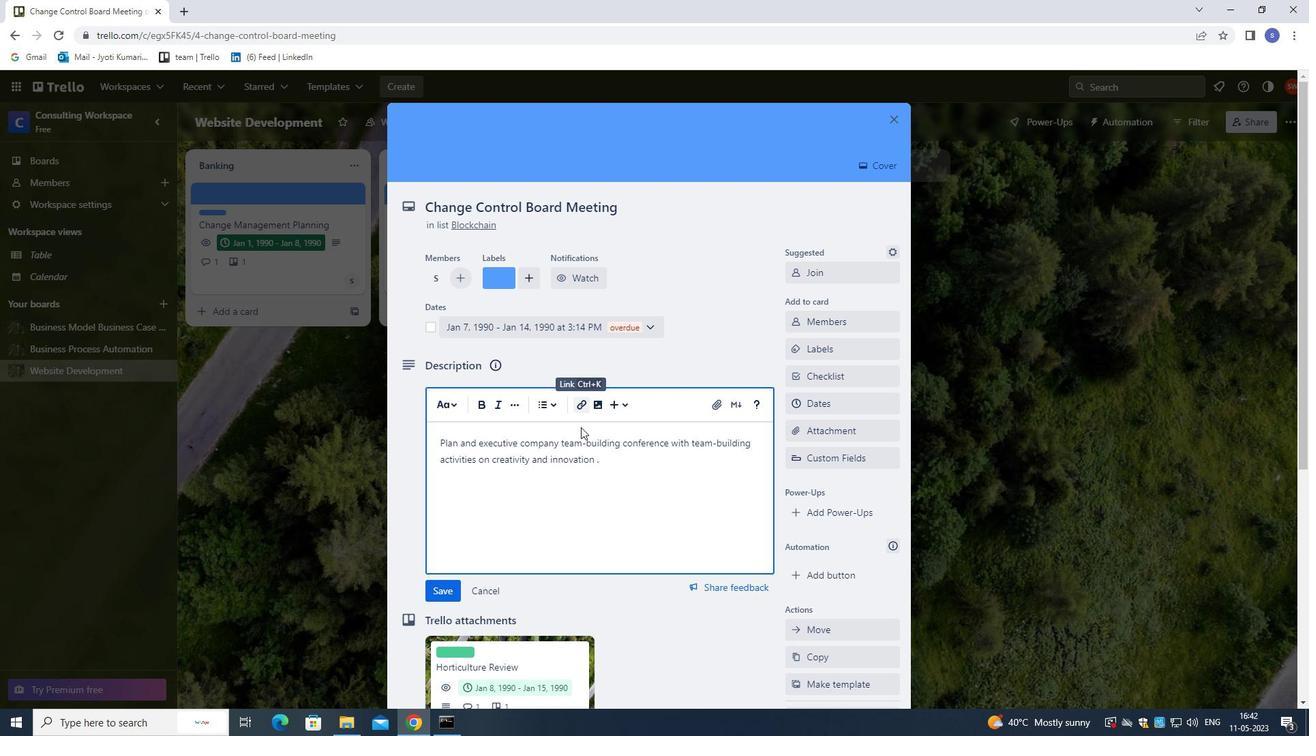 
Action: Mouse moved to (579, 465)
Screenshot: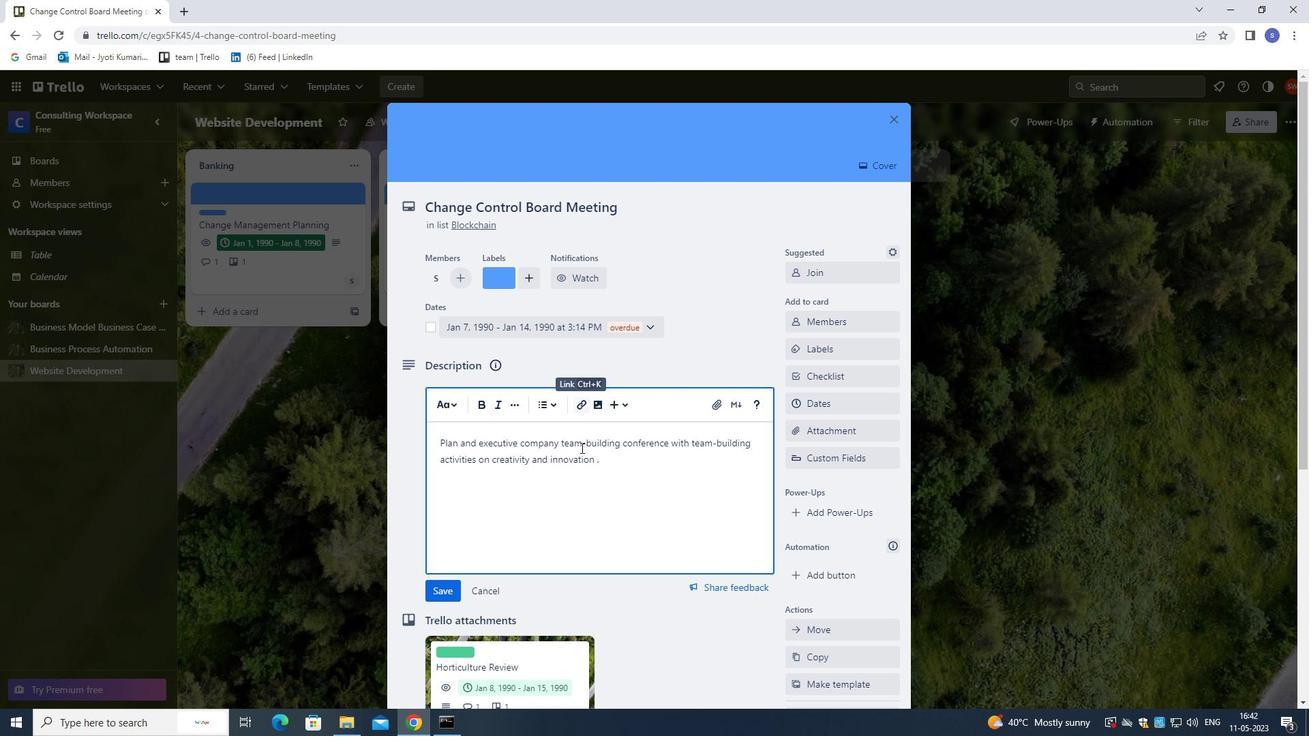 
Action: Mouse scrolled (579, 464) with delta (0, 0)
Screenshot: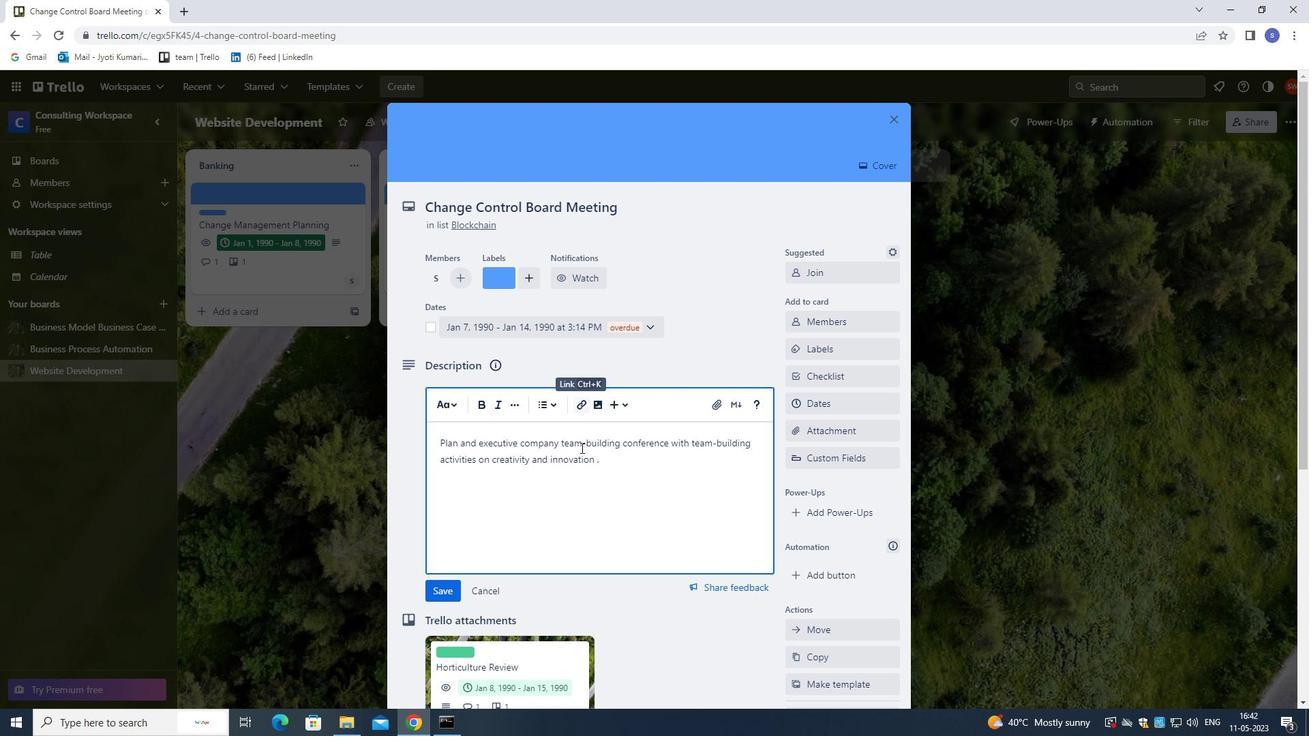 
Action: Mouse moved to (566, 490)
Screenshot: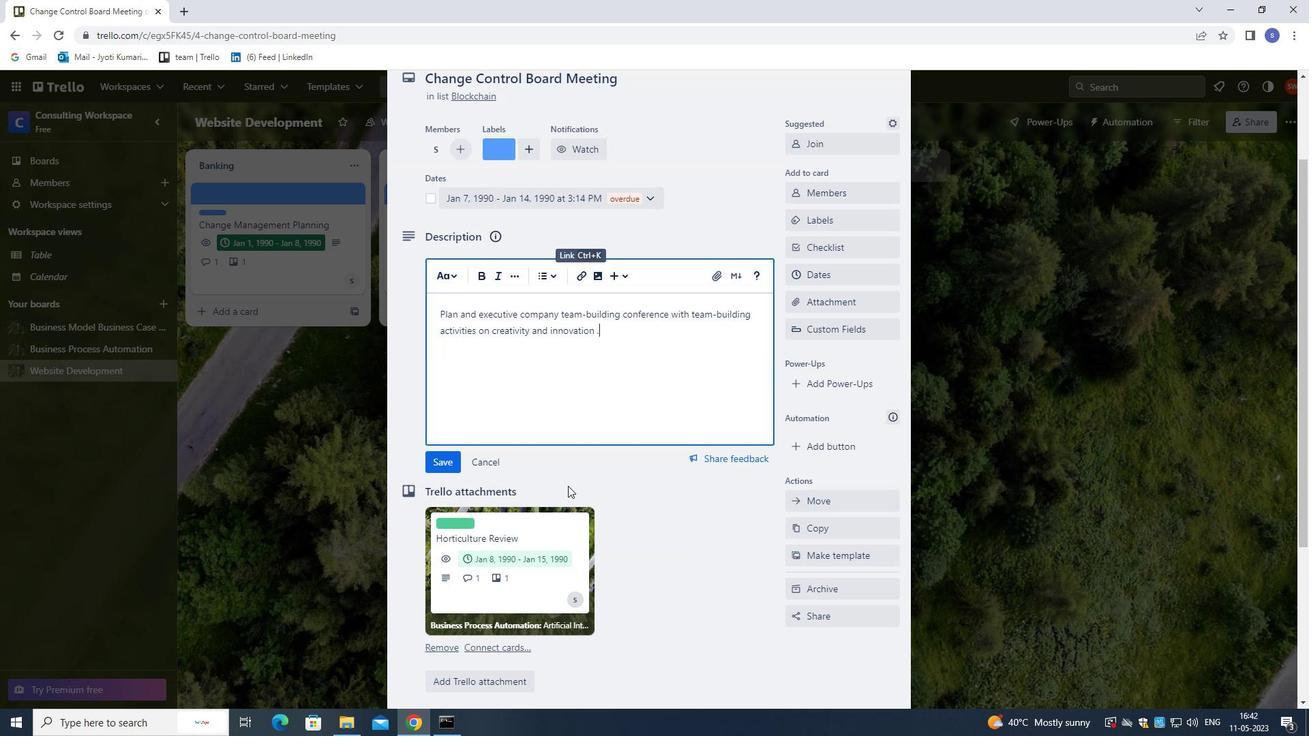 
Action: Mouse scrolled (566, 489) with delta (0, 0)
Screenshot: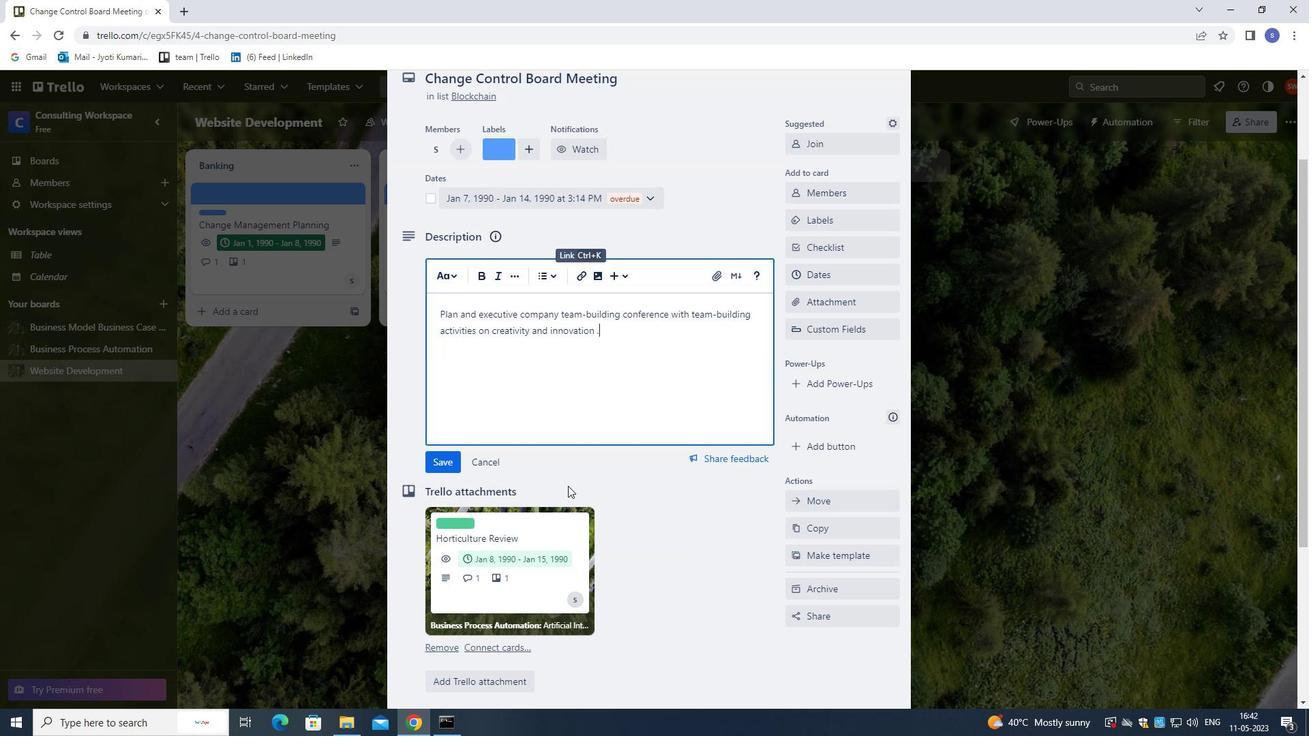 
Action: Mouse moved to (566, 493)
Screenshot: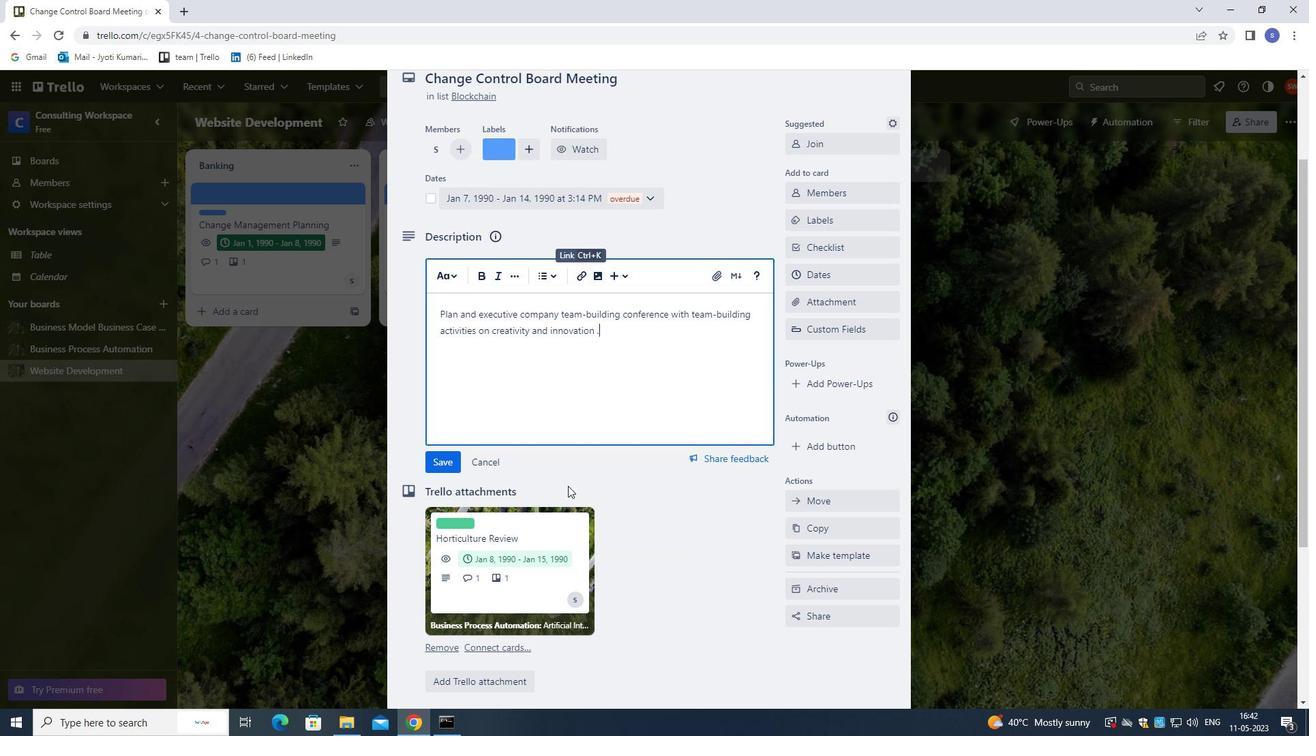 
Action: Mouse scrolled (566, 492) with delta (0, 0)
Screenshot: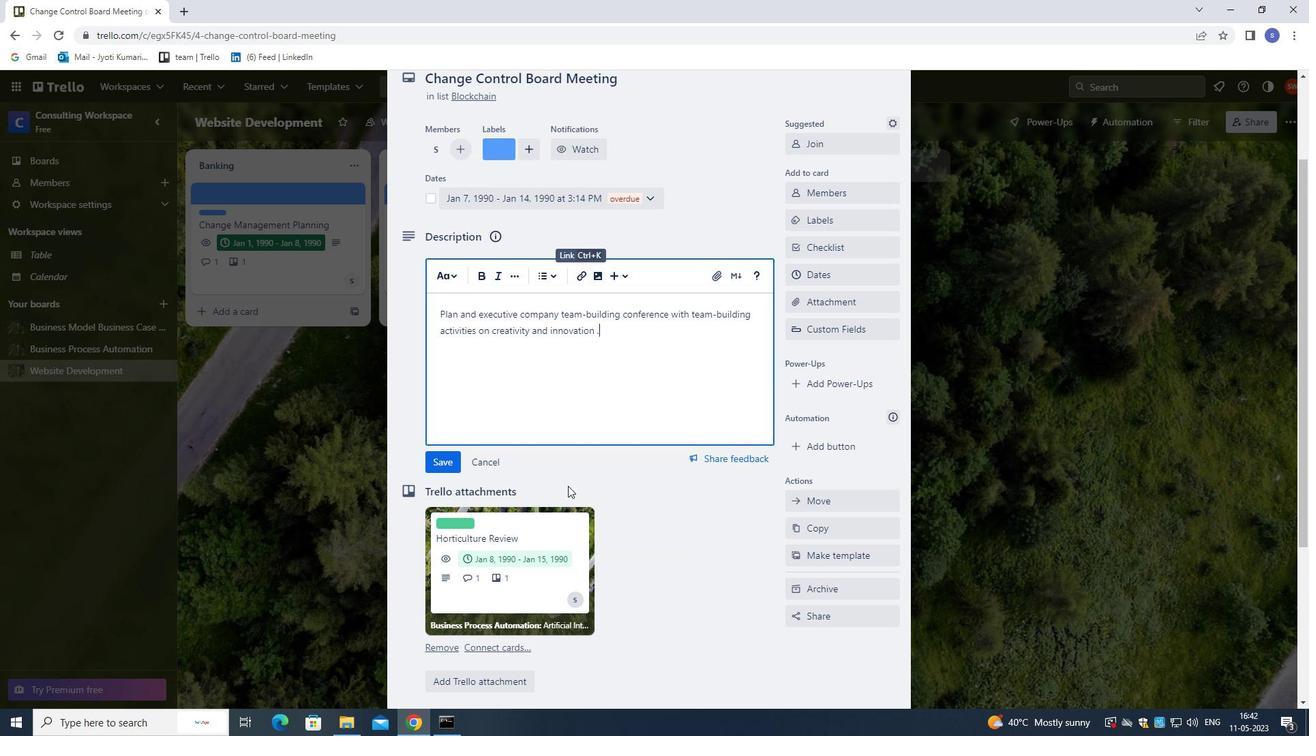
Action: Mouse moved to (566, 498)
Screenshot: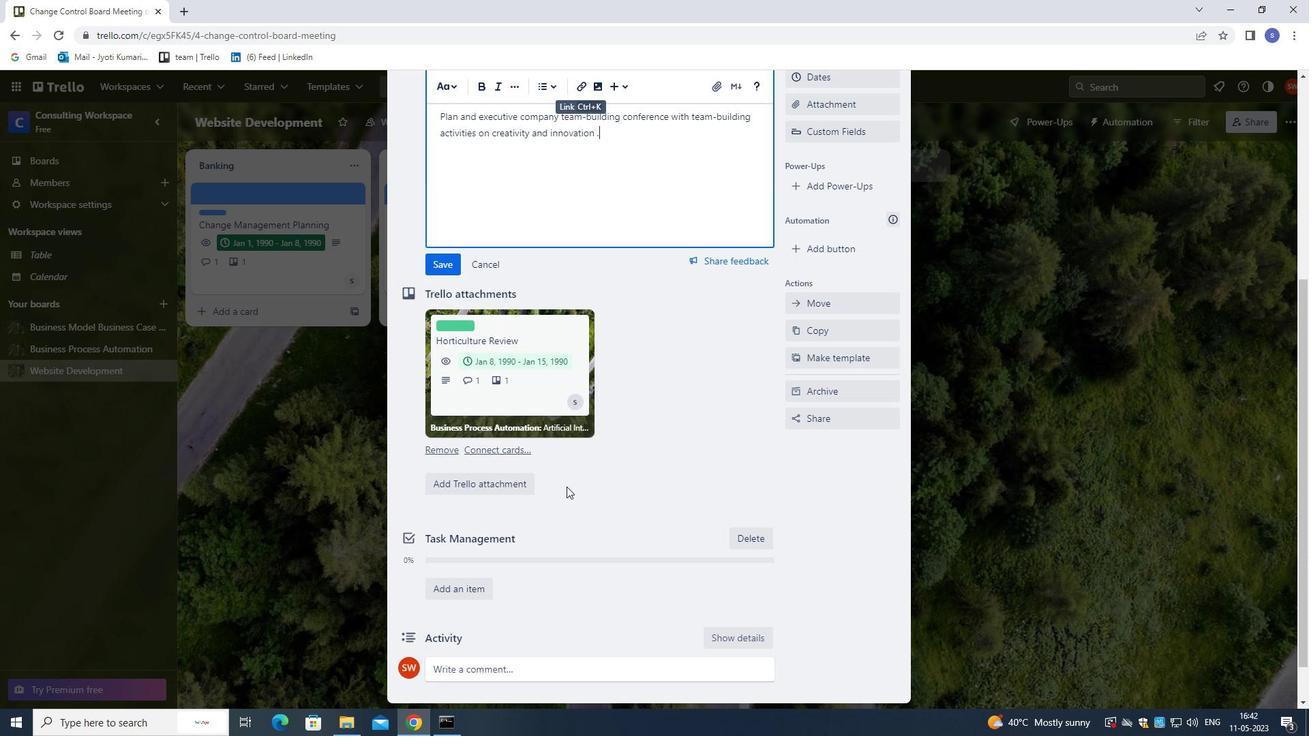
Action: Mouse scrolled (566, 497) with delta (0, 0)
Screenshot: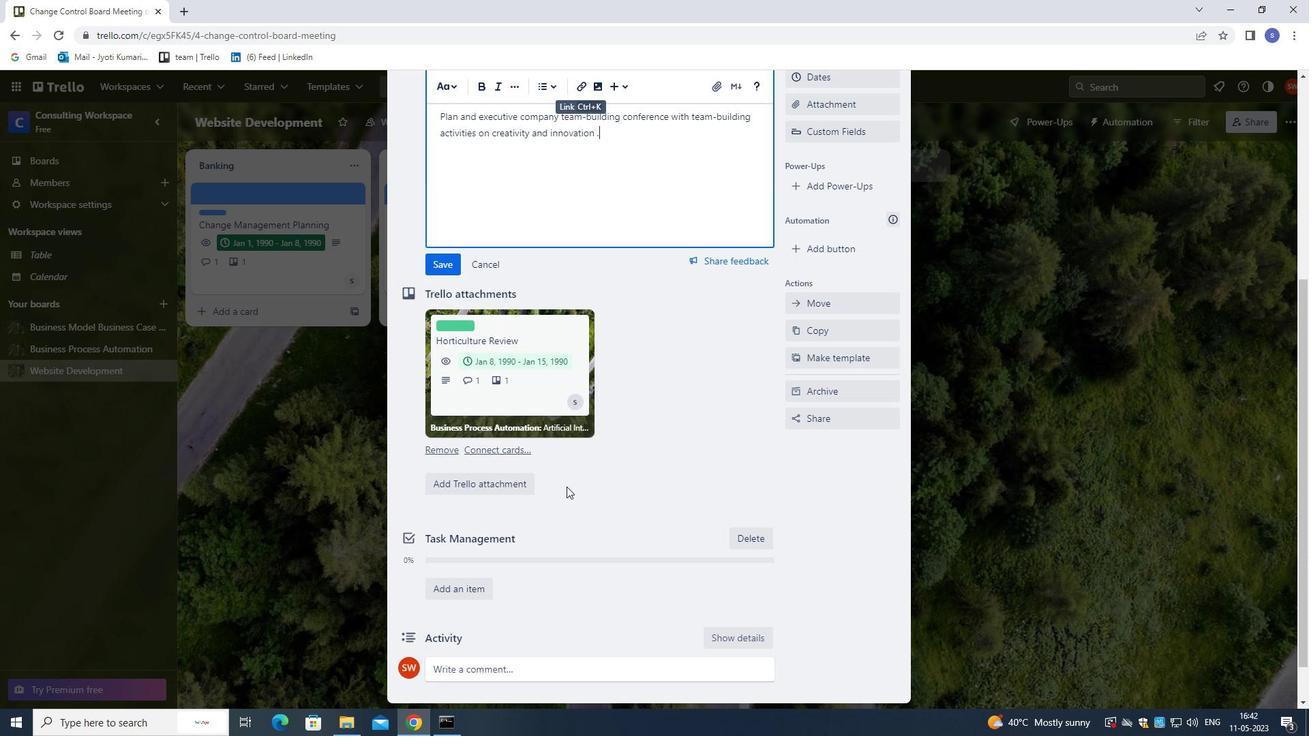 
Action: Mouse moved to (543, 622)
Screenshot: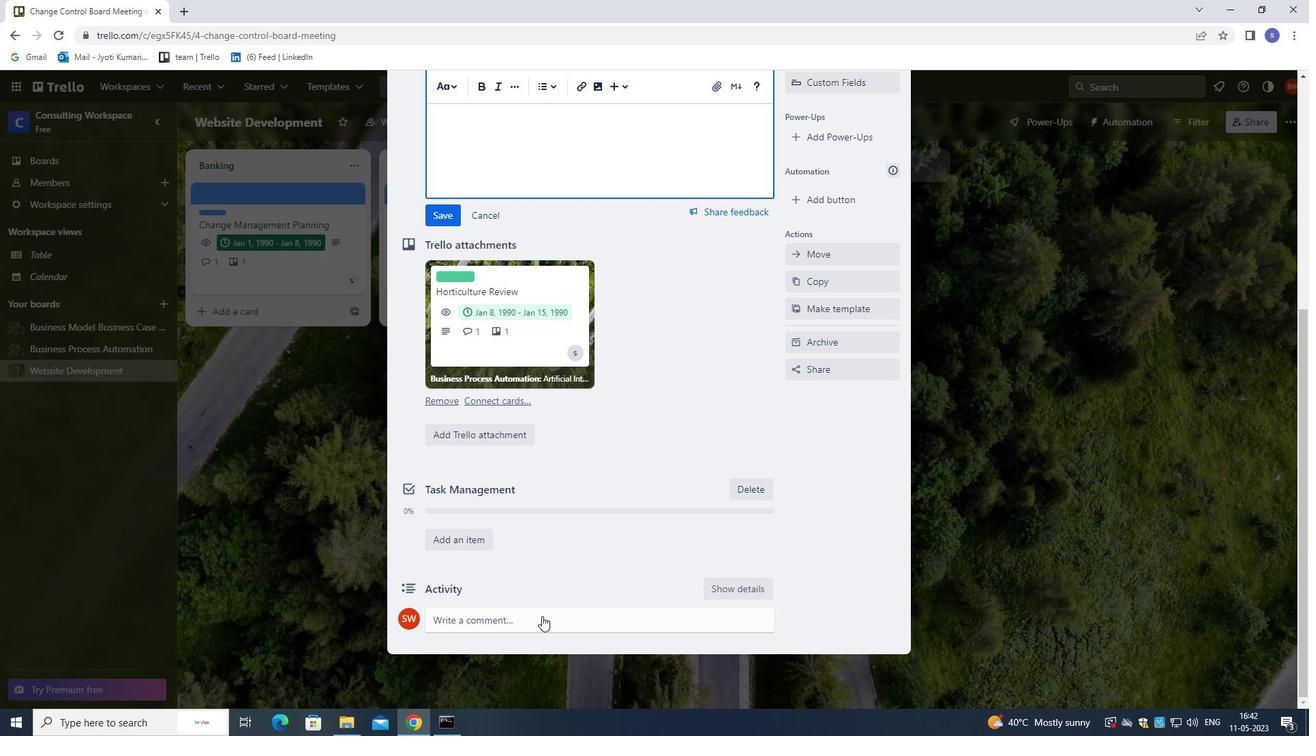 
Action: Mouse pressed left at (543, 622)
Screenshot: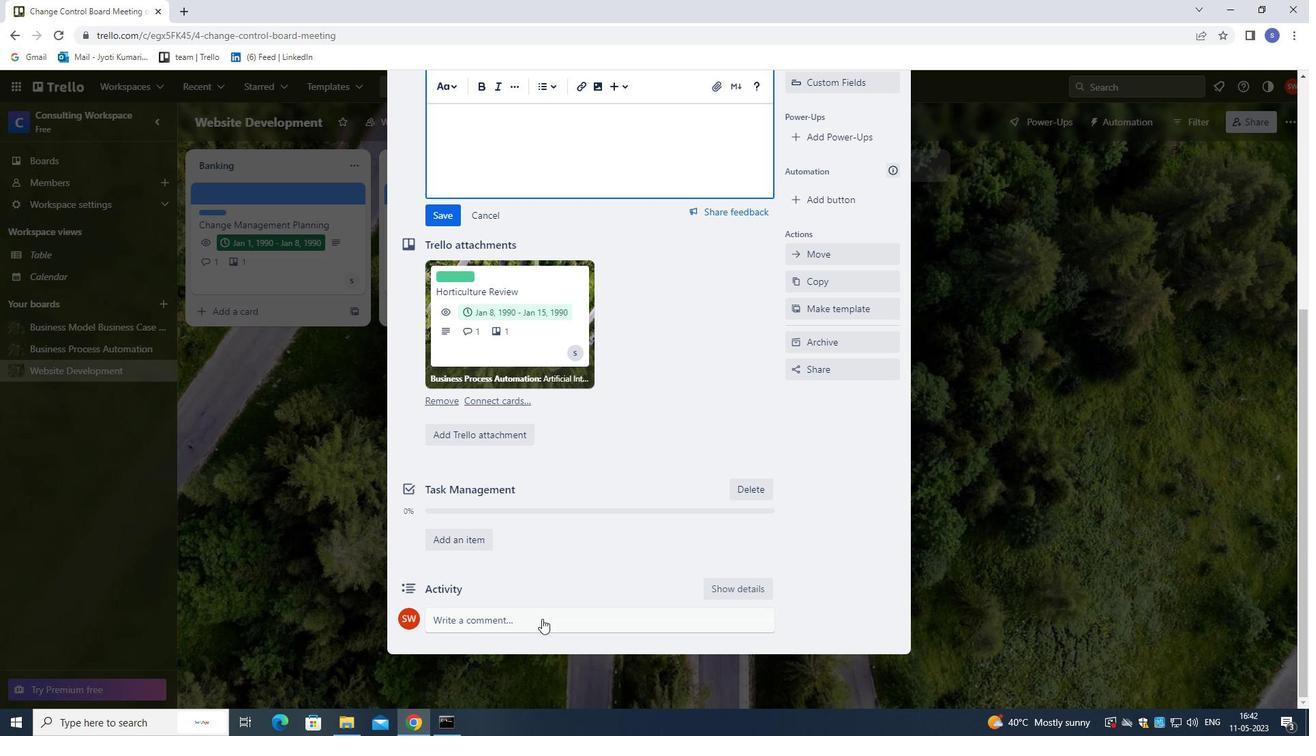 
Action: Mouse moved to (556, 627)
Screenshot: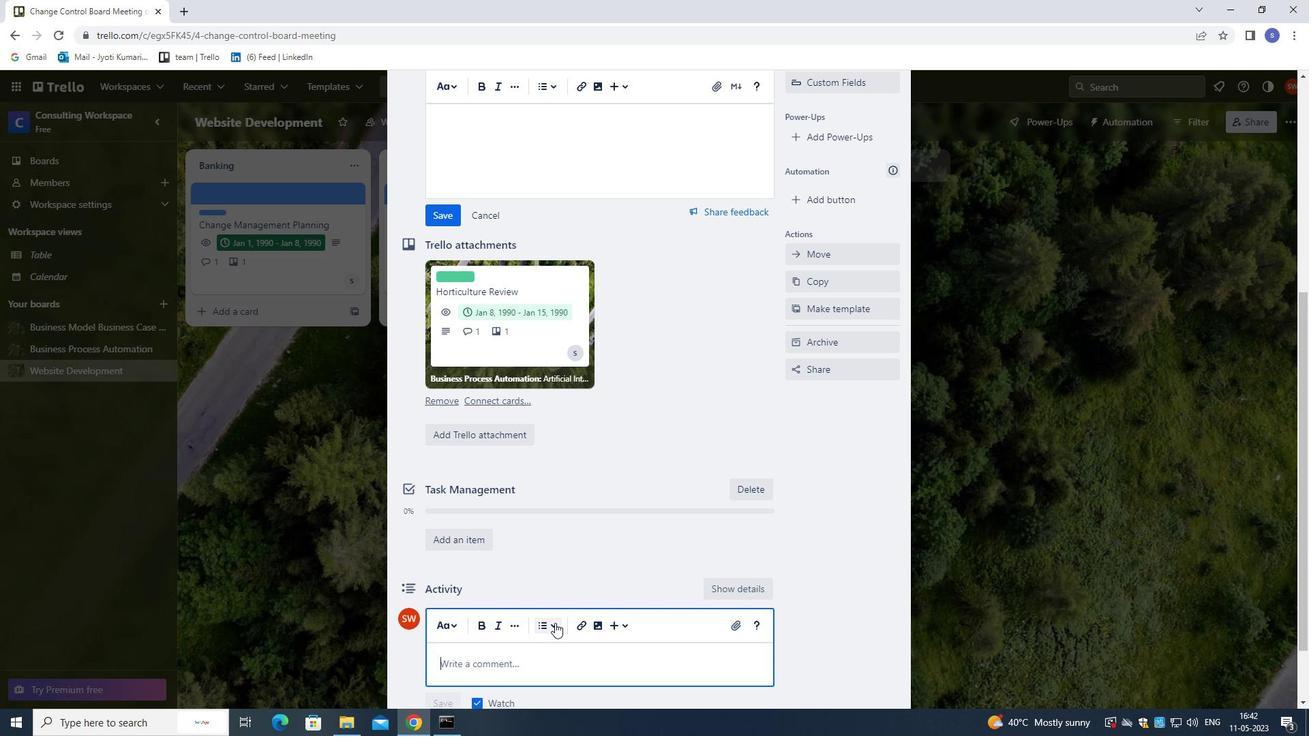 
Action: Key pressed <Key.shift><Key.shift><Key.shift><Key.shift><Key.shift>WE<Key.space>SHOULD<Key.space>APPROS<Key.backspace>ACH<Key.space>THIS<Key.space>TASK<Key.space>WITH<Key.space>A<Key.space>SENSE<Key.space>OF<Key.space>FLEXIBILITU<Key.backspace>Y<Key.space>AND<Key.space>ADAPTABILITY<Key.space>,<Key.space>BEING<Key.space>OPEN<Key.space>TO<Key.space>FEEDBACK<Key.space>AND<Key.space>WILLING<Key.space>TO<Key.space>MAKE<Key.space>ADJUSTMENT<Key.space>AS<Key.space>NEEDED.
Screenshot: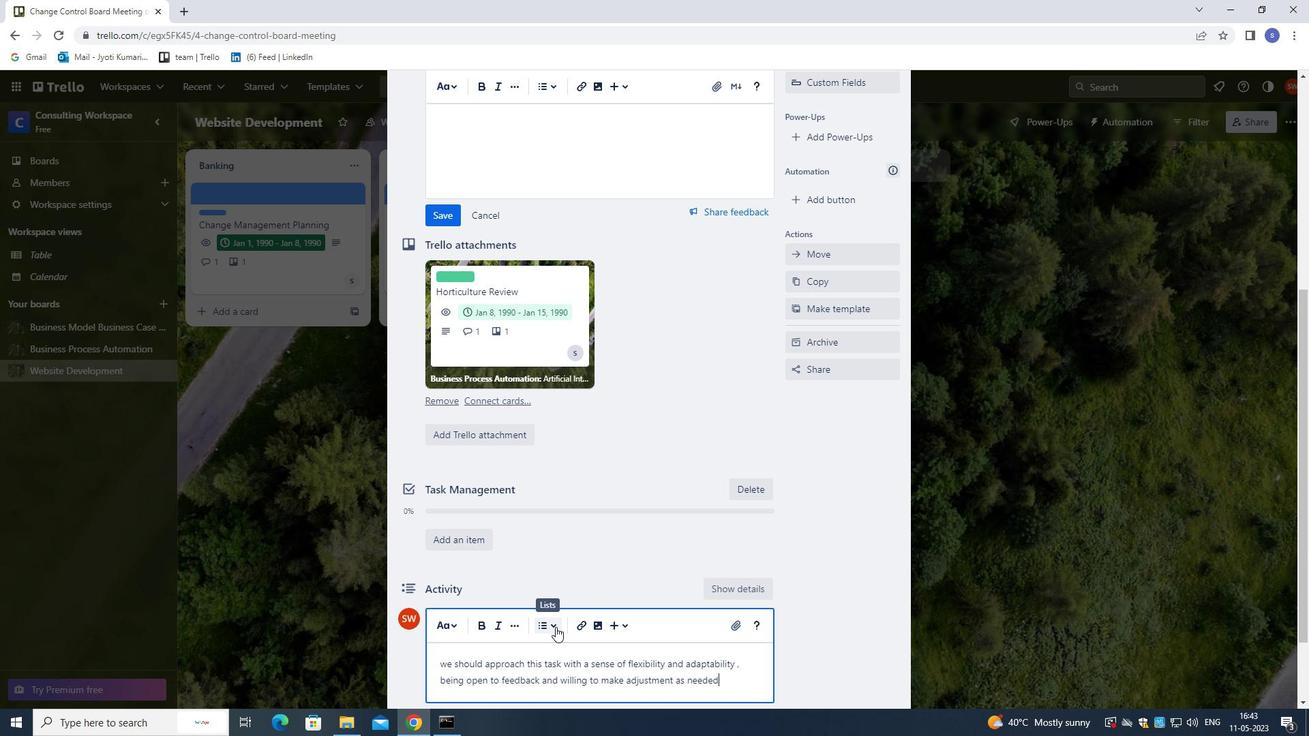 
Action: Mouse moved to (555, 631)
Screenshot: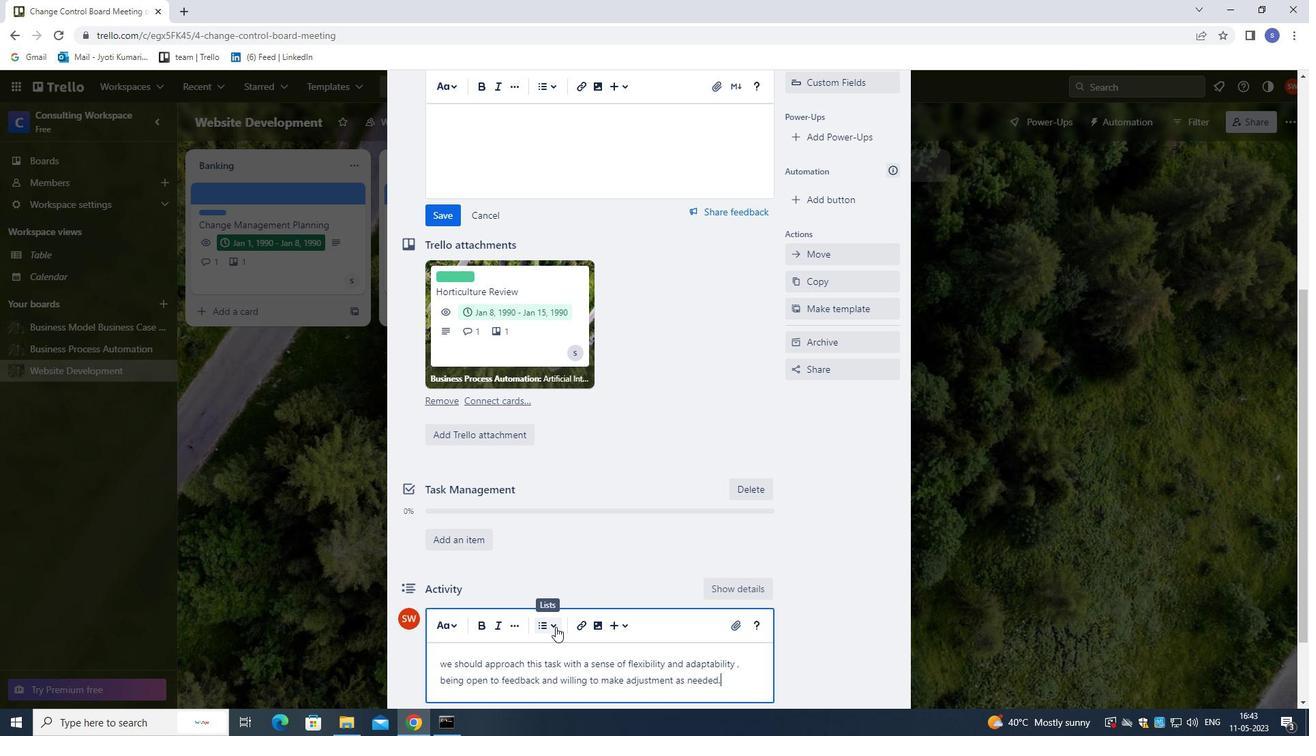 
Action: Mouse scrolled (555, 631) with delta (0, 0)
Screenshot: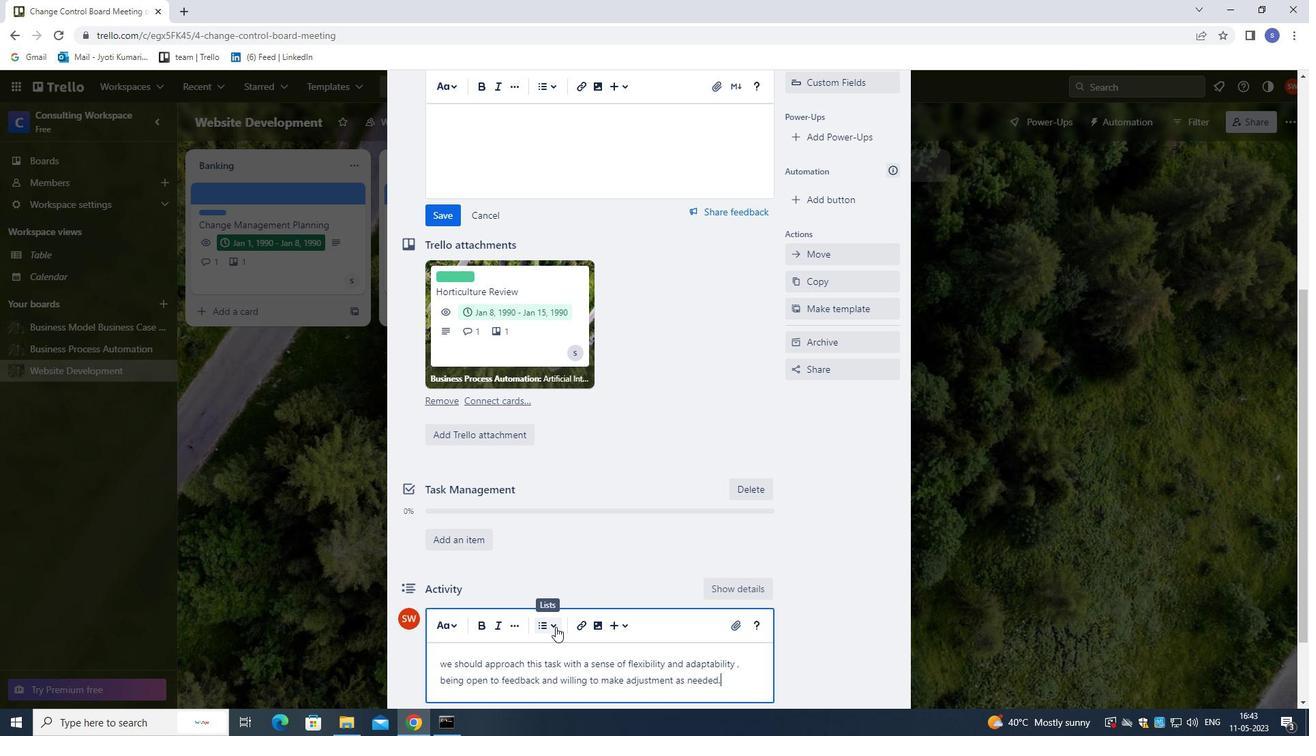 
Action: Mouse moved to (445, 145)
Screenshot: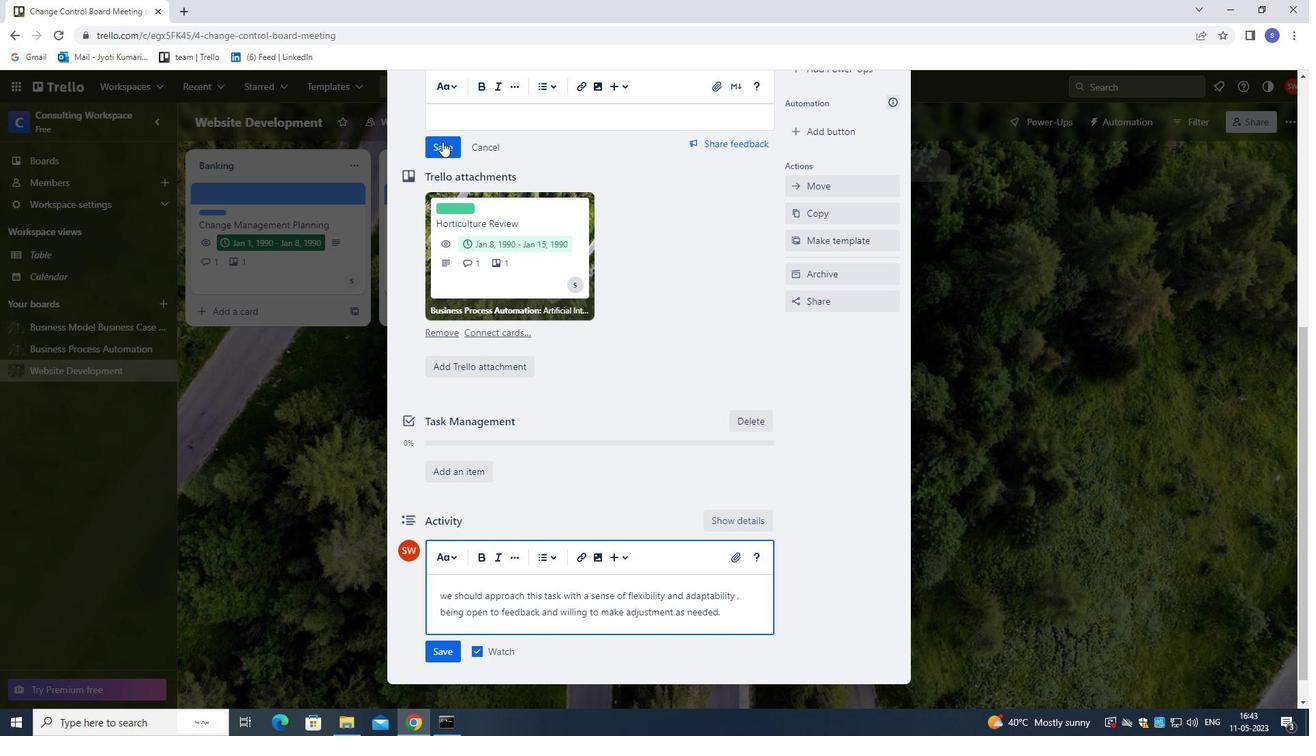 
Action: Mouse pressed left at (445, 145)
Screenshot: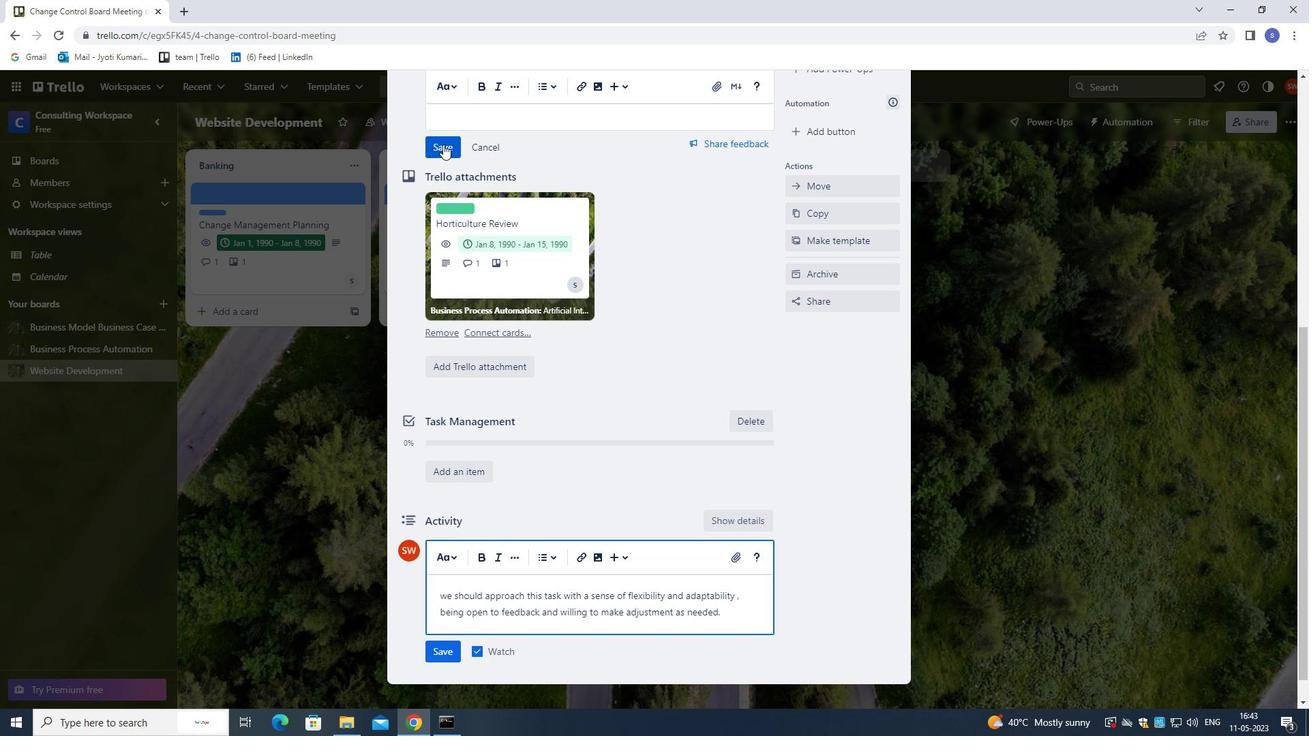 
Action: Mouse moved to (438, 626)
Screenshot: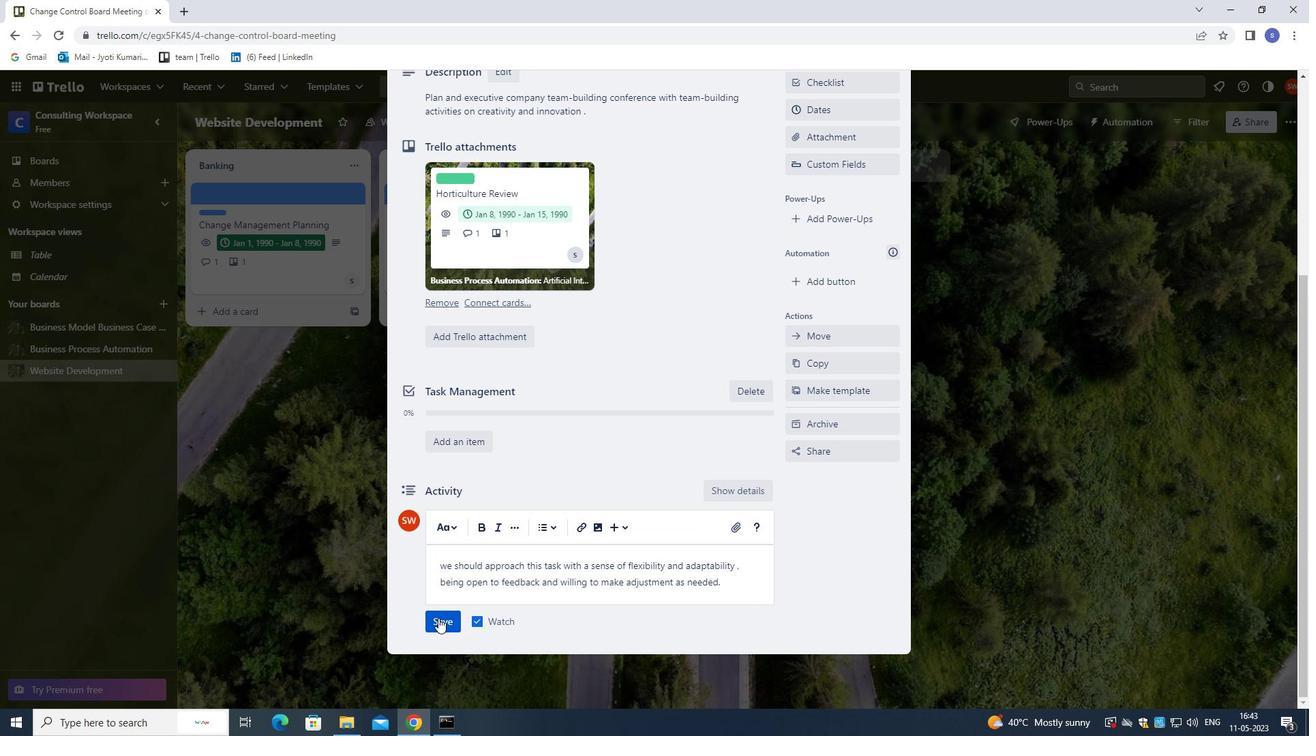 
Action: Mouse pressed left at (438, 626)
Screenshot: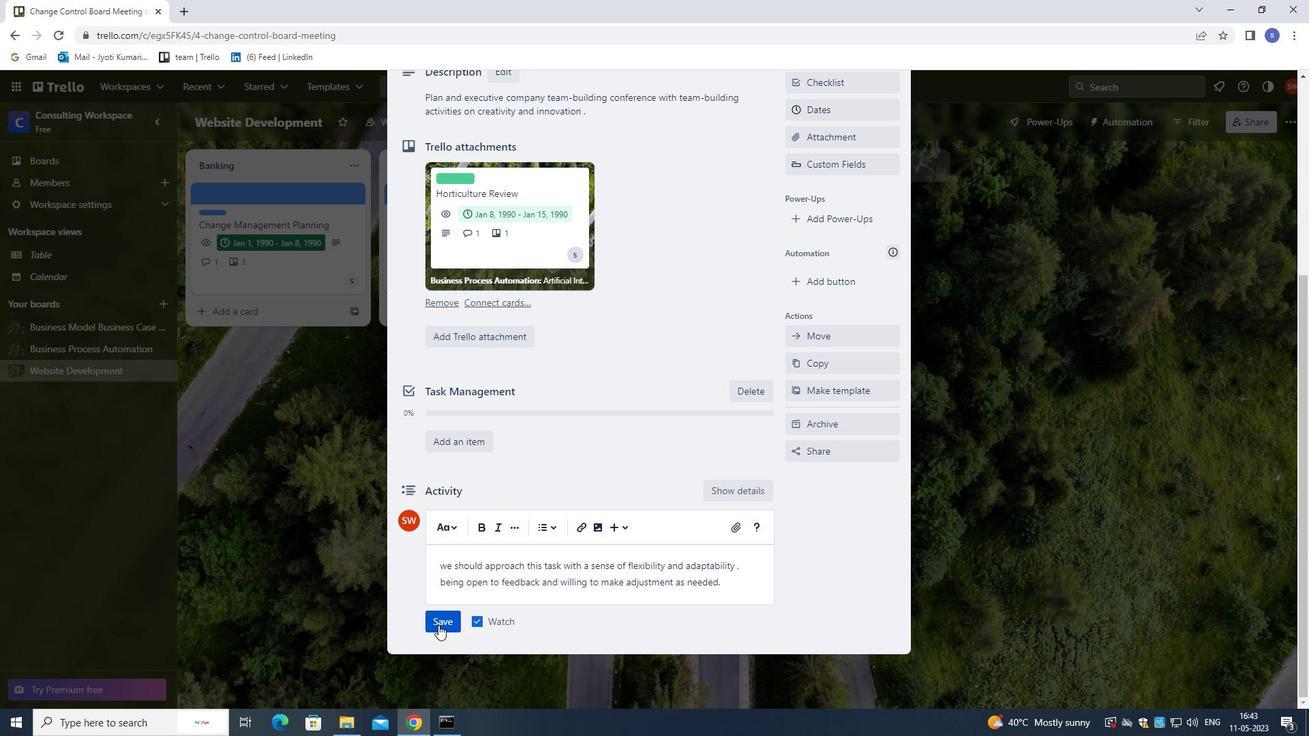 
Action: Mouse moved to (661, 550)
Screenshot: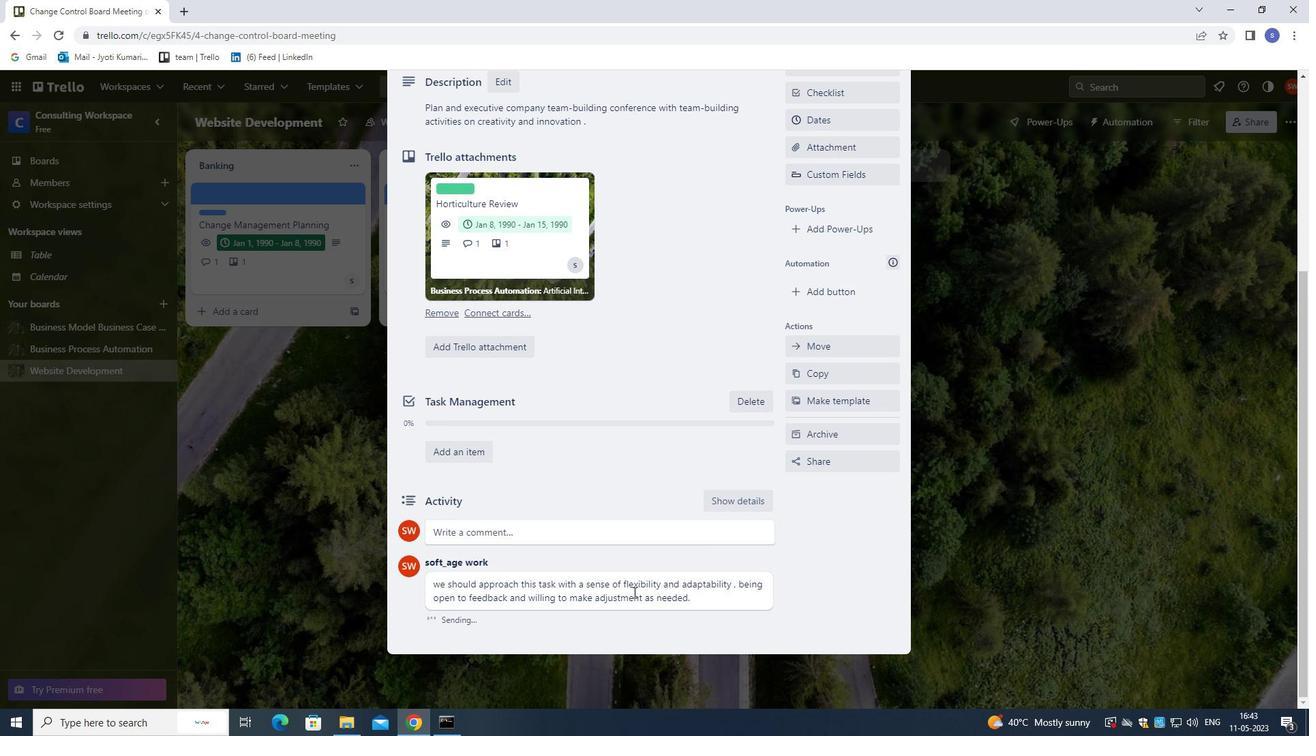 
Action: Mouse scrolled (661, 551) with delta (0, 0)
Screenshot: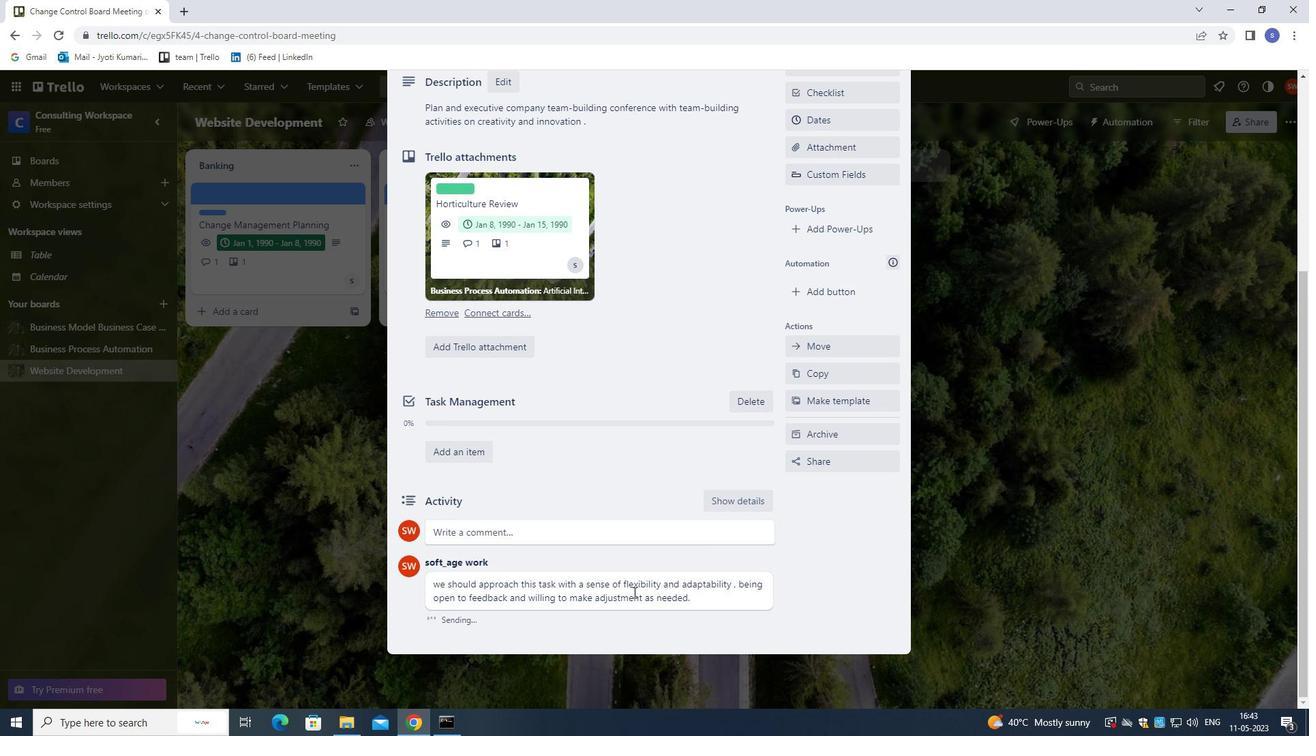 
Action: Mouse moved to (664, 541)
Screenshot: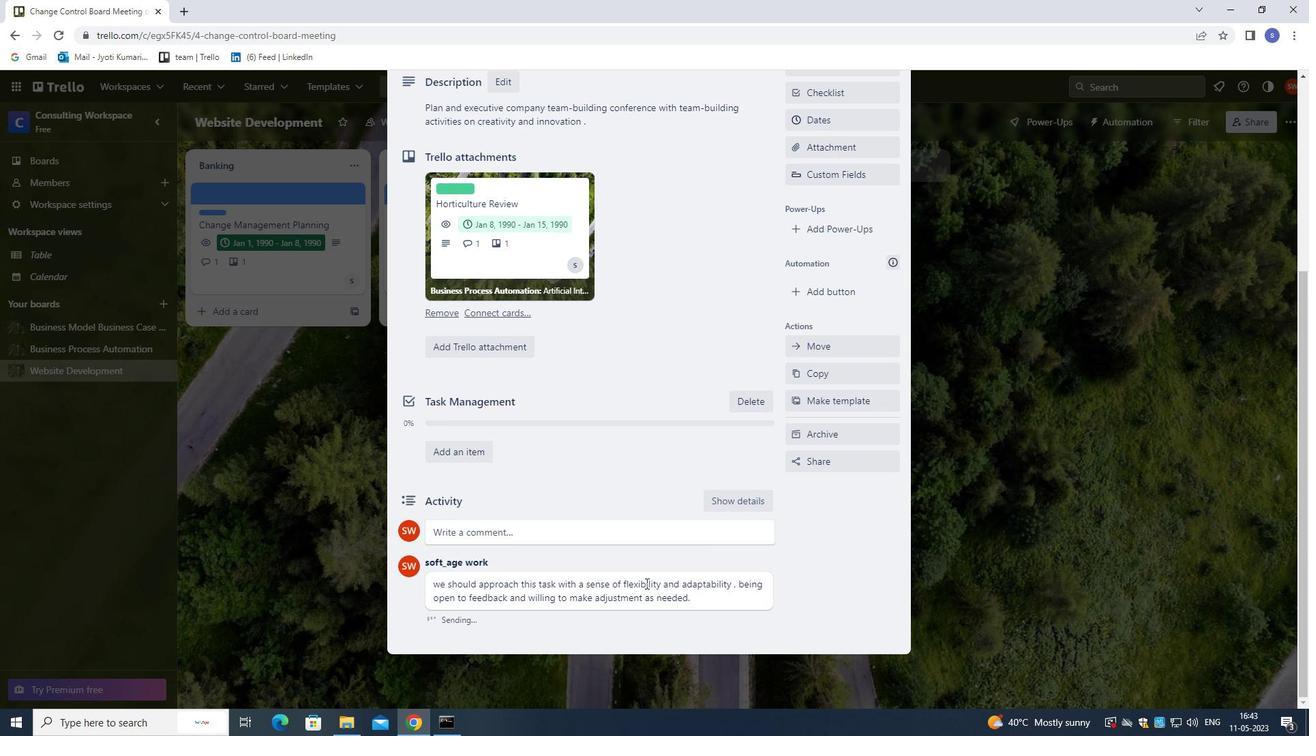 
Action: Mouse scrolled (664, 541) with delta (0, 0)
Screenshot: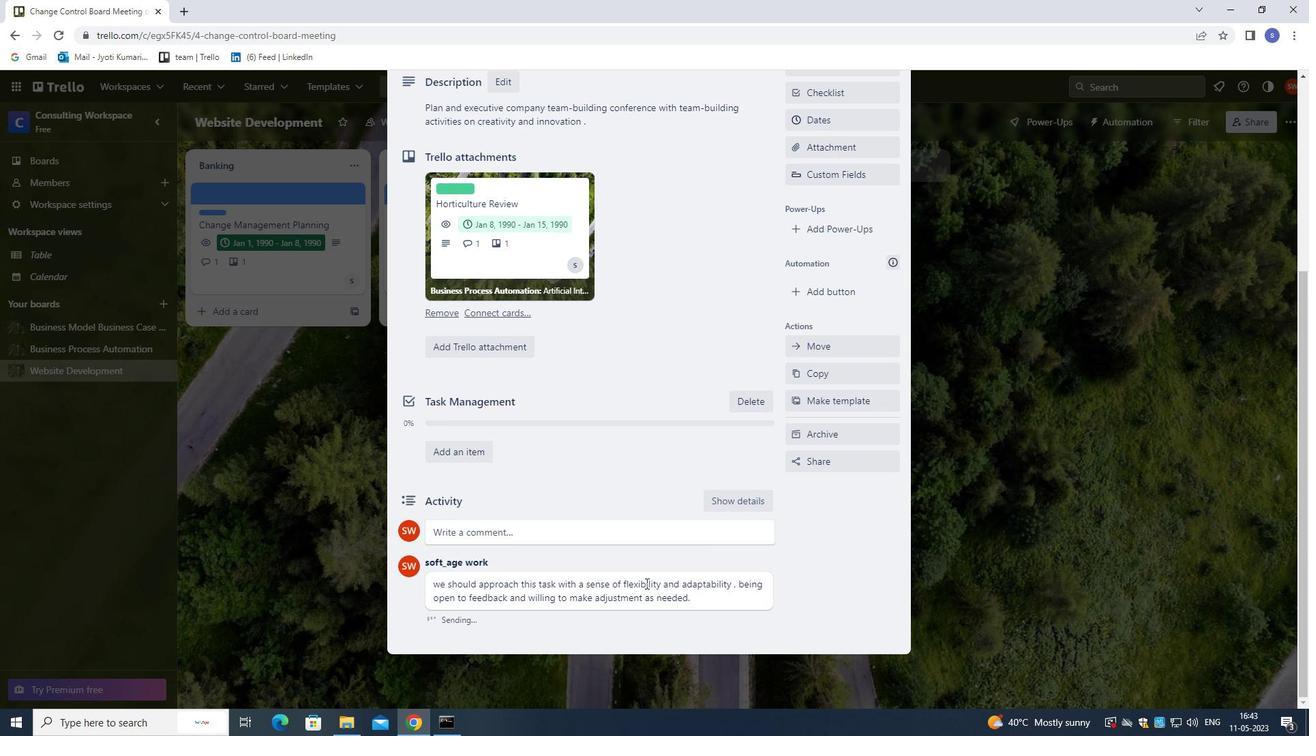 
Action: Mouse moved to (667, 529)
Screenshot: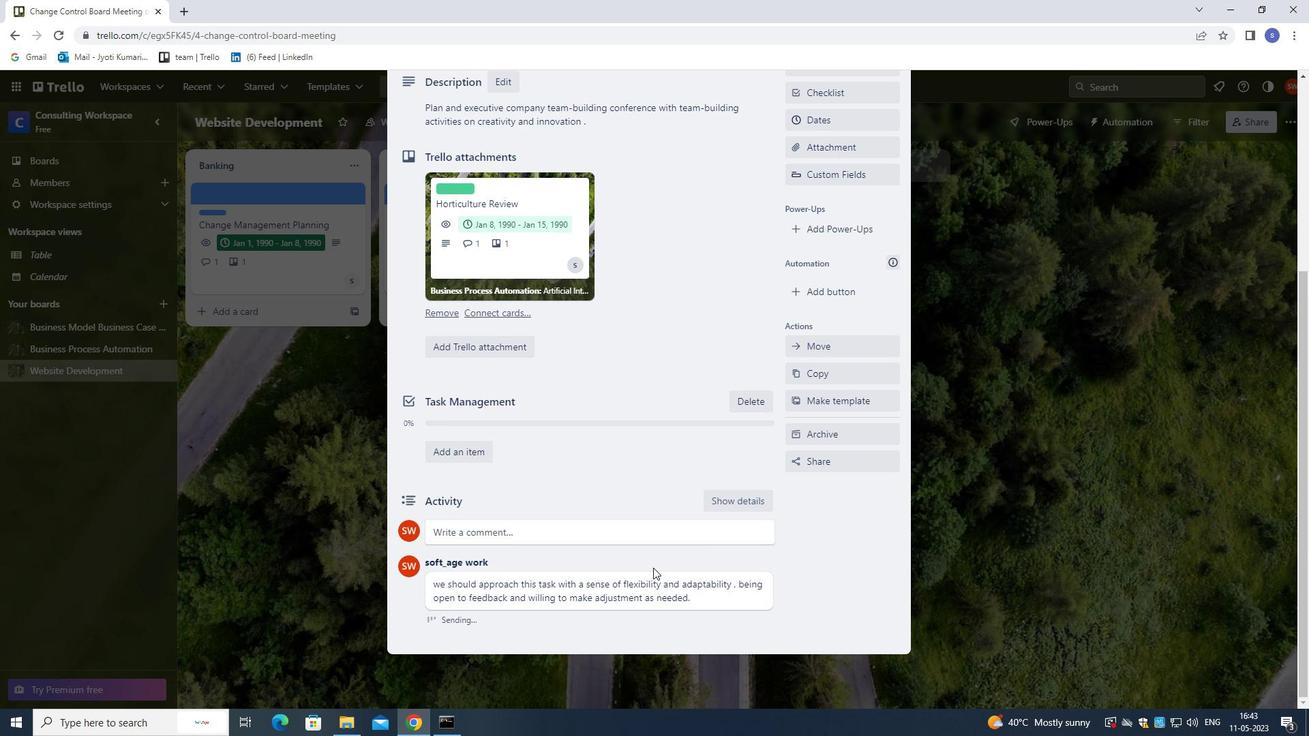 
Action: Mouse scrolled (667, 530) with delta (0, 0)
Screenshot: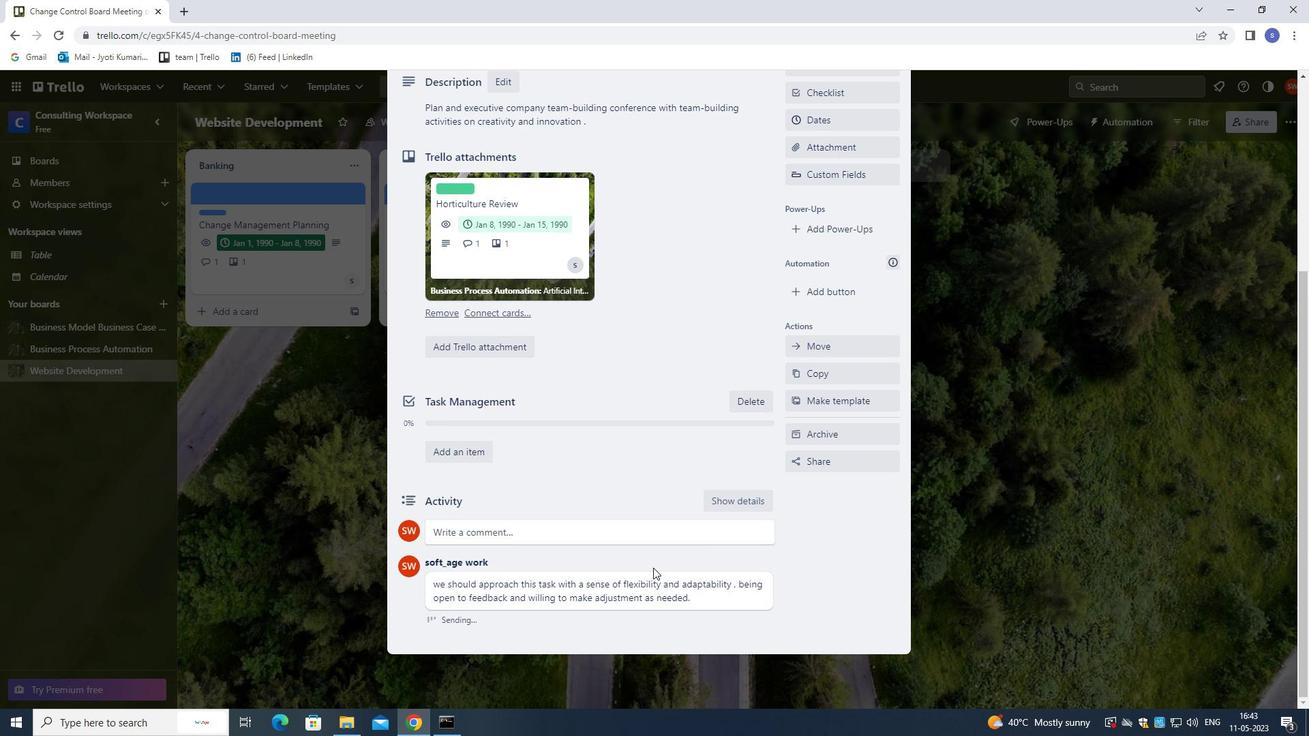
Action: Mouse moved to (777, 235)
Screenshot: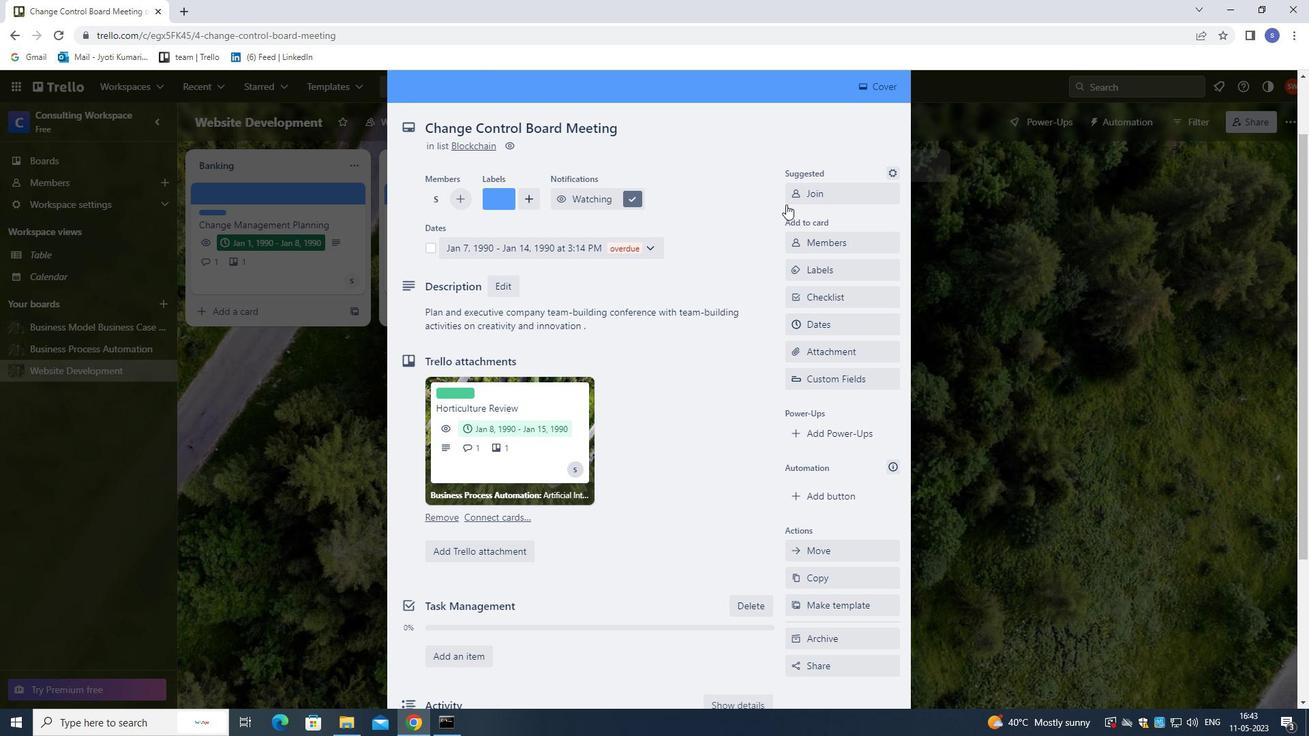 
Action: Mouse scrolled (777, 236) with delta (0, 0)
Screenshot: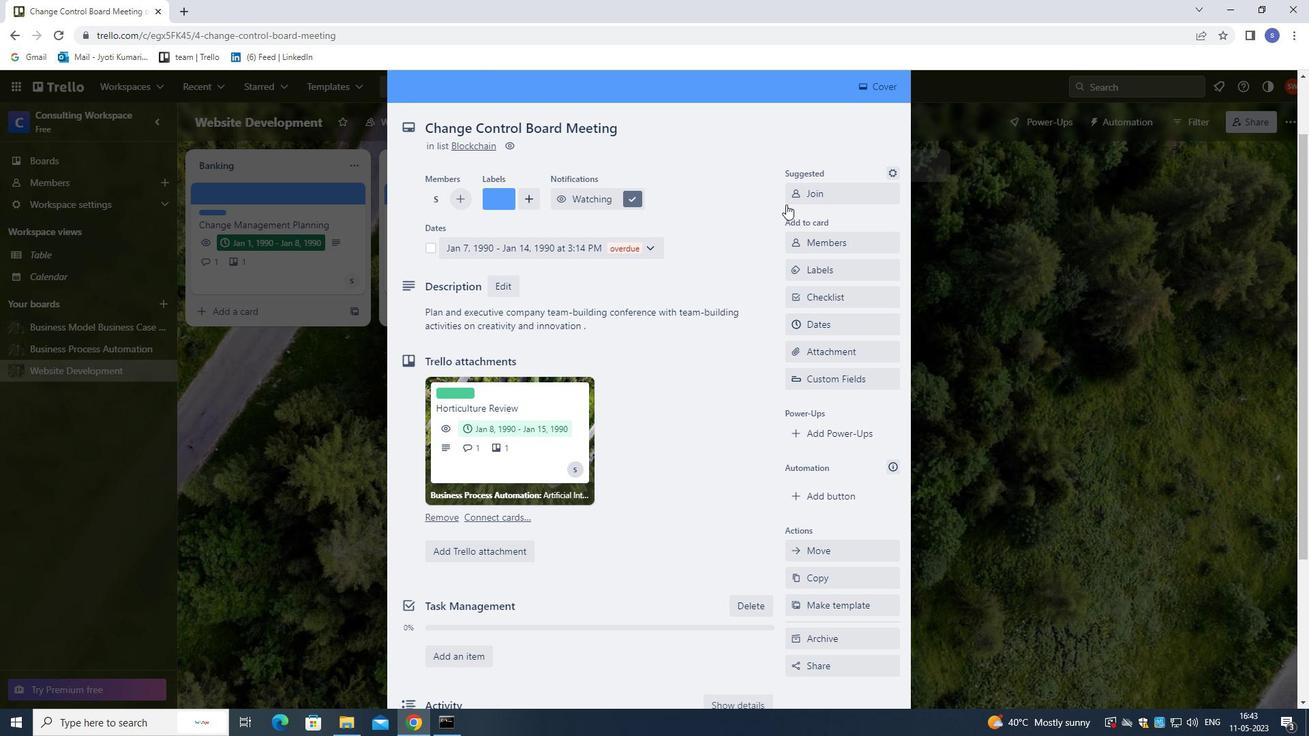 
Action: Mouse moved to (779, 229)
Screenshot: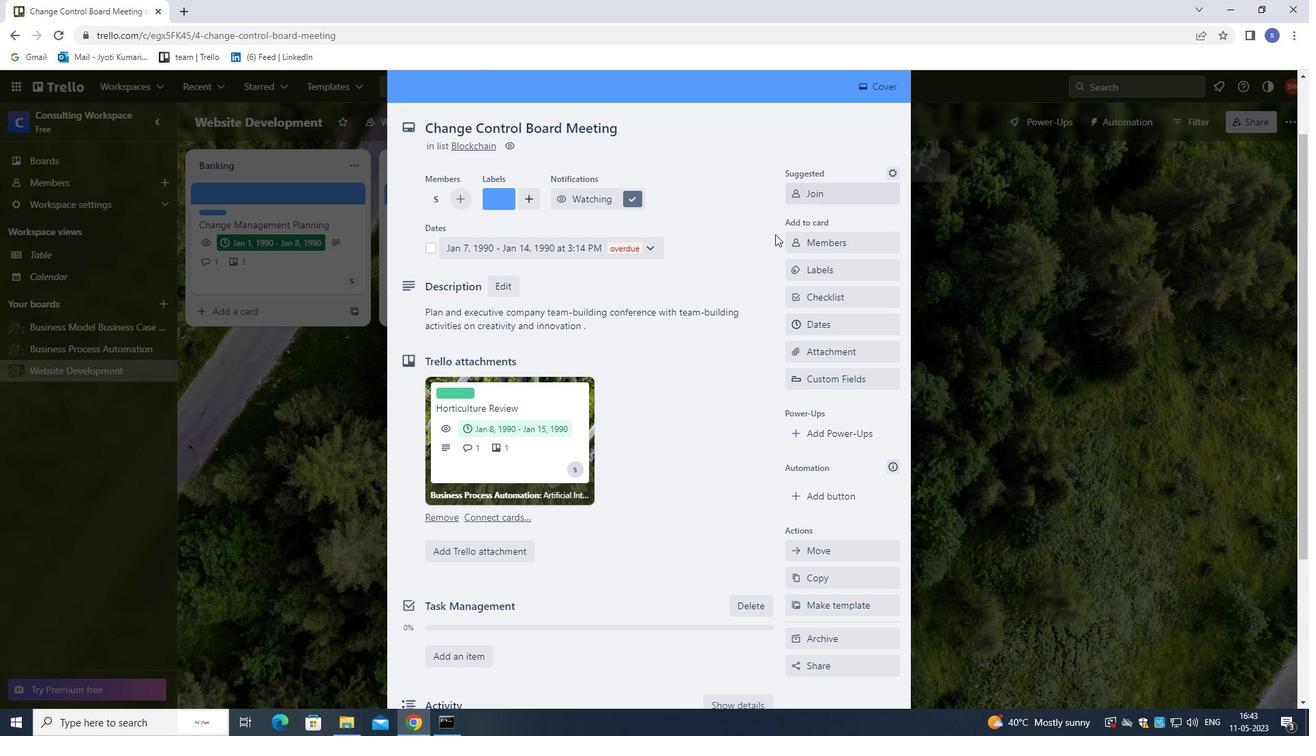 
Action: Mouse scrolled (779, 230) with delta (0, 0)
Screenshot: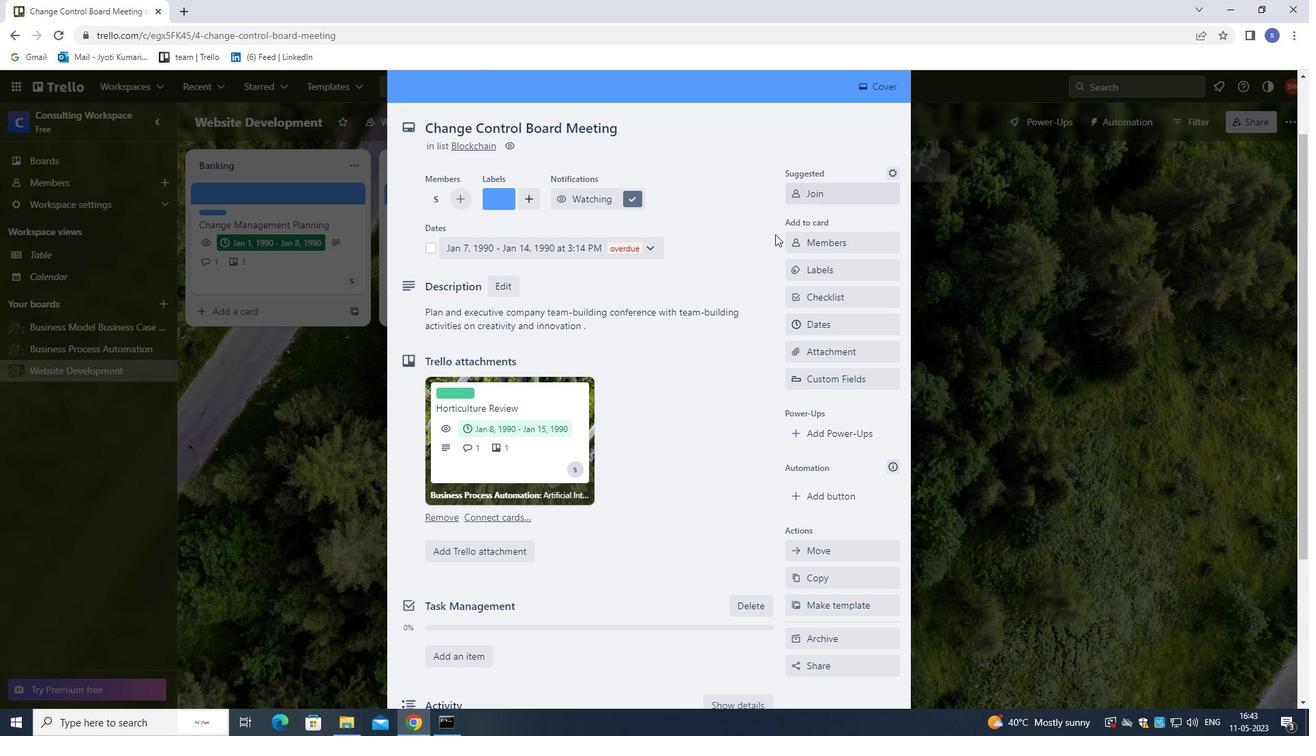 
Action: Mouse moved to (790, 204)
Screenshot: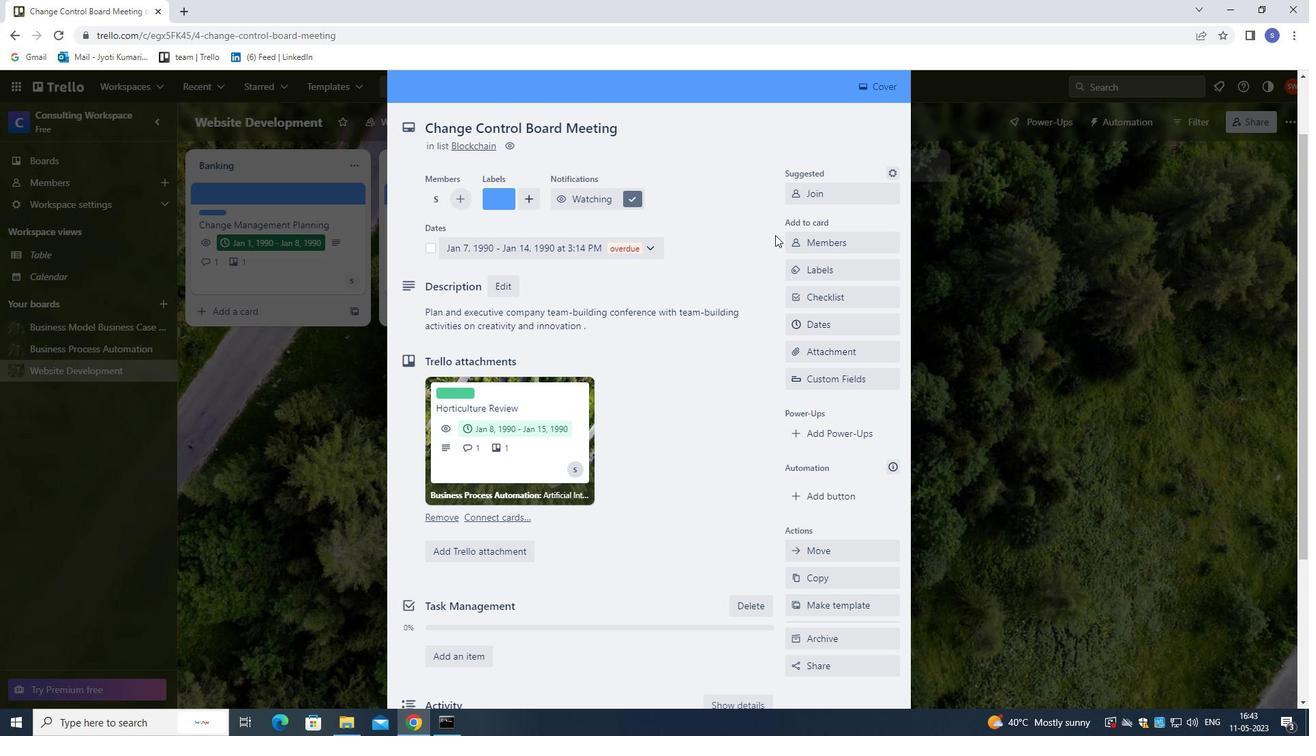 
Action: Mouse scrolled (790, 205) with delta (0, 0)
Screenshot: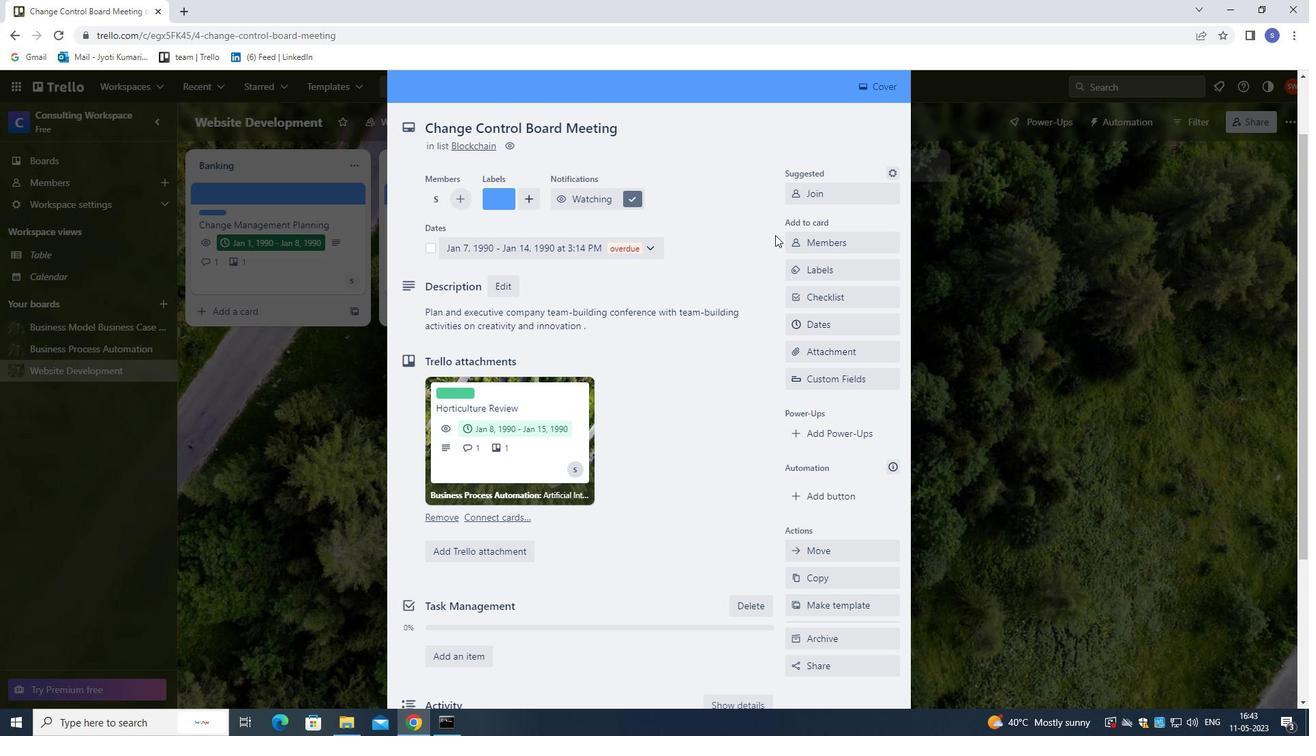 
Action: Mouse moved to (895, 121)
Screenshot: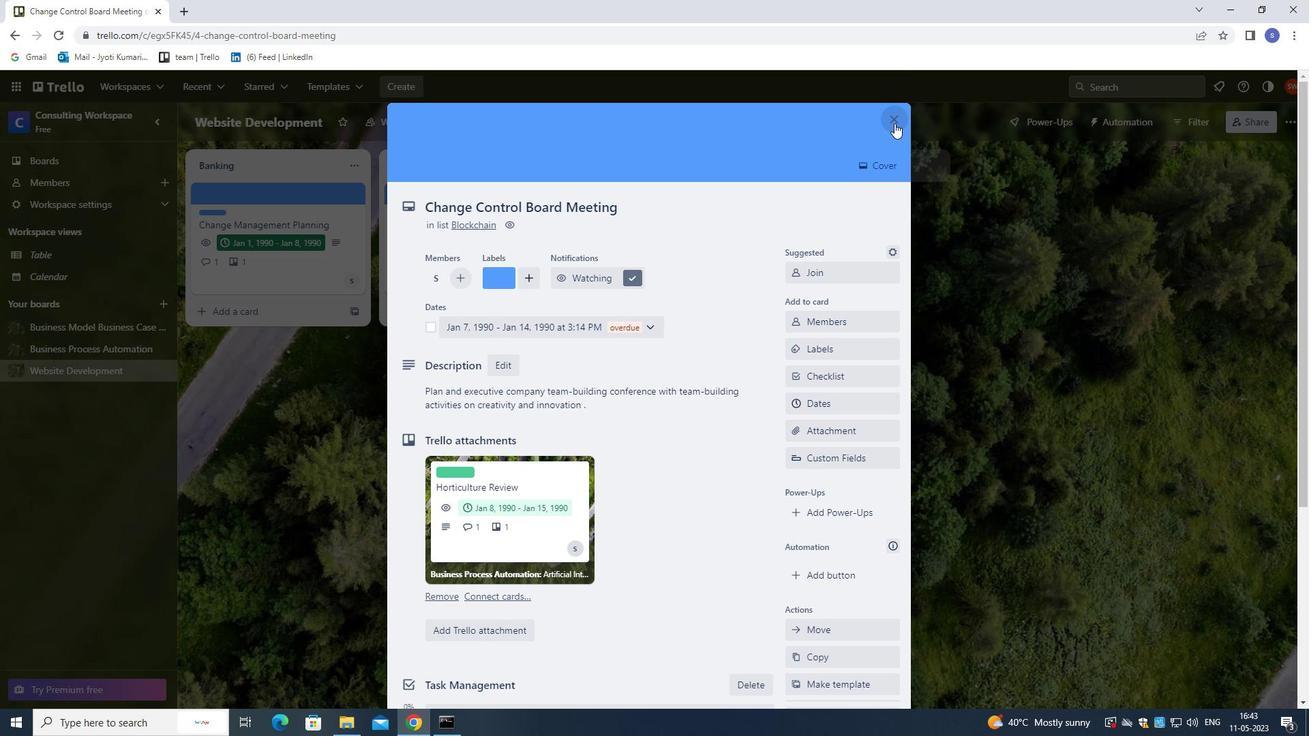 
Action: Mouse pressed left at (895, 121)
Screenshot: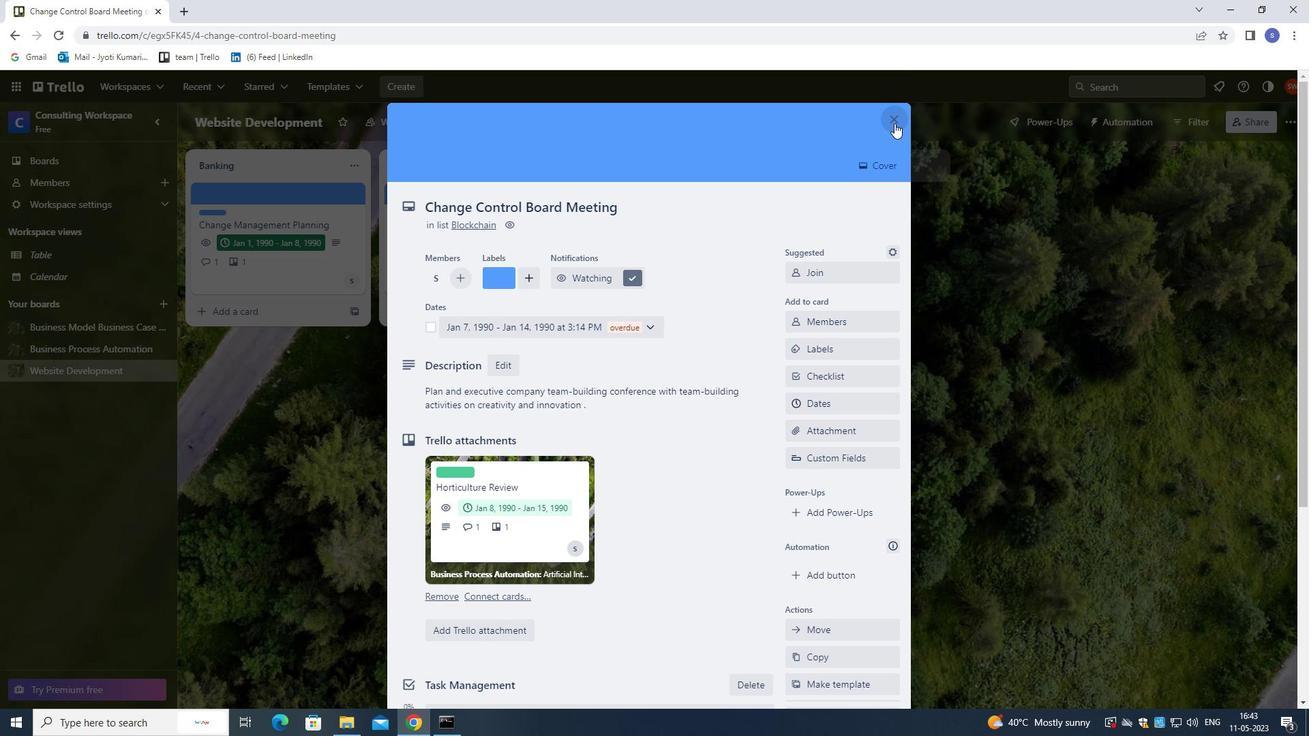 
Action: Mouse moved to (887, 115)
Screenshot: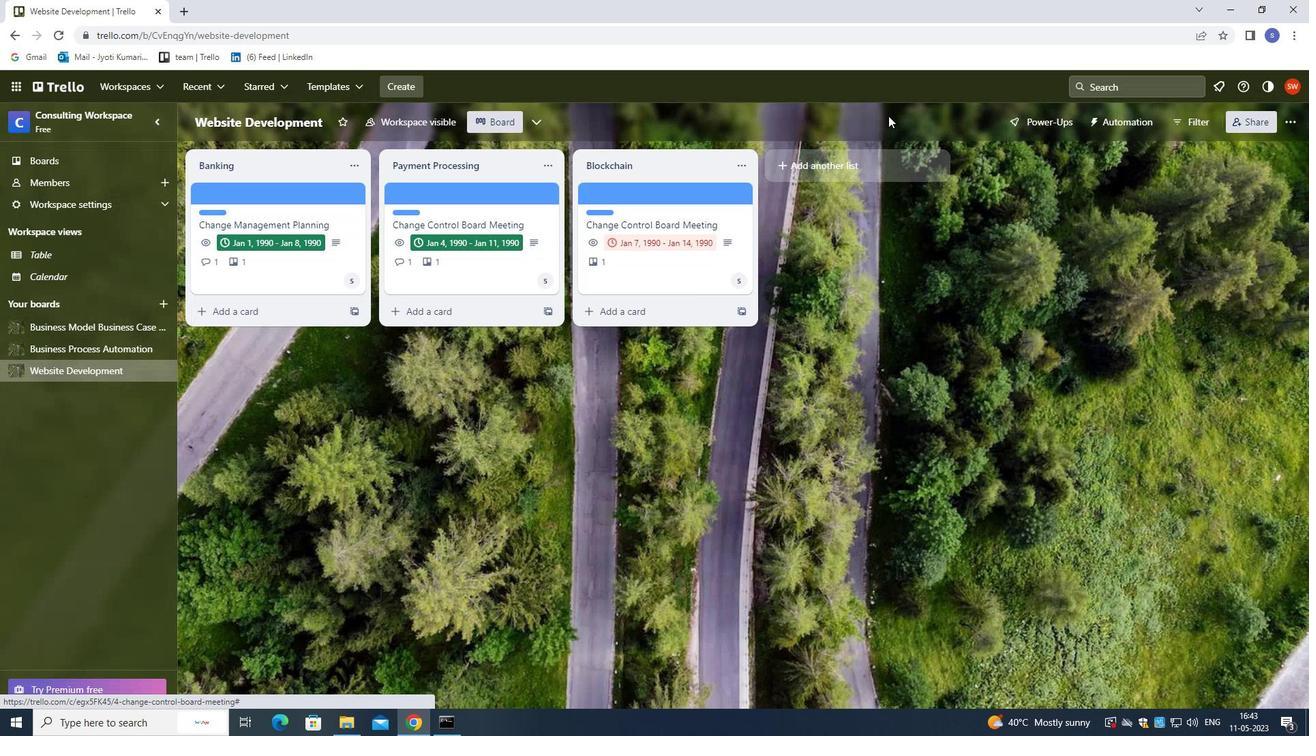 
